 Task: Add a signature Hayden King containing With sincere appreciation and gratitude, Hayden King to email address softage.8@softage.net and add a folder Swimming
Action: Mouse moved to (70, 137)
Screenshot: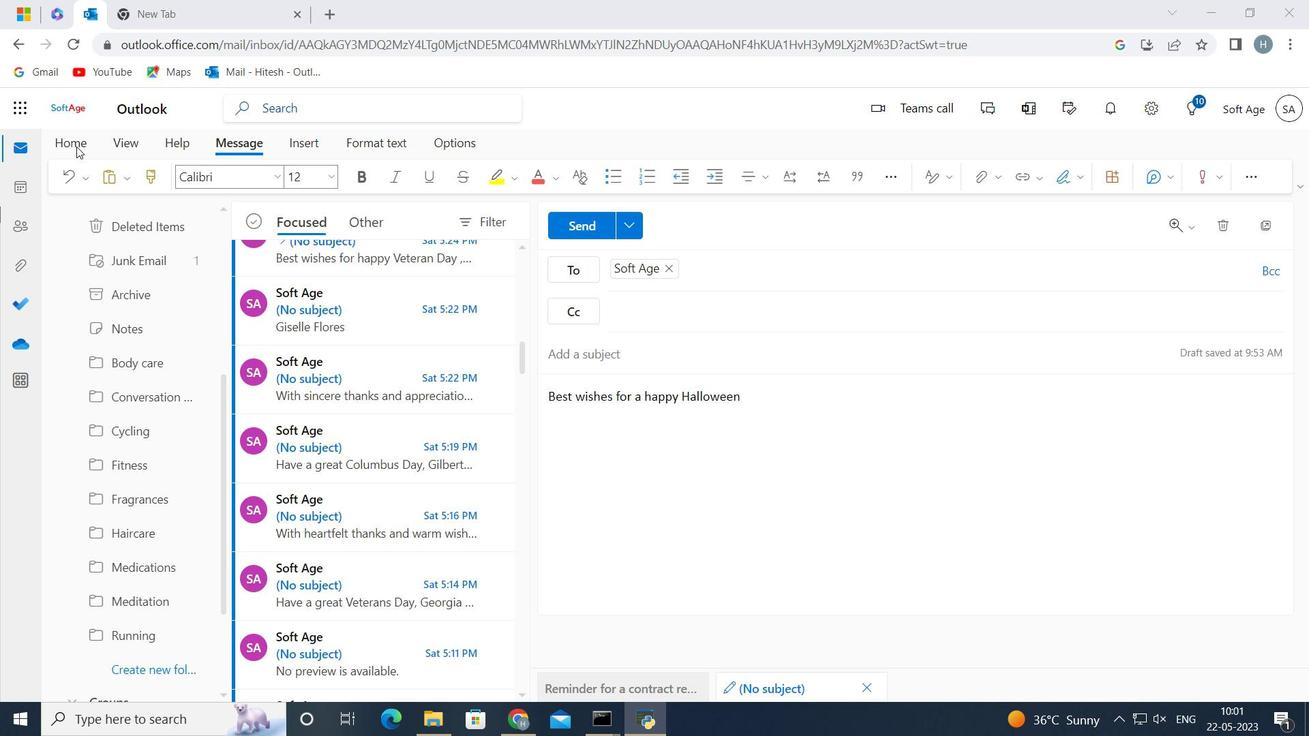 
Action: Mouse pressed left at (70, 137)
Screenshot: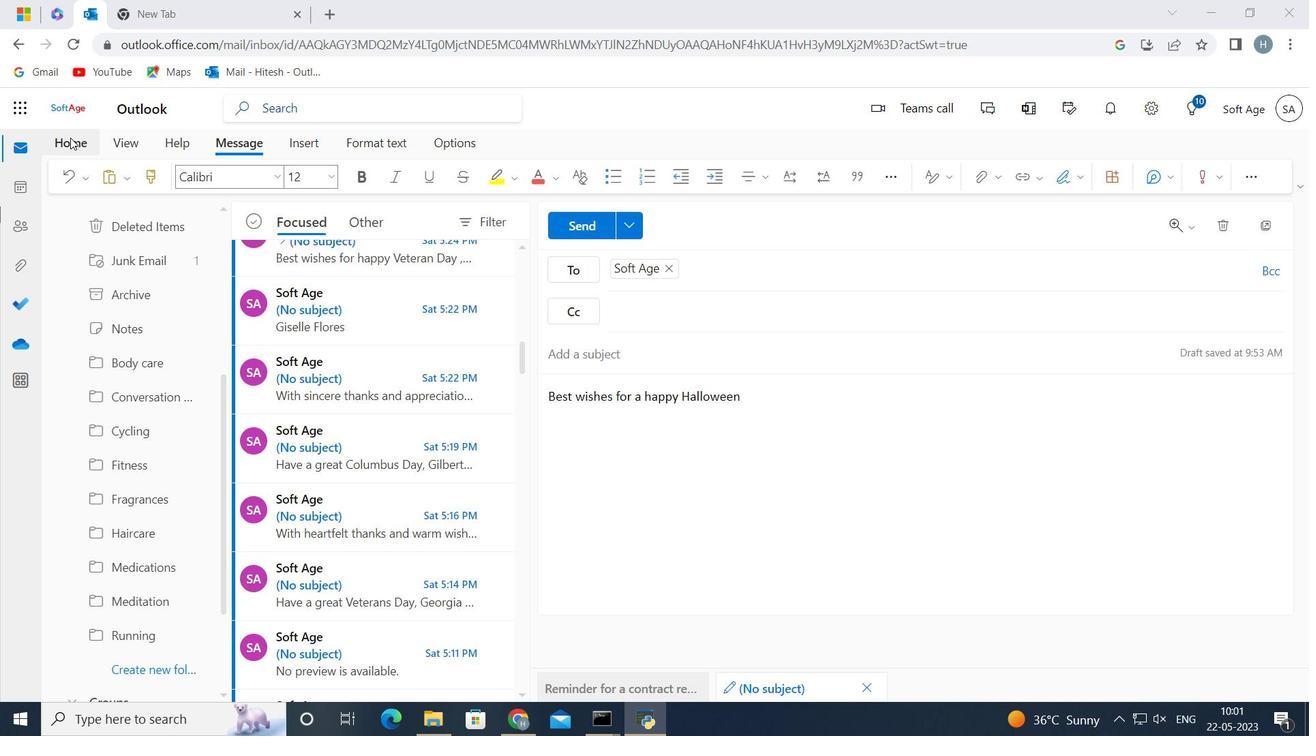 
Action: Mouse moved to (133, 174)
Screenshot: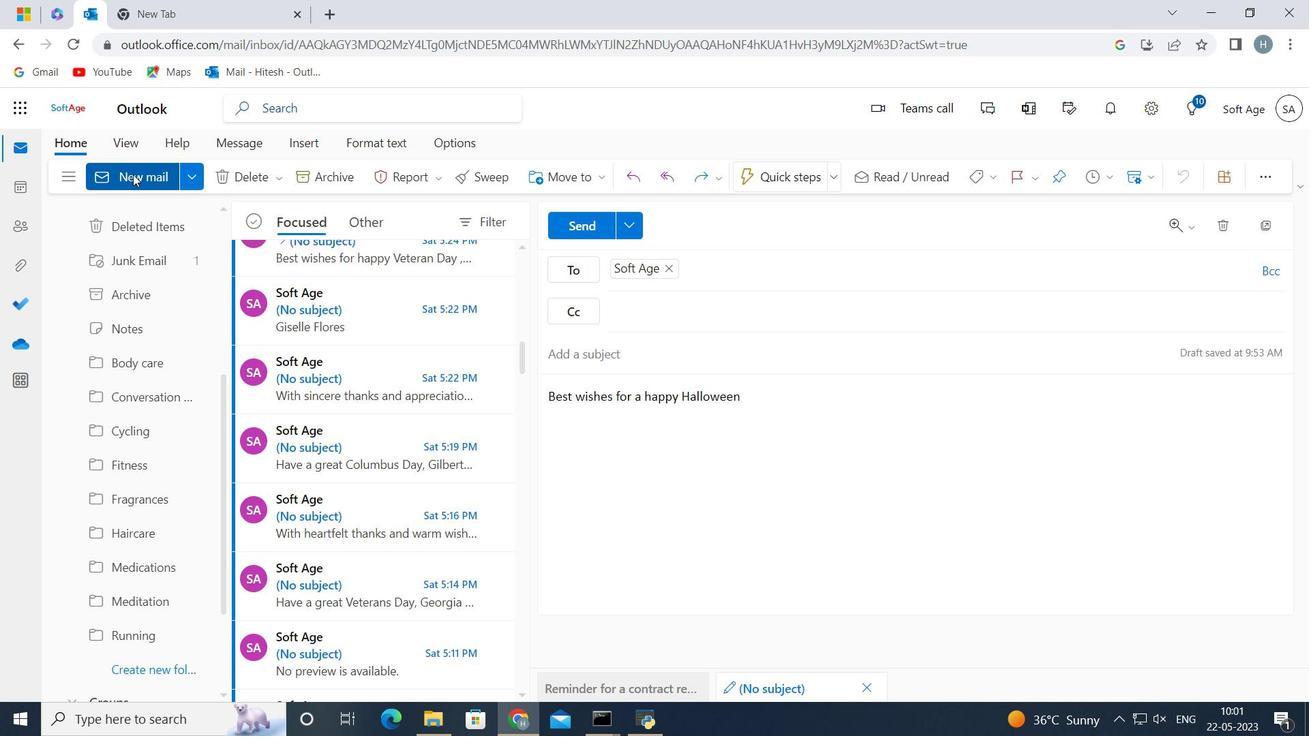 
Action: Mouse pressed left at (133, 174)
Screenshot: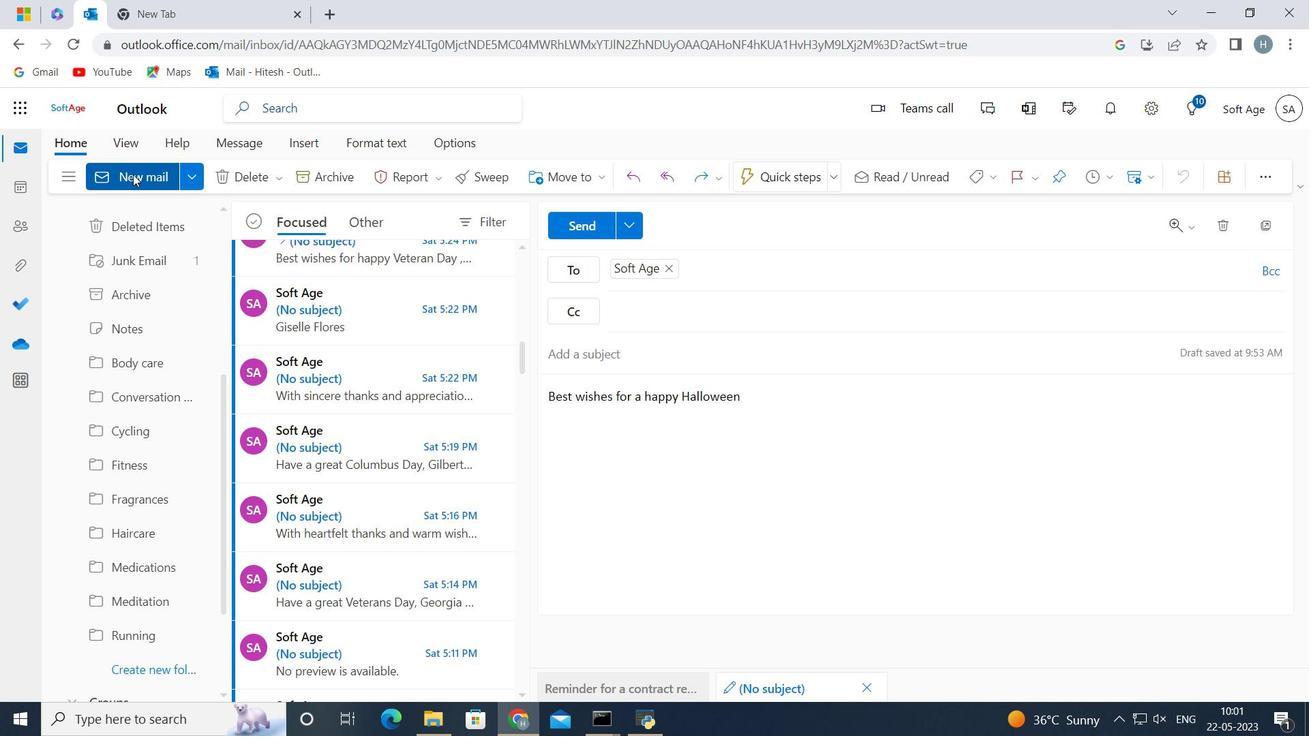 
Action: Mouse moved to (1064, 177)
Screenshot: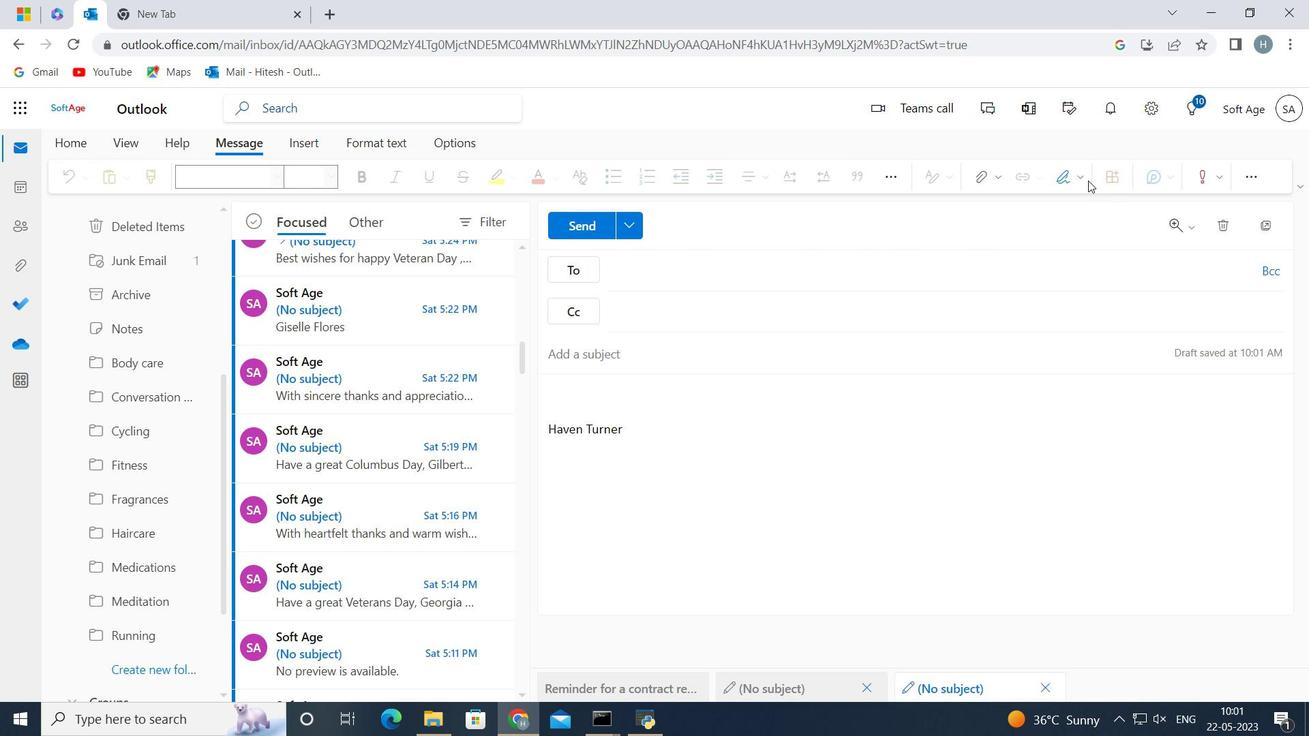 
Action: Mouse pressed left at (1064, 177)
Screenshot: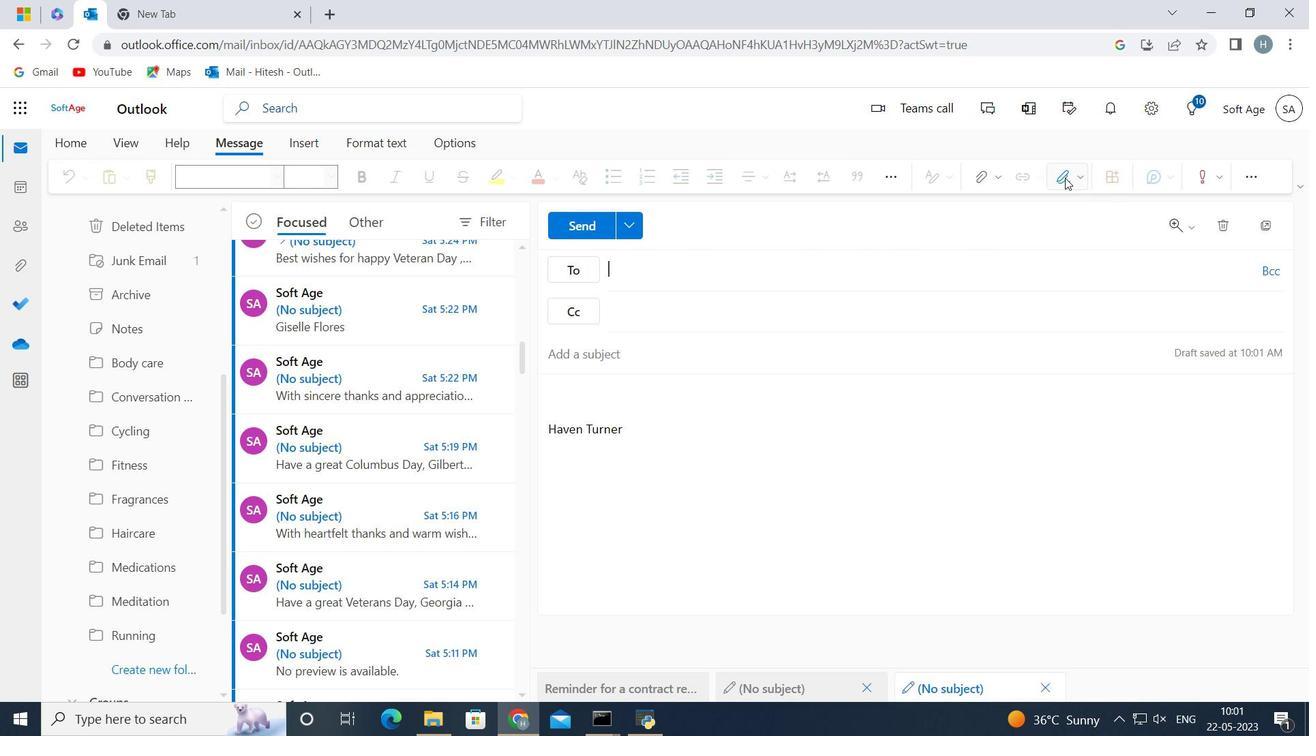 
Action: Mouse moved to (1037, 336)
Screenshot: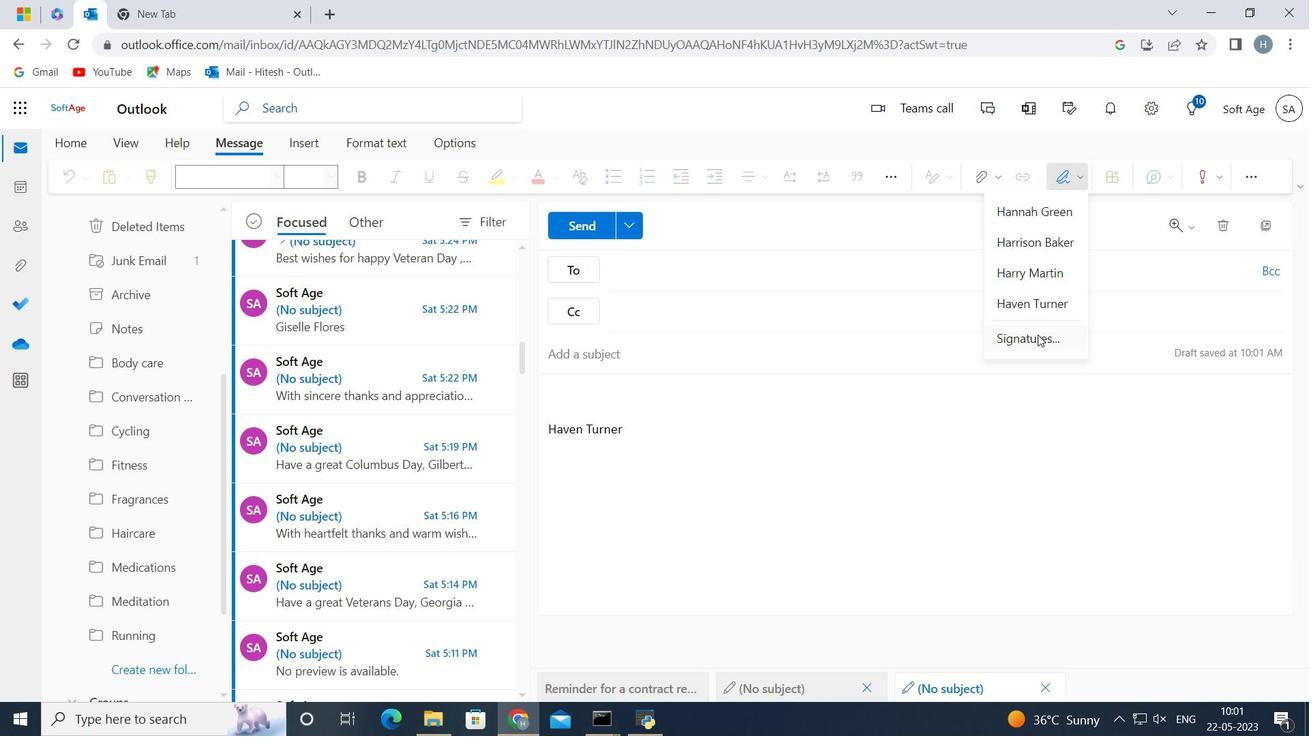 
Action: Mouse pressed left at (1037, 336)
Screenshot: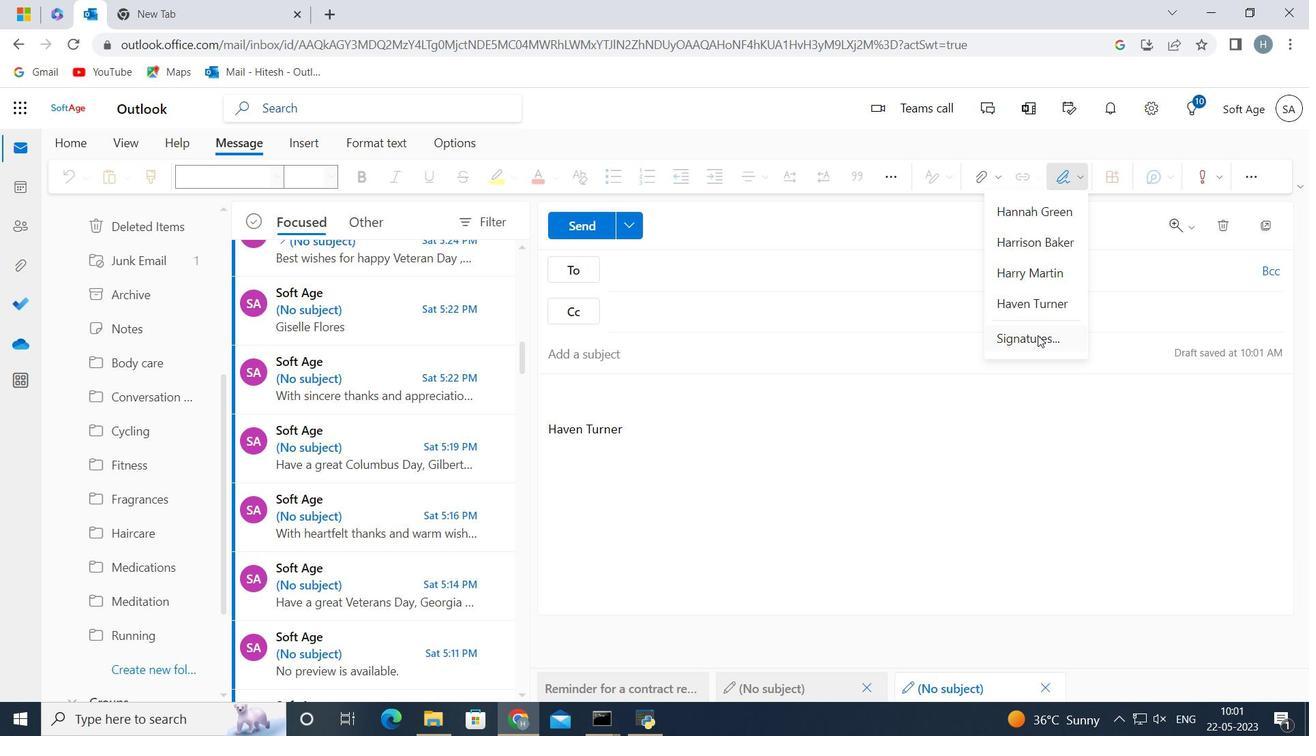 
Action: Key pressed <Key.shift>H
Screenshot: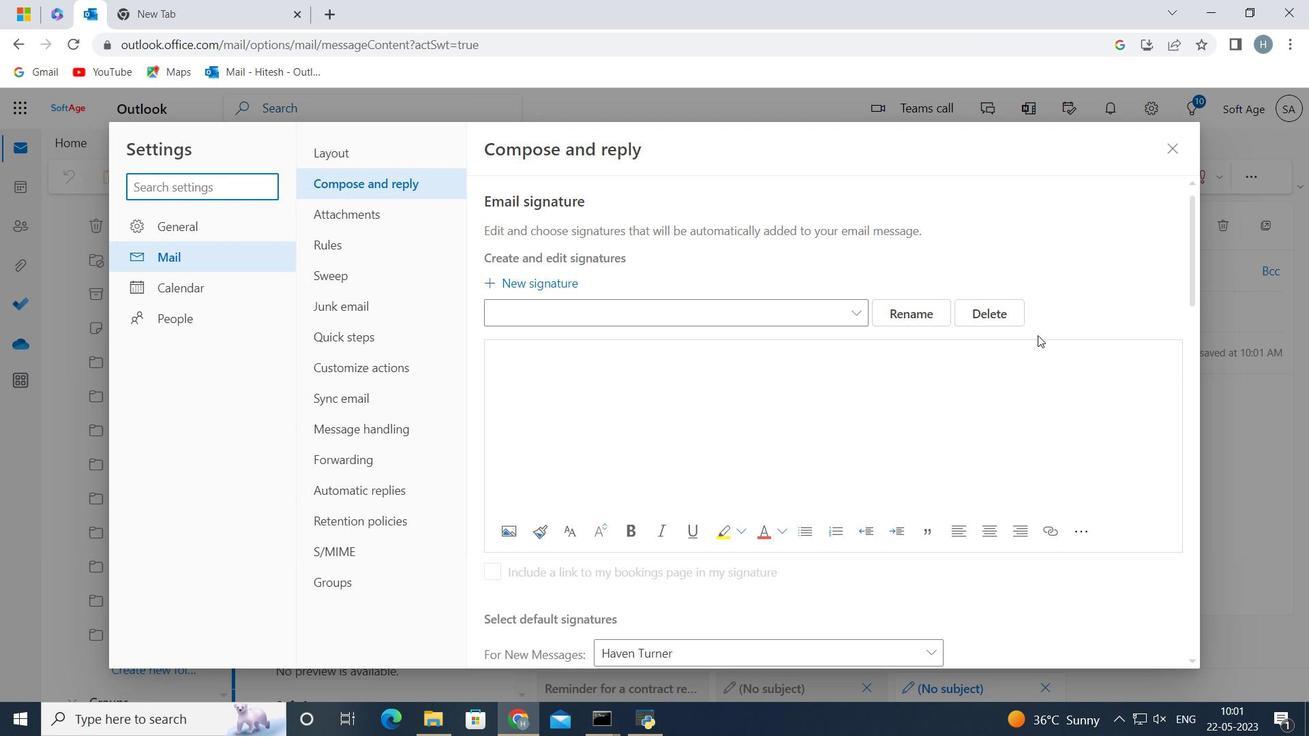 
Action: Mouse moved to (761, 325)
Screenshot: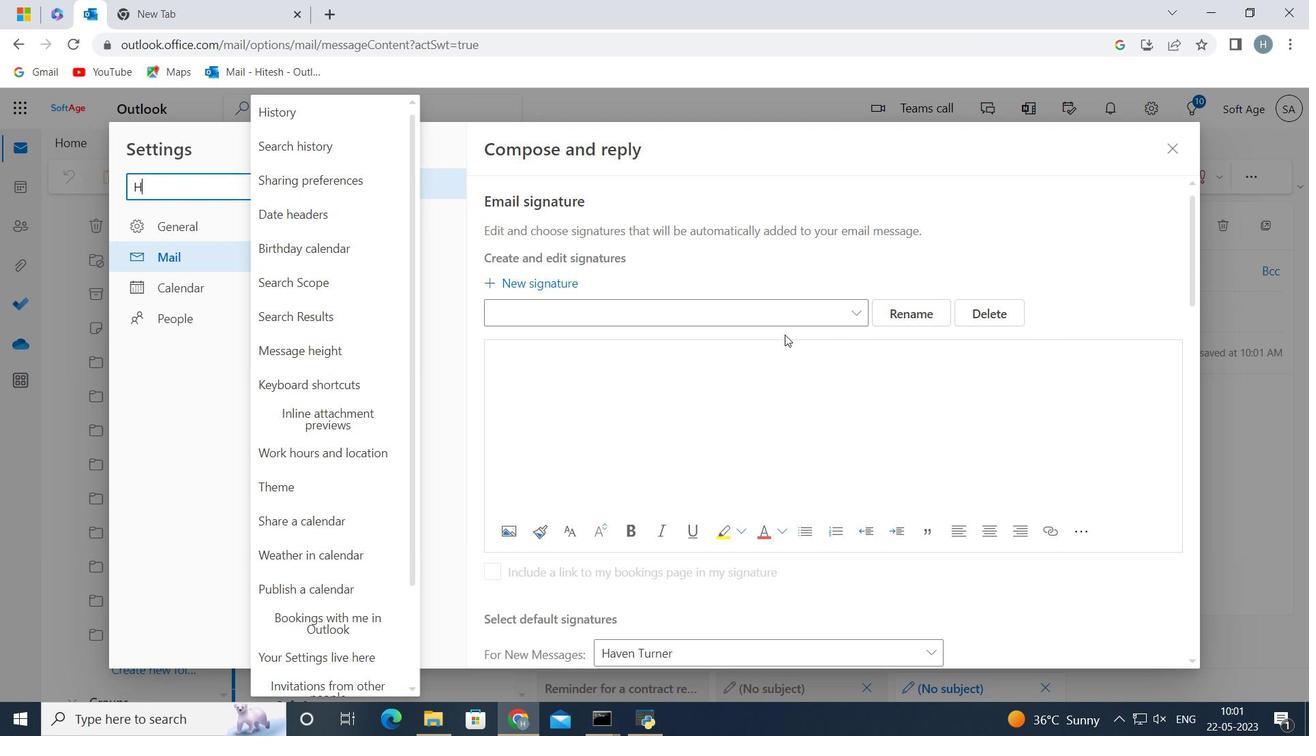 
Action: Key pressed <Key.backspace>
Screenshot: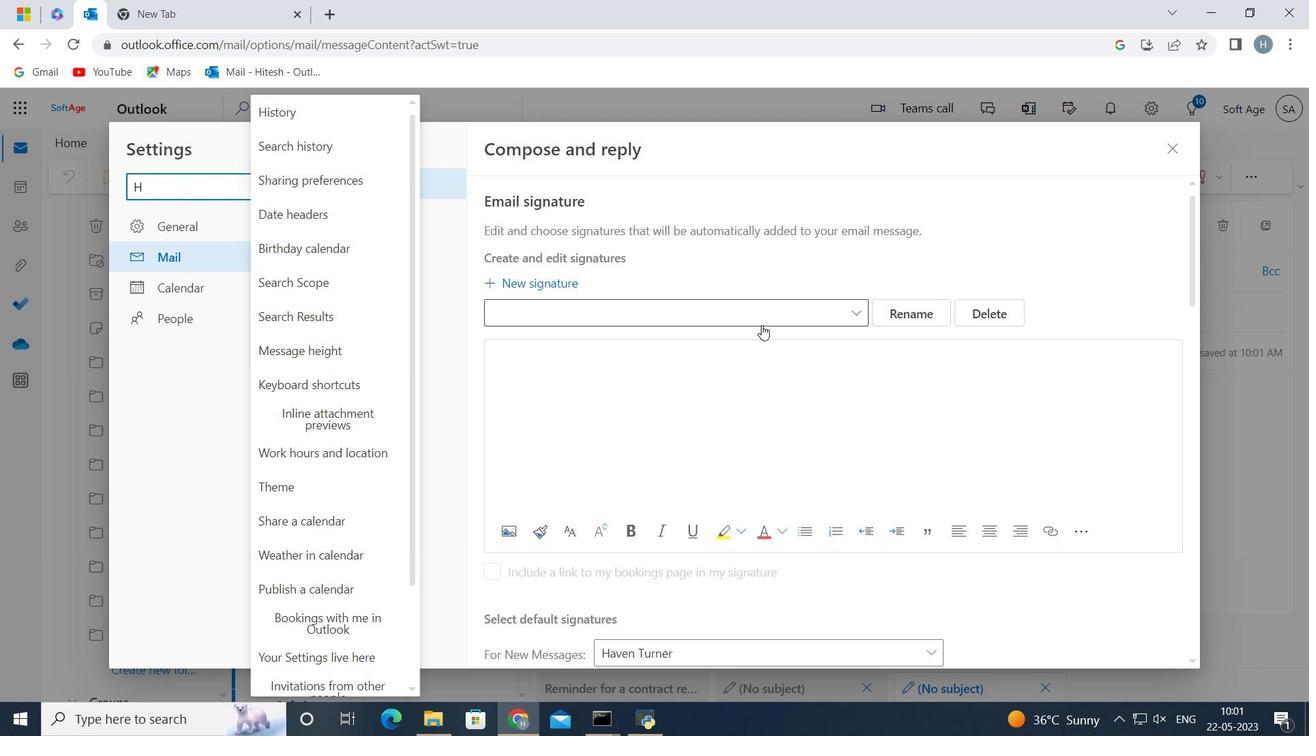 
Action: Mouse moved to (713, 308)
Screenshot: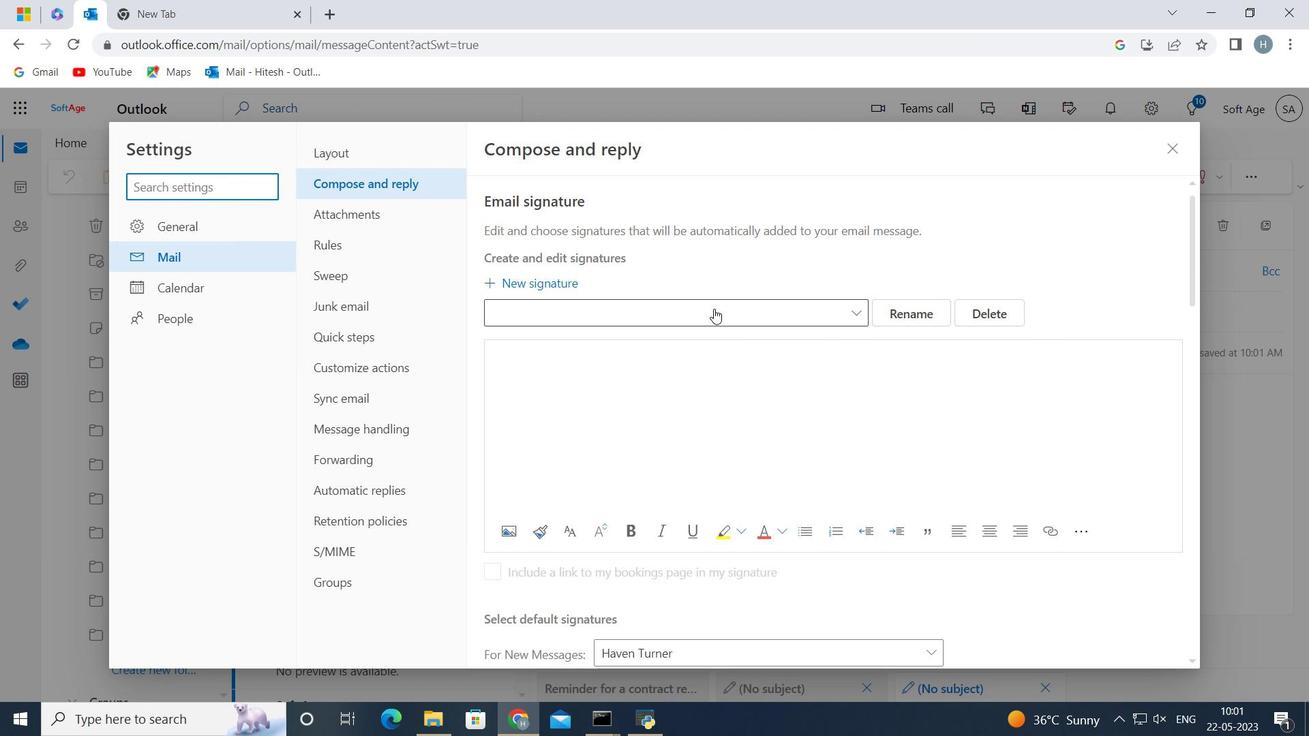 
Action: Mouse pressed left at (713, 308)
Screenshot: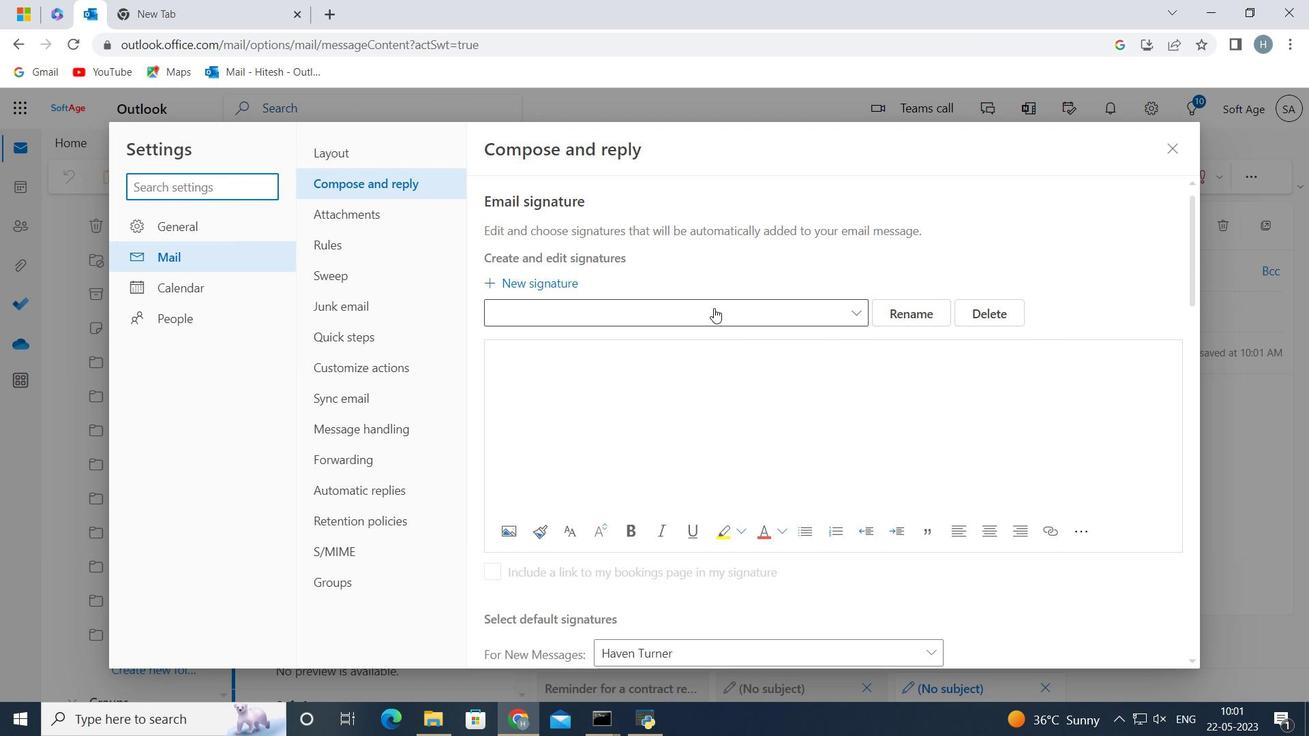 
Action: Mouse moved to (916, 306)
Screenshot: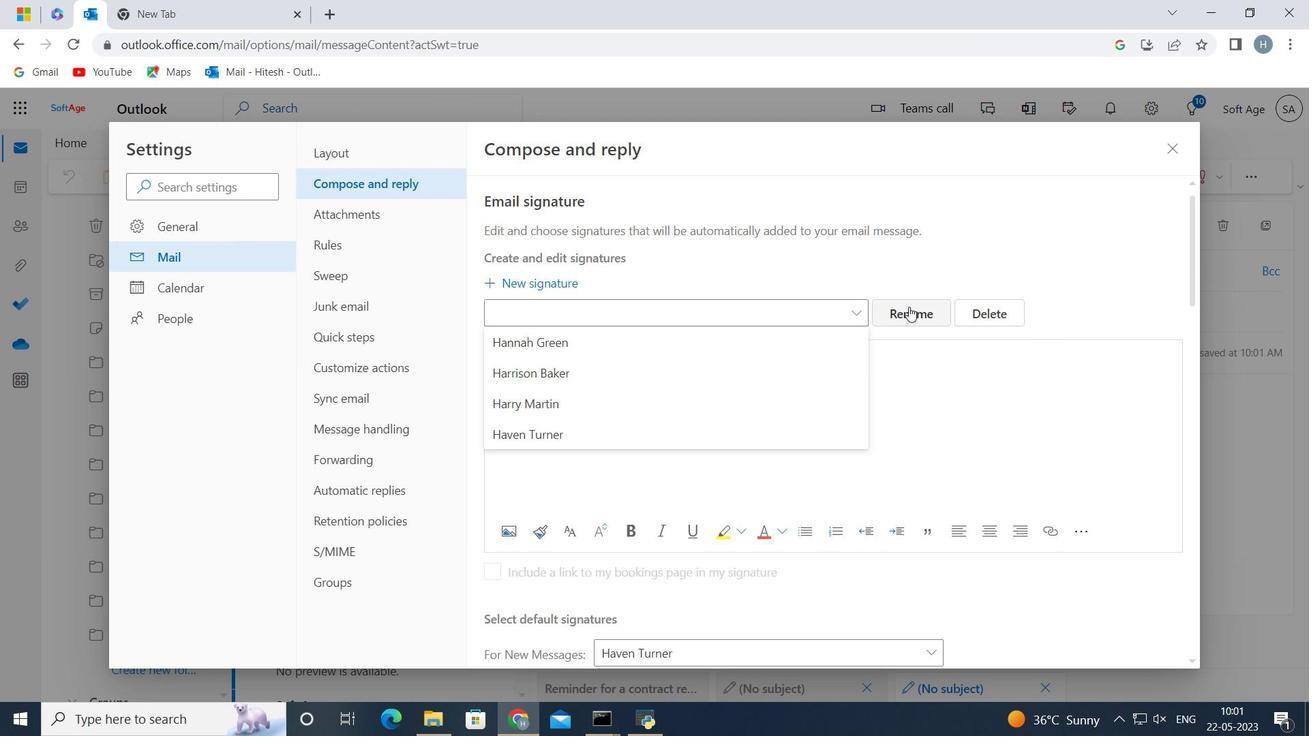 
Action: Mouse pressed left at (916, 306)
Screenshot: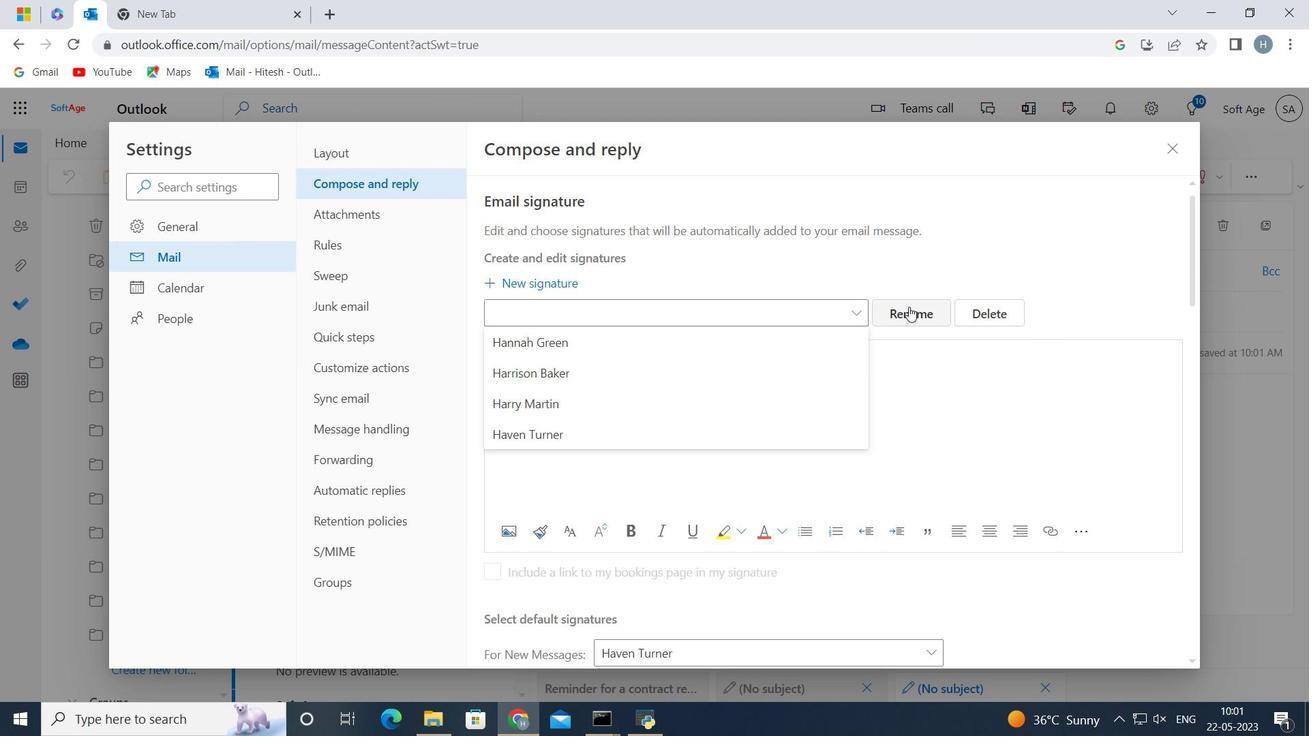 
Action: Mouse moved to (853, 310)
Screenshot: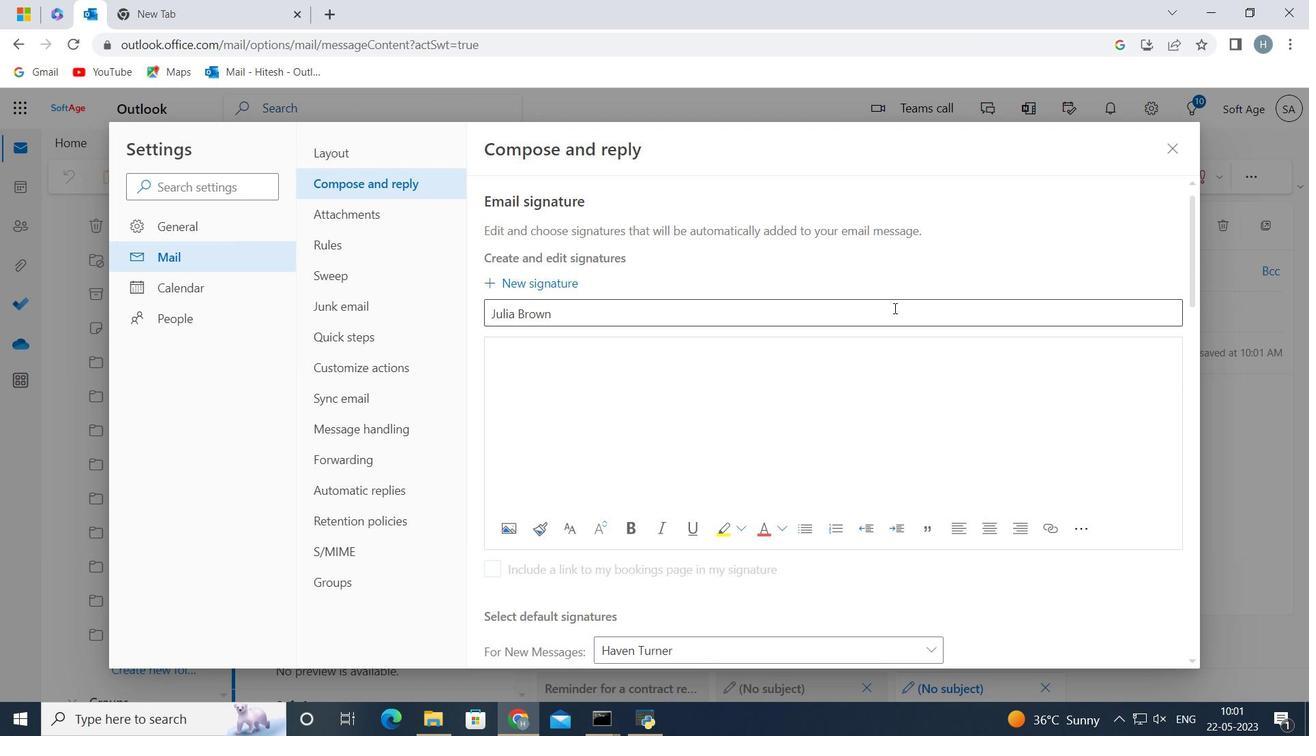 
Action: Mouse pressed left at (853, 310)
Screenshot: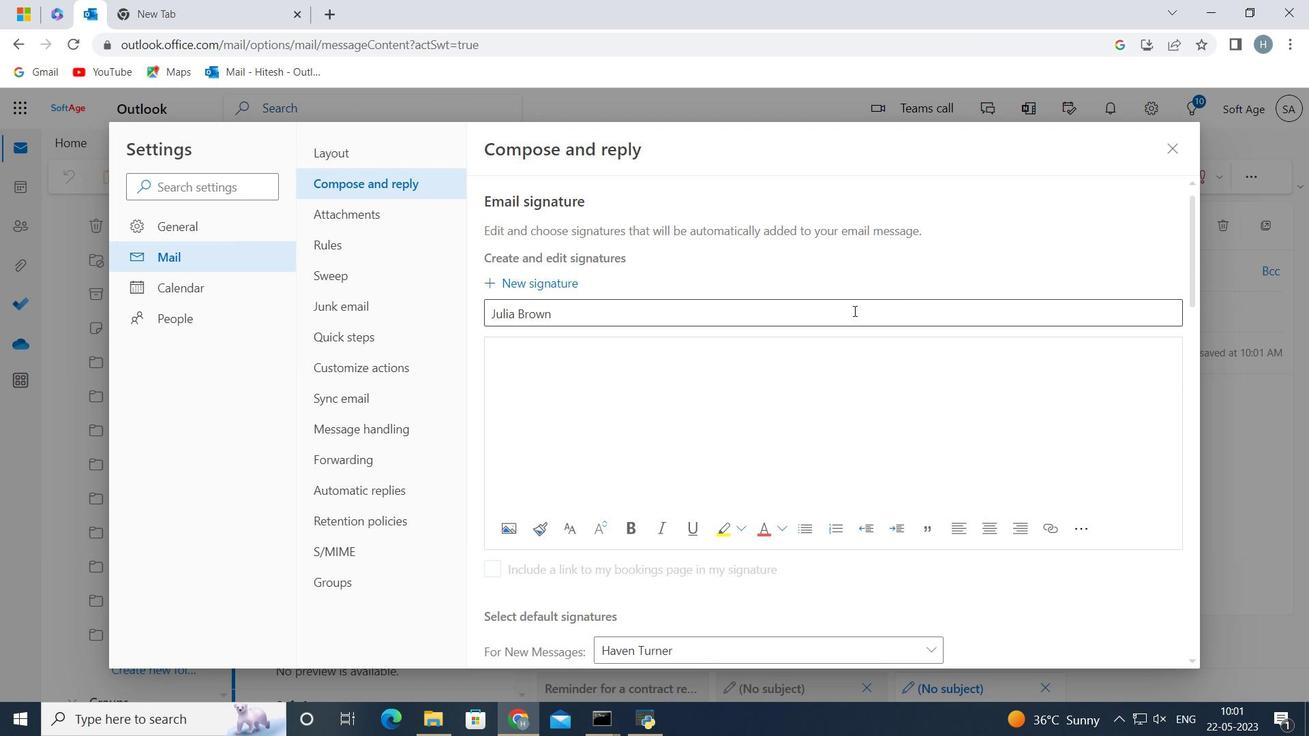 
Action: Key pressed <Key.backspace><Key.backspace><Key.backspace><Key.backspace><Key.backspace><Key.backspace><Key.backspace><Key.backspace><Key.backspace><Key.backspace><Key.backspace><Key.backspace>
Screenshot: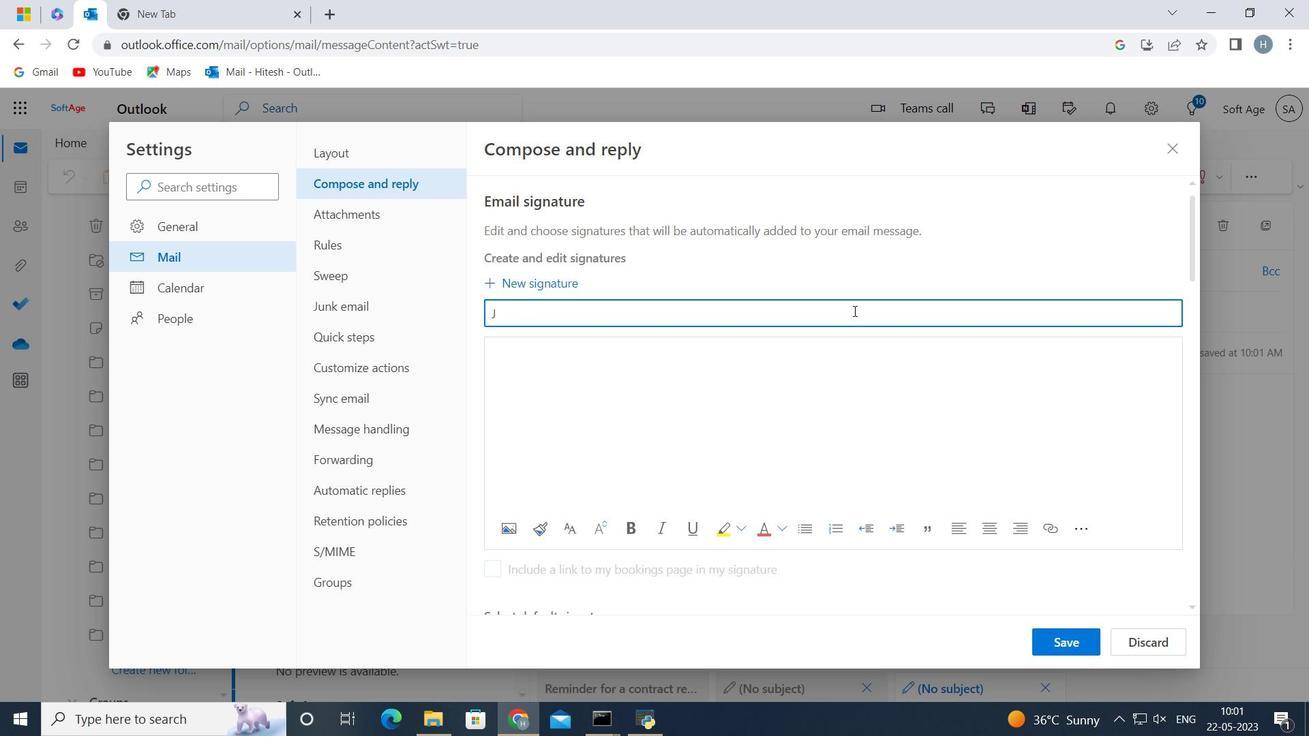 
Action: Mouse moved to (563, 321)
Screenshot: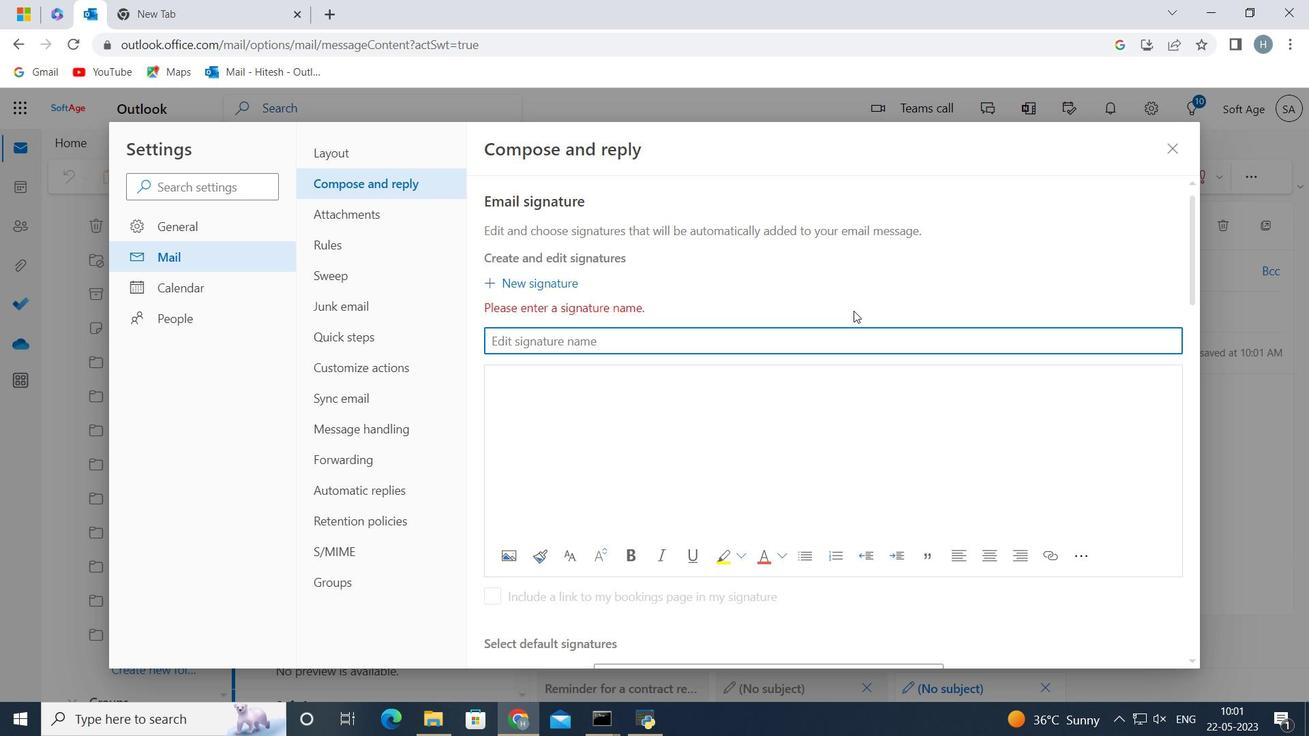 
Action: Key pressed <Key.shift><Key.shift>Hayden<Key.space><Key.shift>King
Screenshot: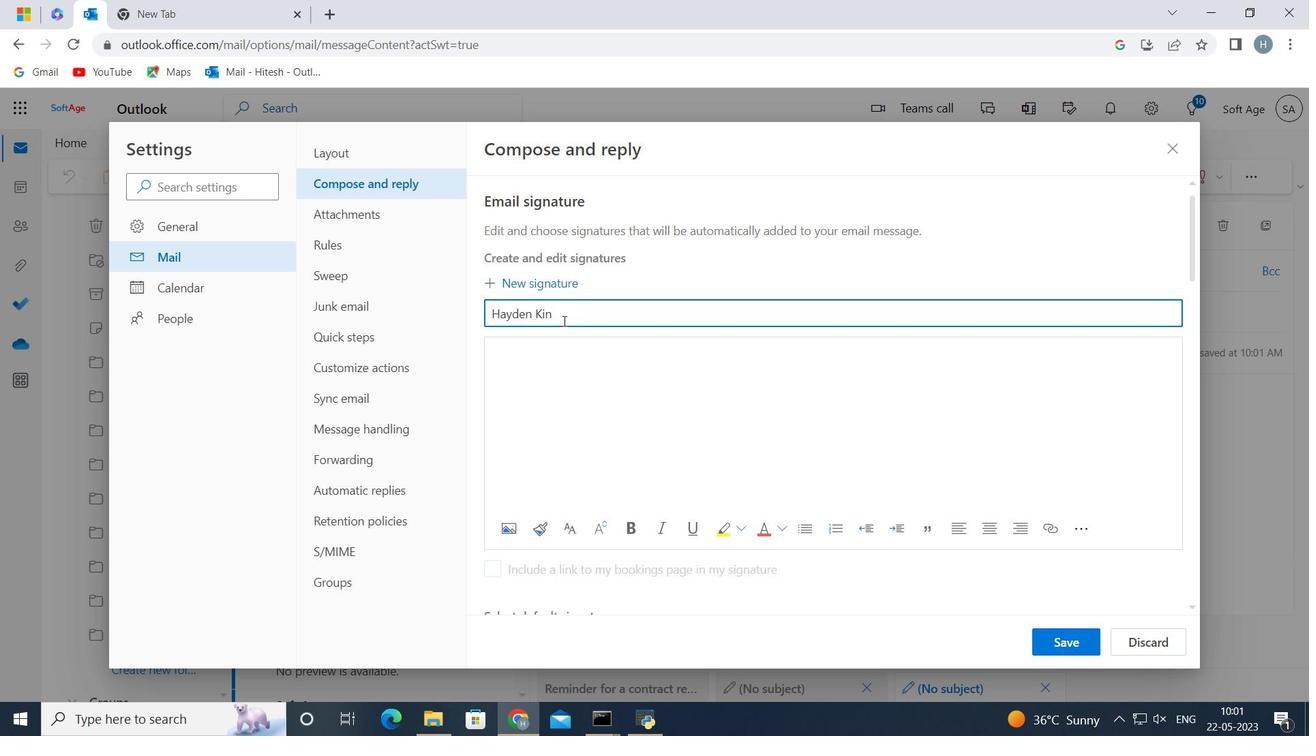 
Action: Mouse moved to (674, 412)
Screenshot: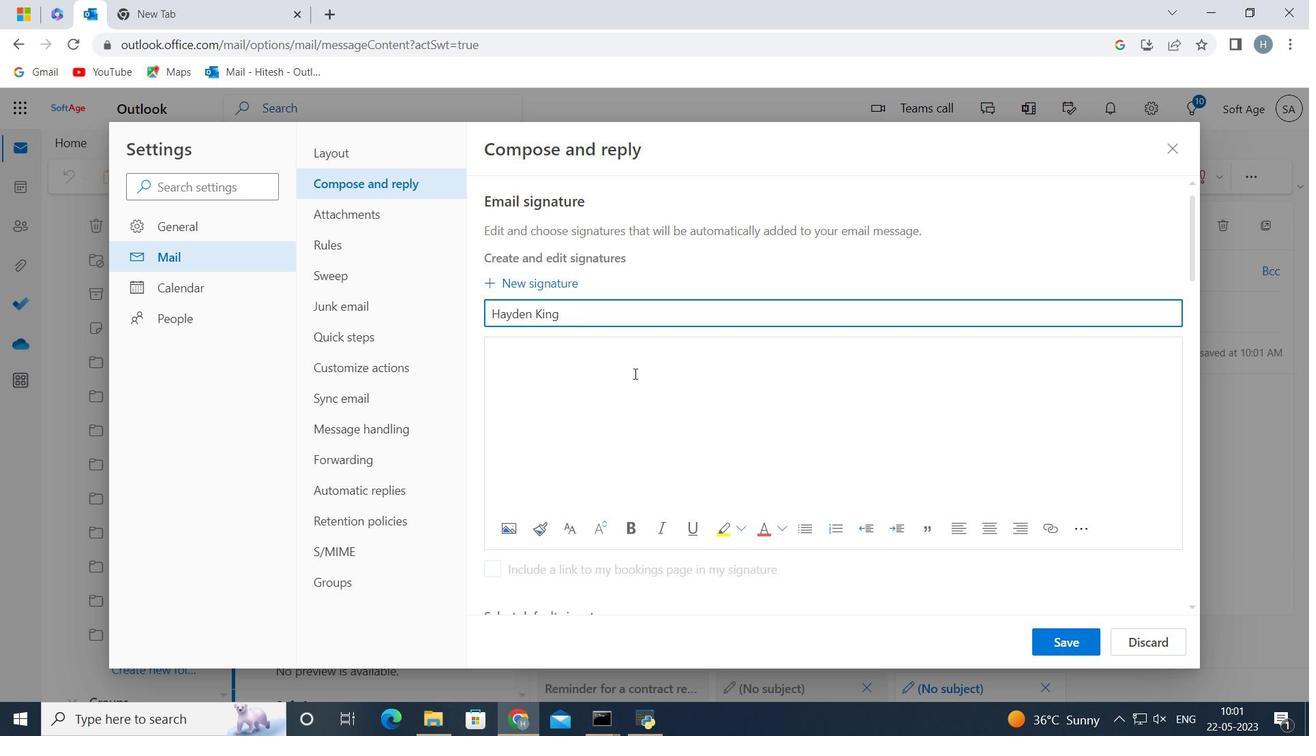 
Action: Mouse pressed left at (674, 412)
Screenshot: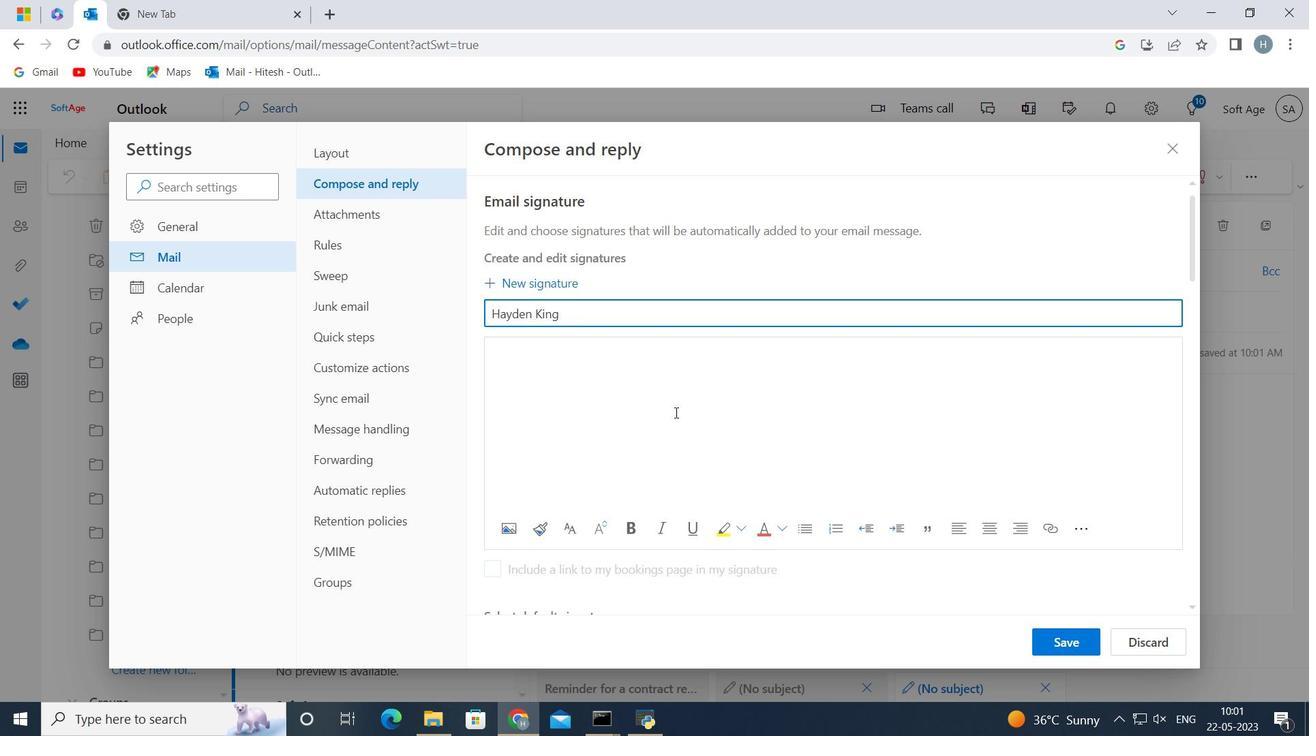 
Action: Key pressed <Key.shift>Hayden<Key.space><Key.shift>King
Screenshot: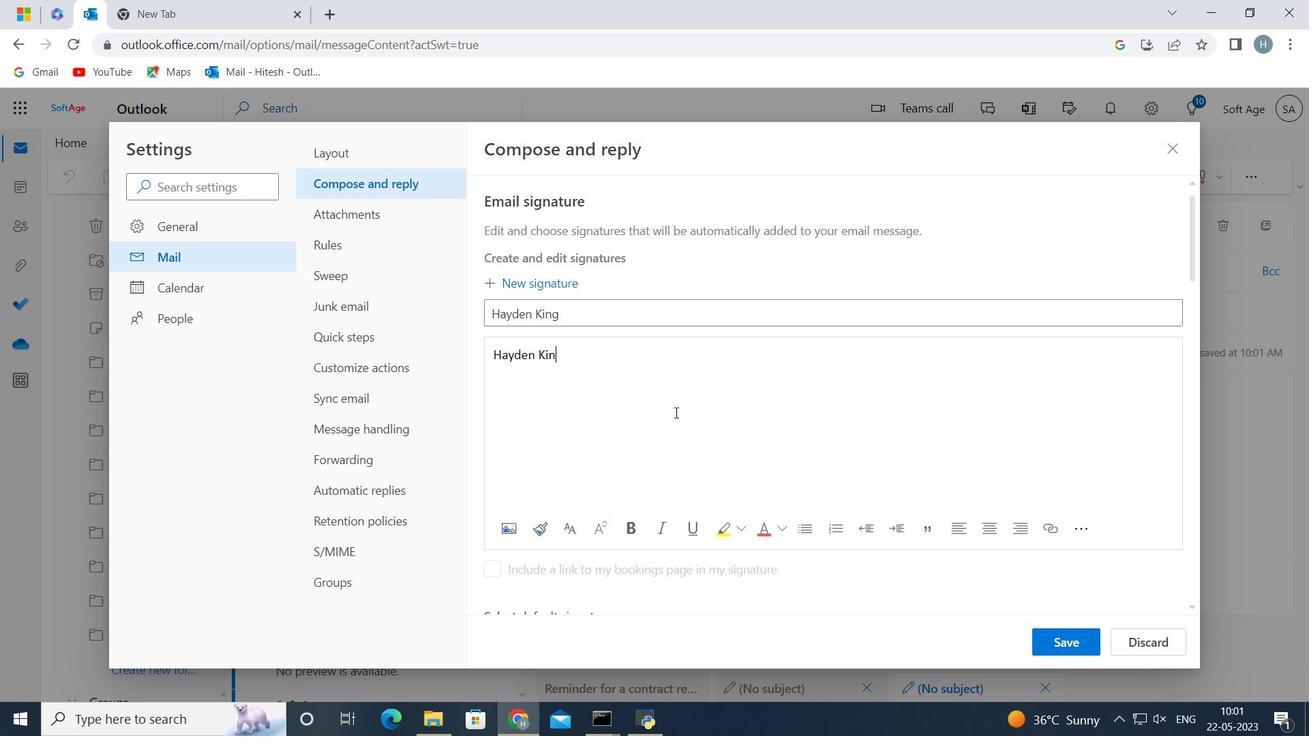 
Action: Mouse moved to (1062, 642)
Screenshot: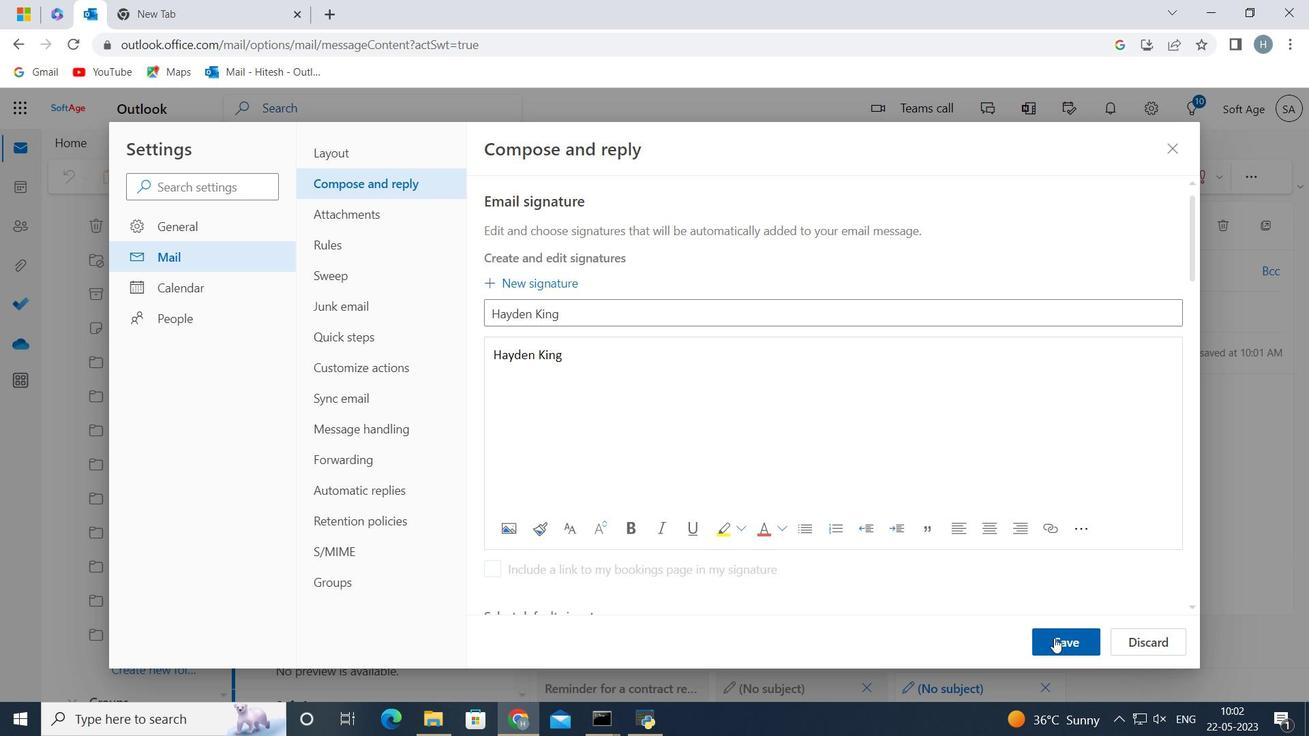 
Action: Mouse pressed left at (1062, 642)
Screenshot: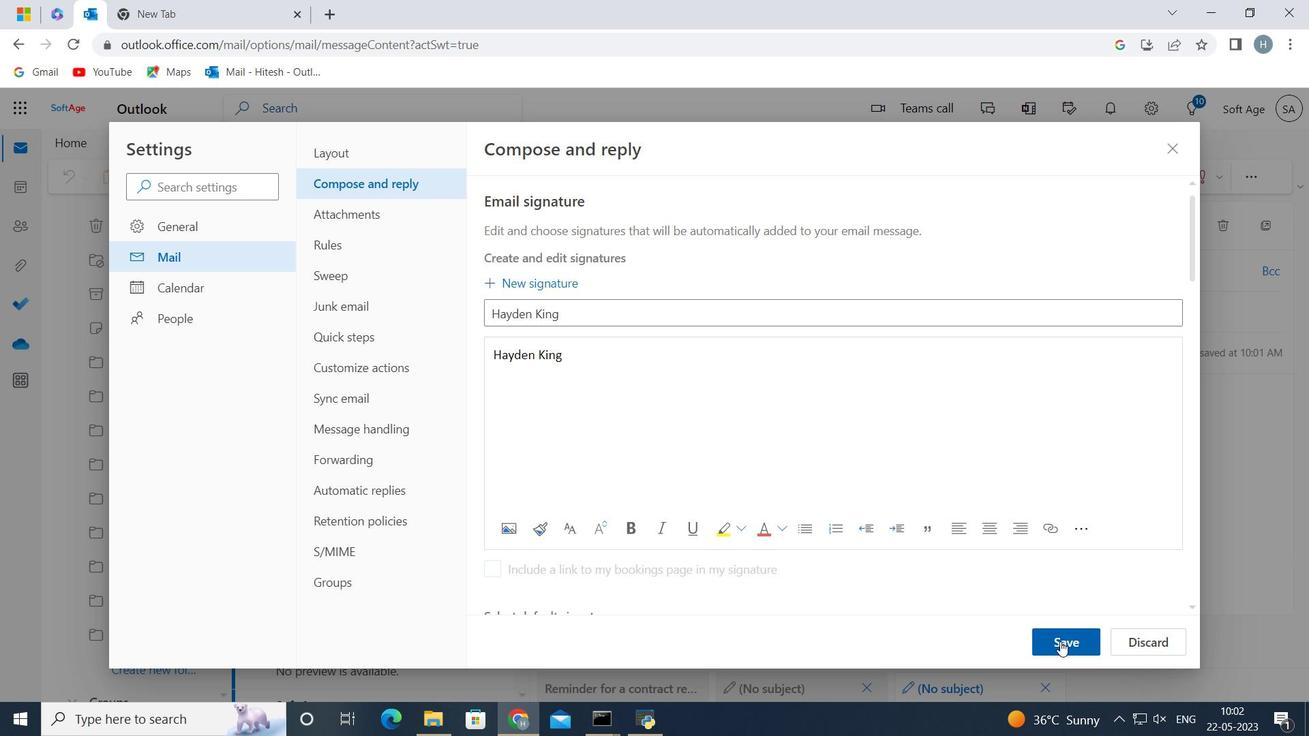 
Action: Mouse moved to (812, 408)
Screenshot: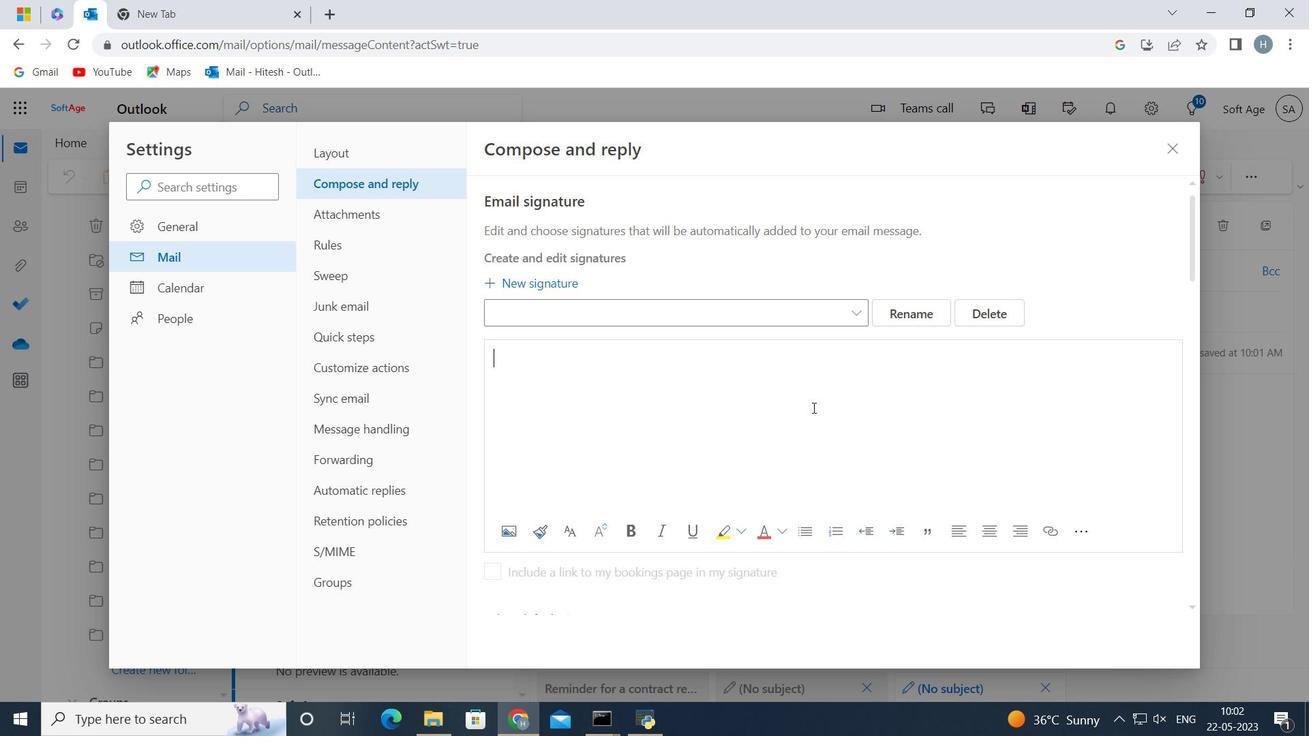 
Action: Mouse scrolled (812, 407) with delta (0, 0)
Screenshot: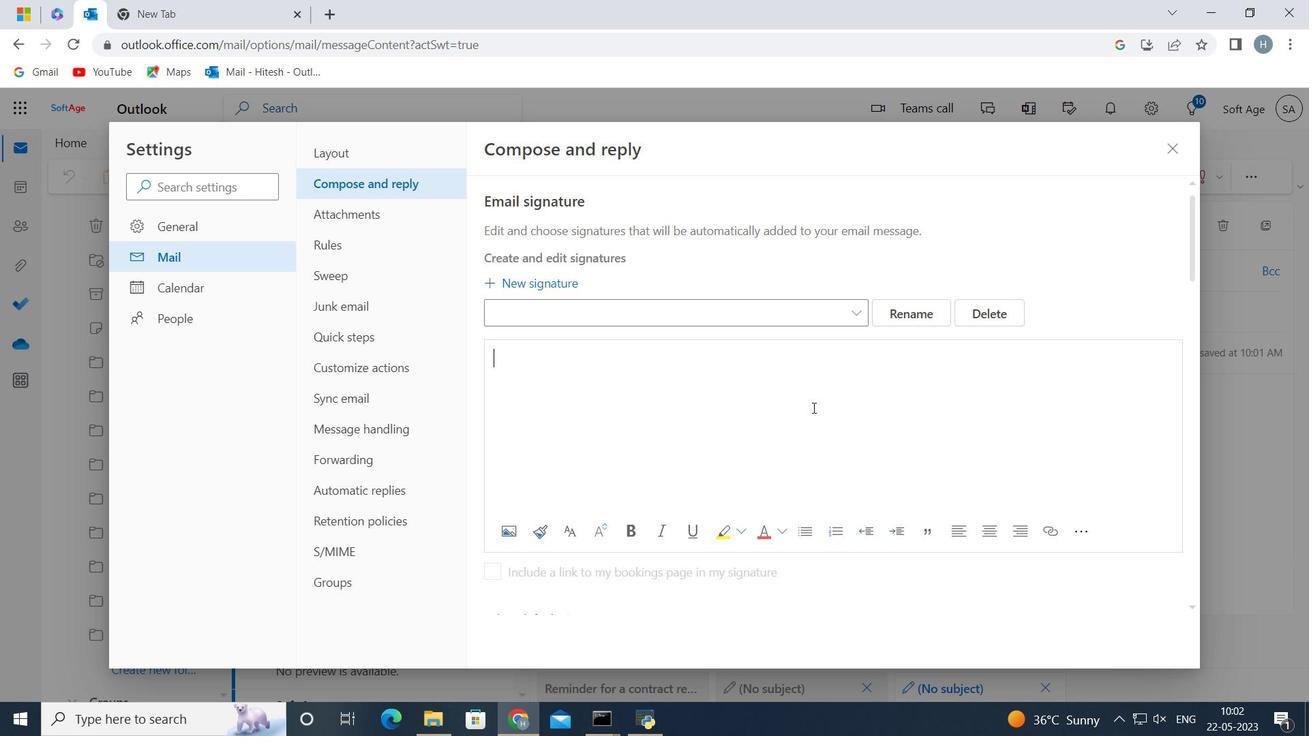 
Action: Mouse scrolled (812, 407) with delta (0, 0)
Screenshot: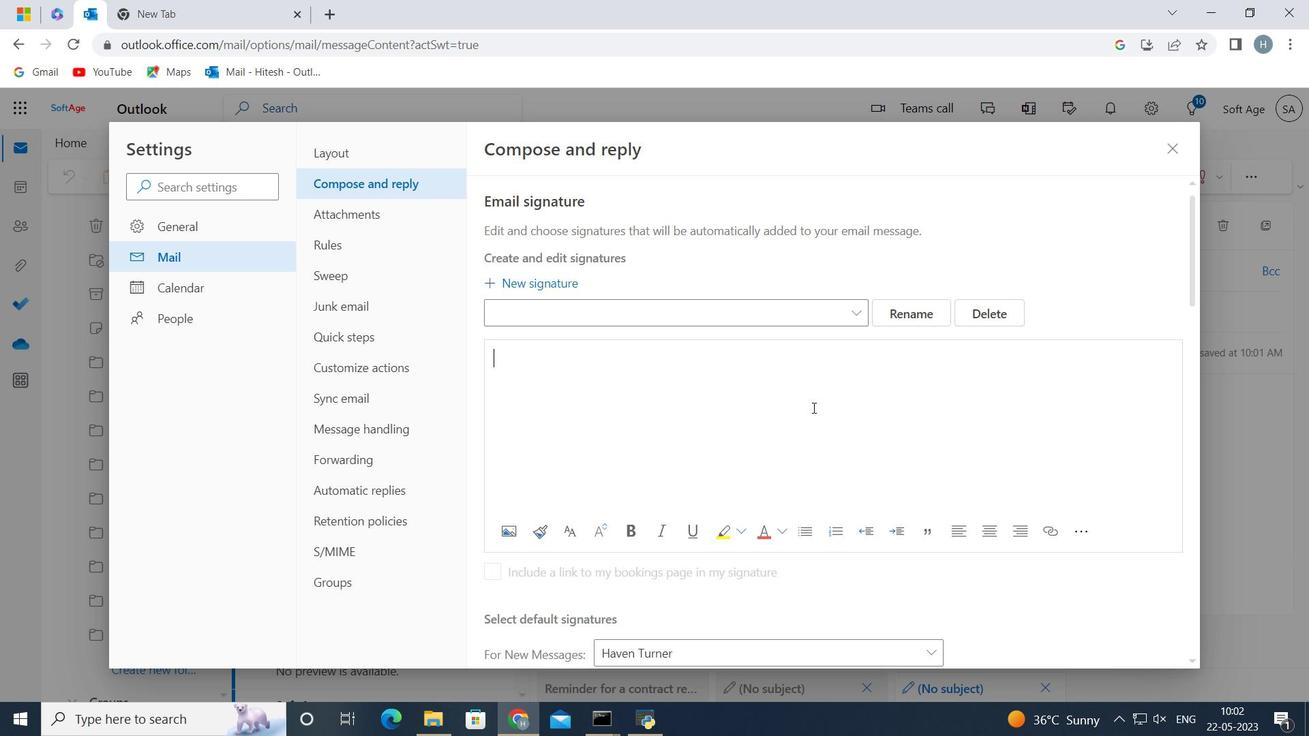 
Action: Mouse moved to (786, 409)
Screenshot: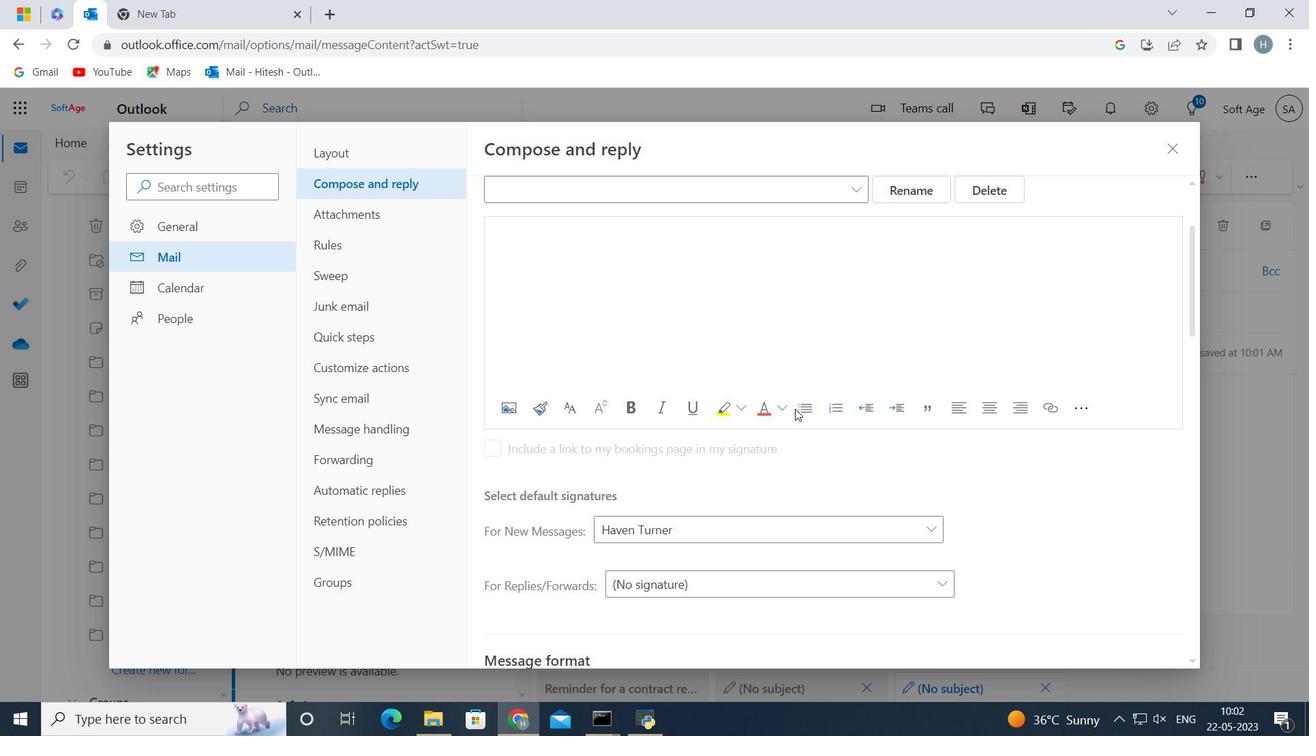 
Action: Mouse scrolled (786, 409) with delta (0, 0)
Screenshot: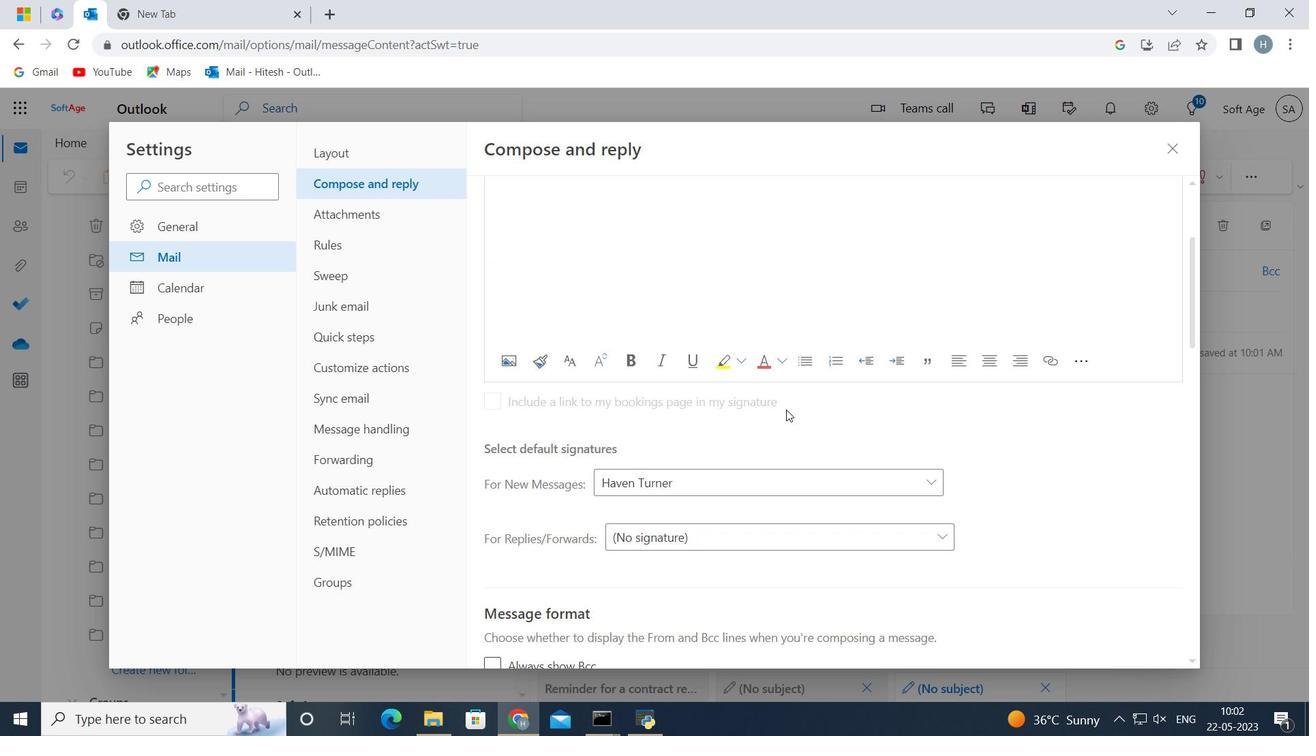 
Action: Mouse scrolled (786, 409) with delta (0, 0)
Screenshot: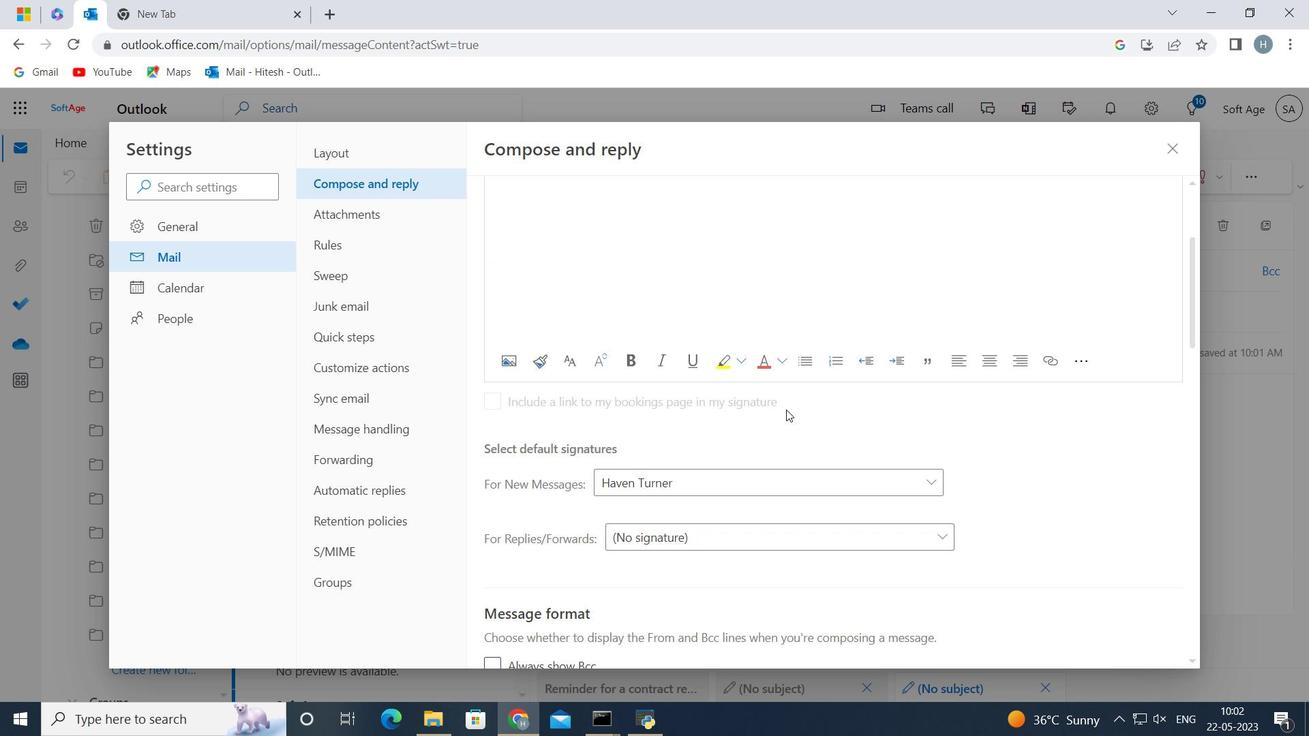 
Action: Mouse moved to (857, 311)
Screenshot: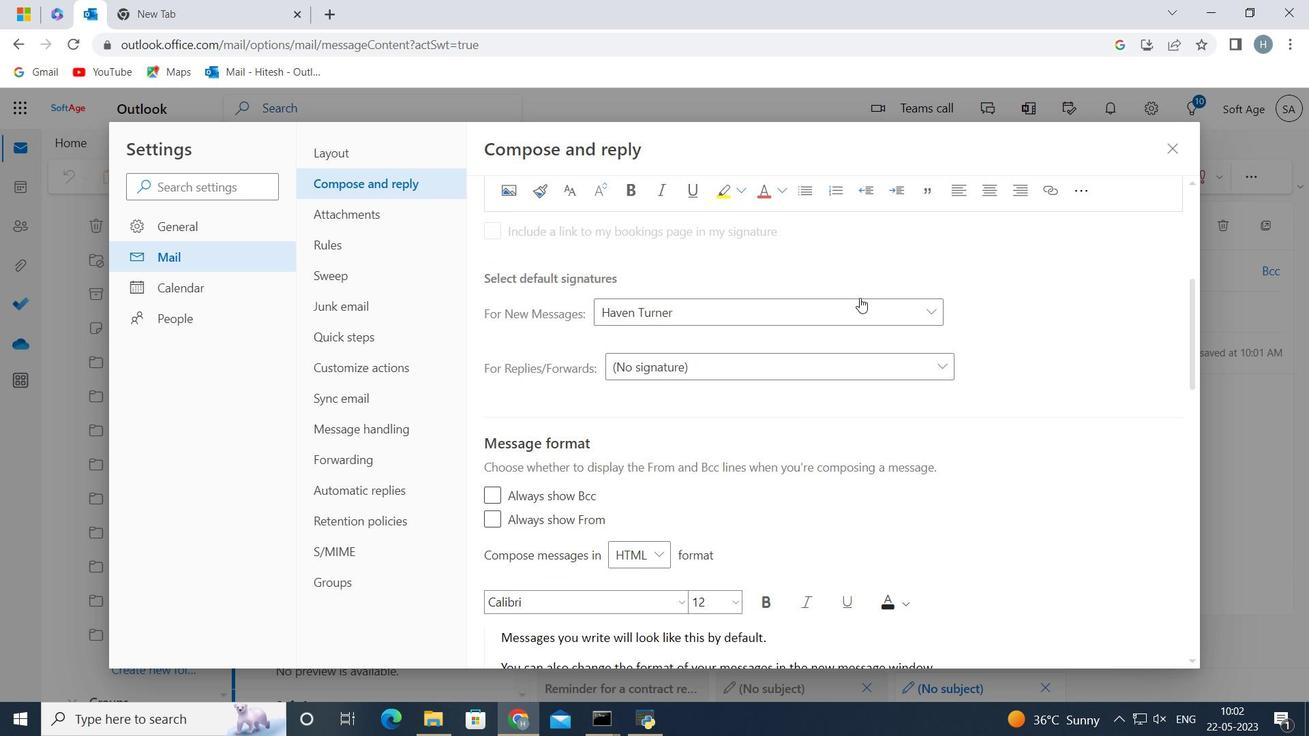 
Action: Mouse pressed left at (857, 311)
Screenshot: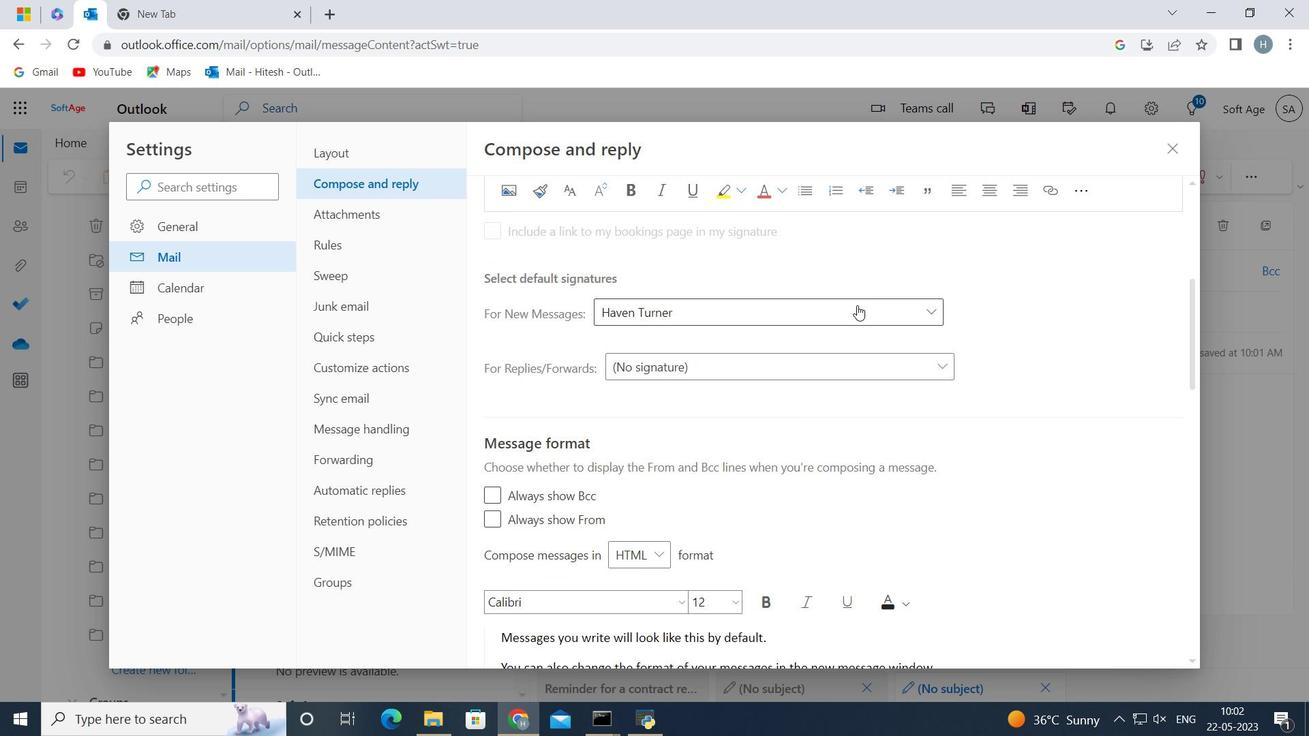 
Action: Mouse moved to (760, 494)
Screenshot: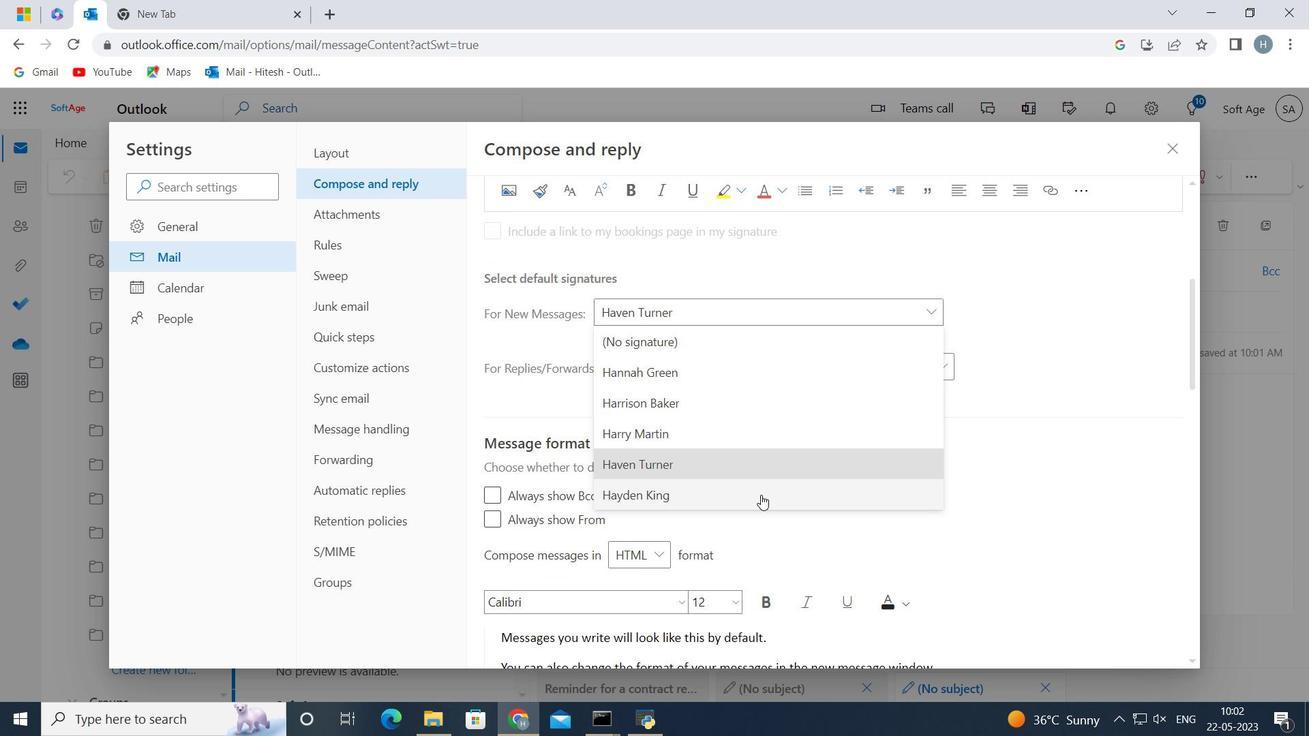 
Action: Mouse pressed left at (760, 494)
Screenshot: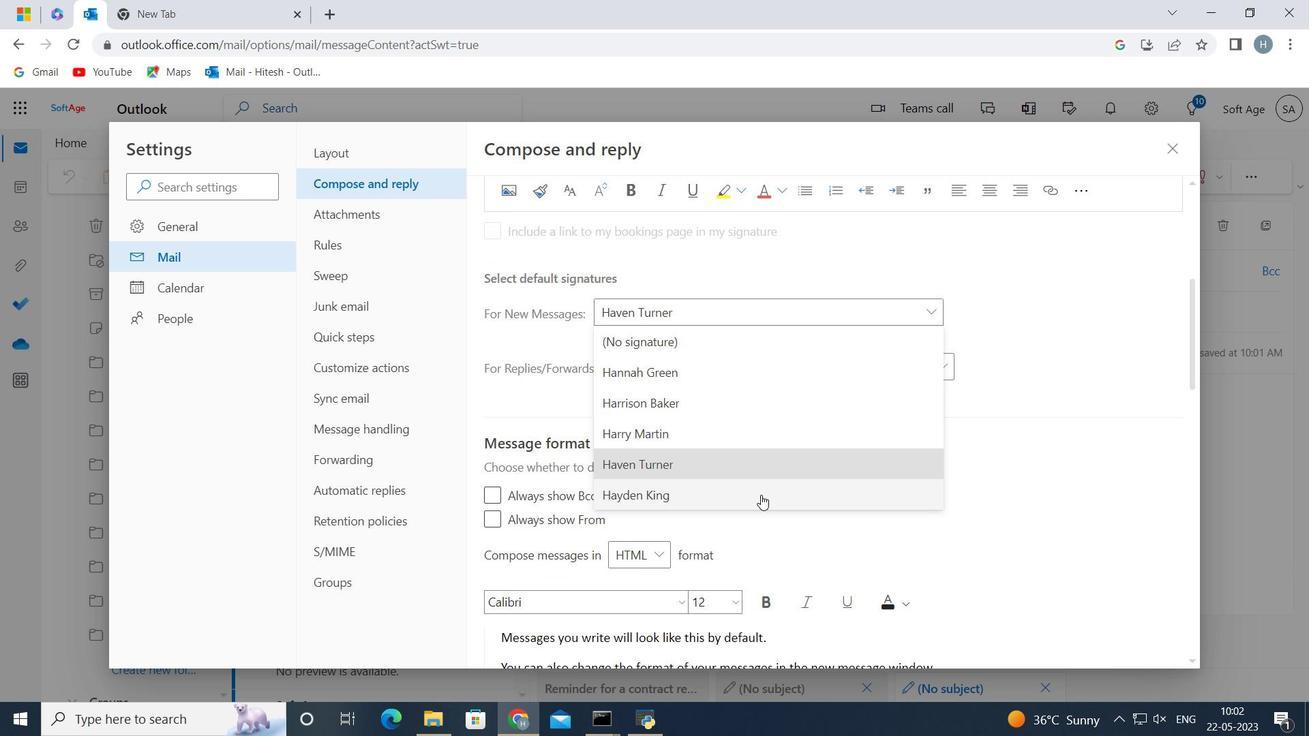 
Action: Mouse moved to (898, 409)
Screenshot: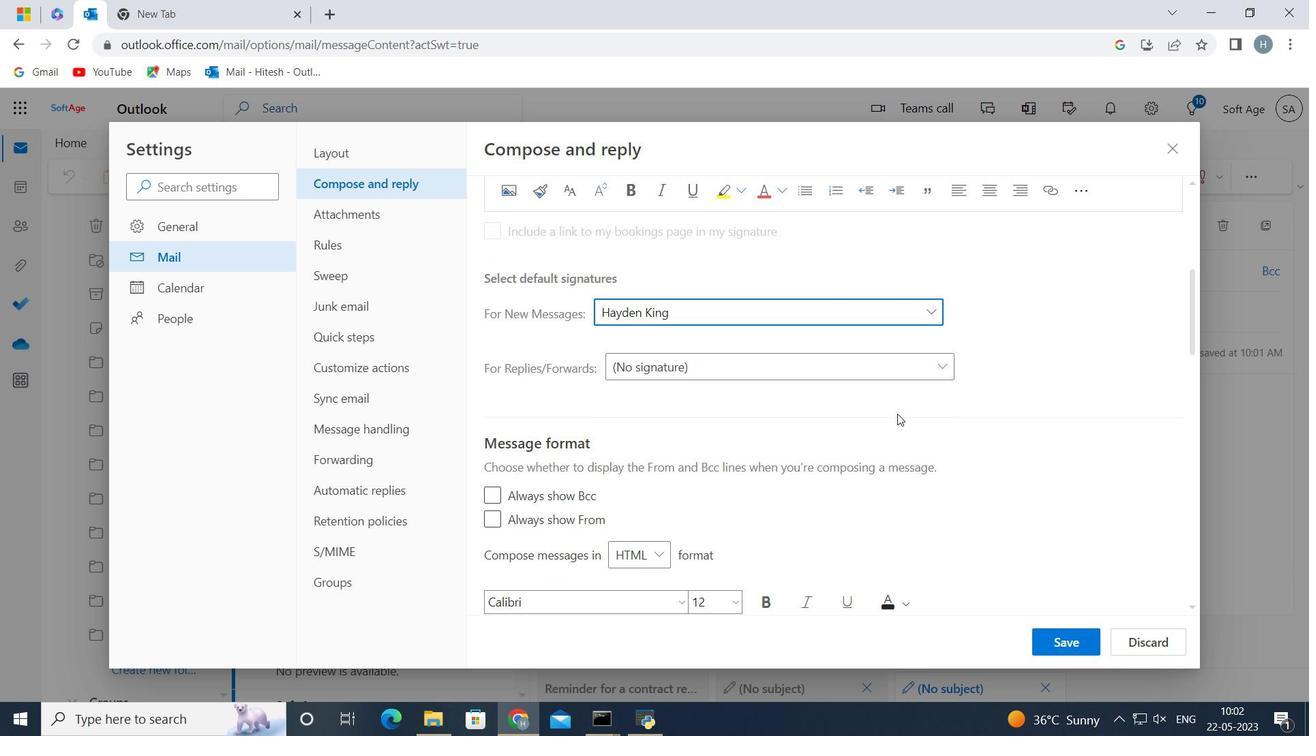 
Action: Mouse scrolled (898, 409) with delta (0, 0)
Screenshot: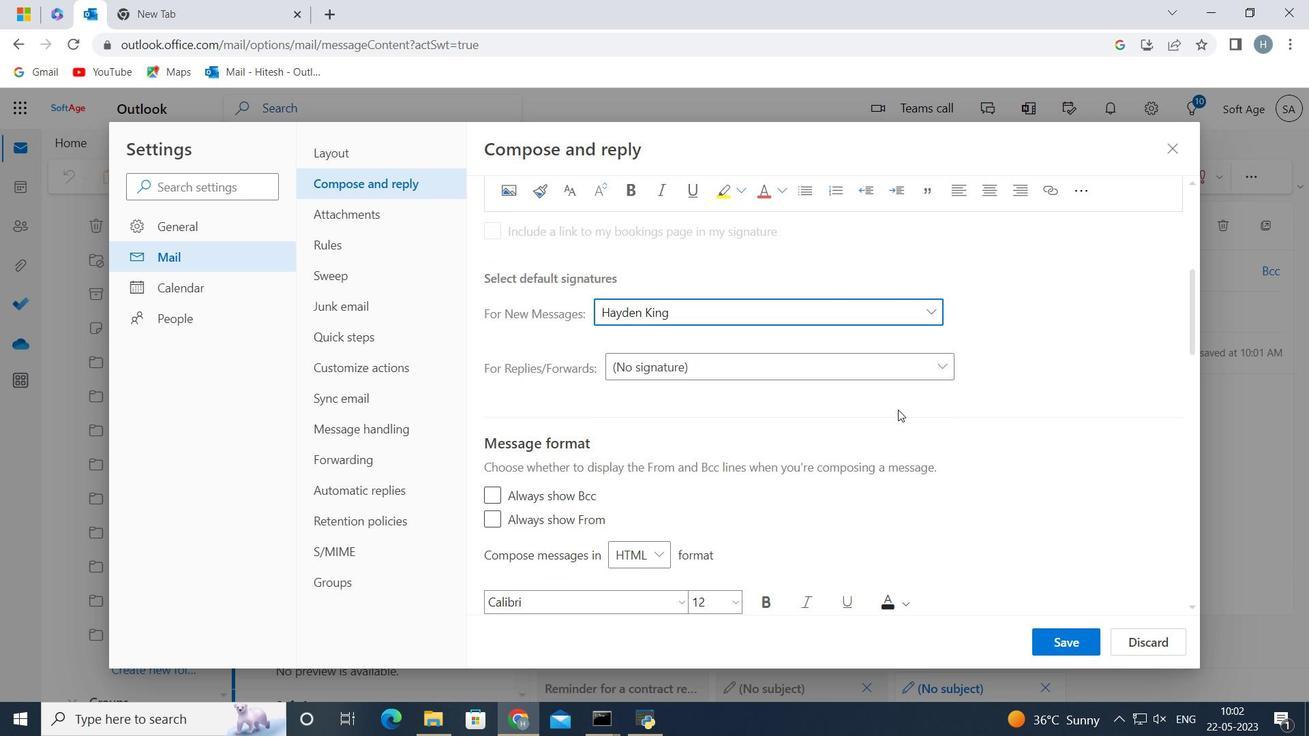 
Action: Mouse scrolled (898, 409) with delta (0, 0)
Screenshot: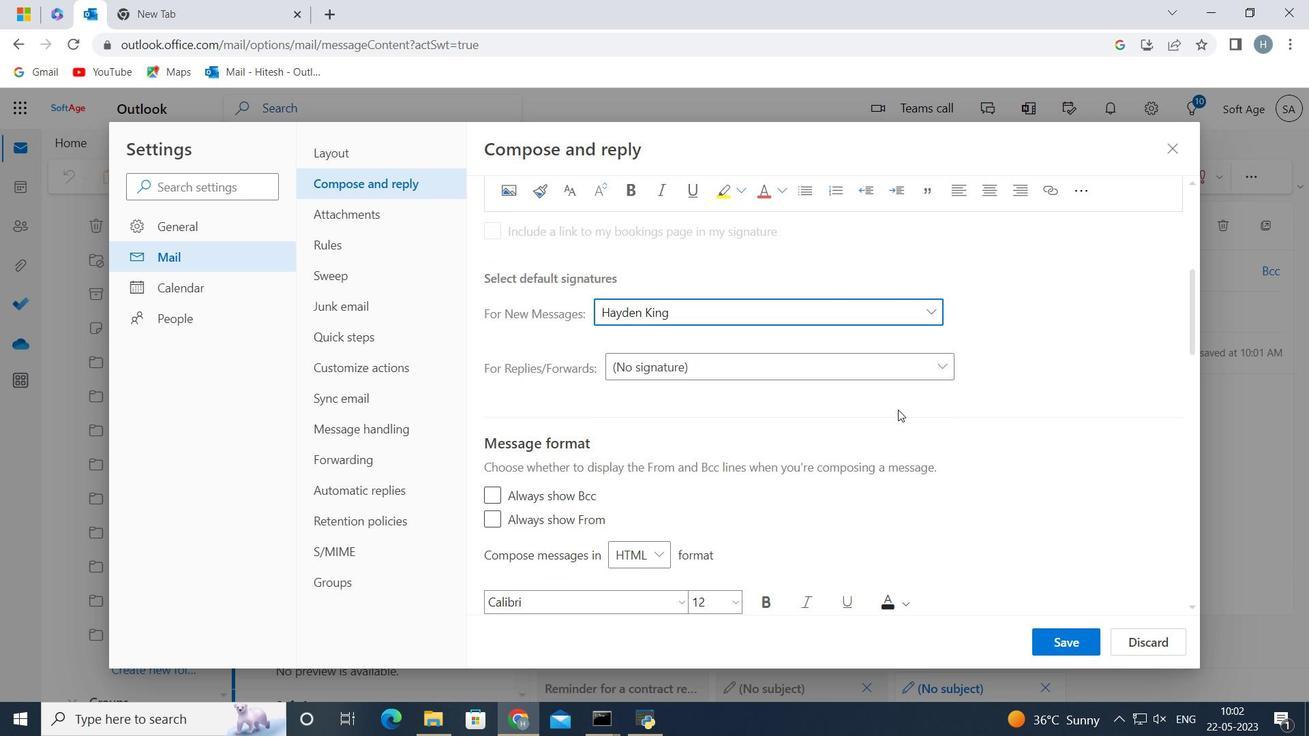 
Action: Mouse scrolled (898, 409) with delta (0, 0)
Screenshot: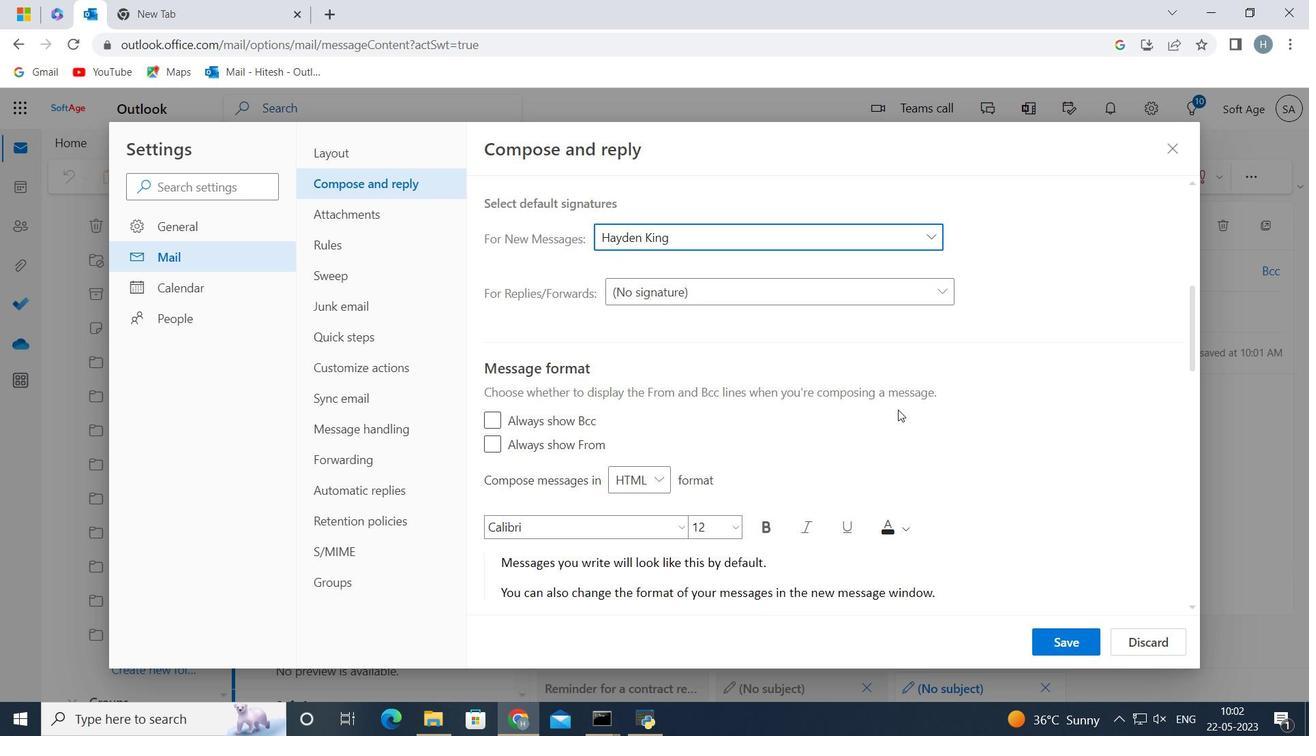 
Action: Mouse scrolled (898, 409) with delta (0, 0)
Screenshot: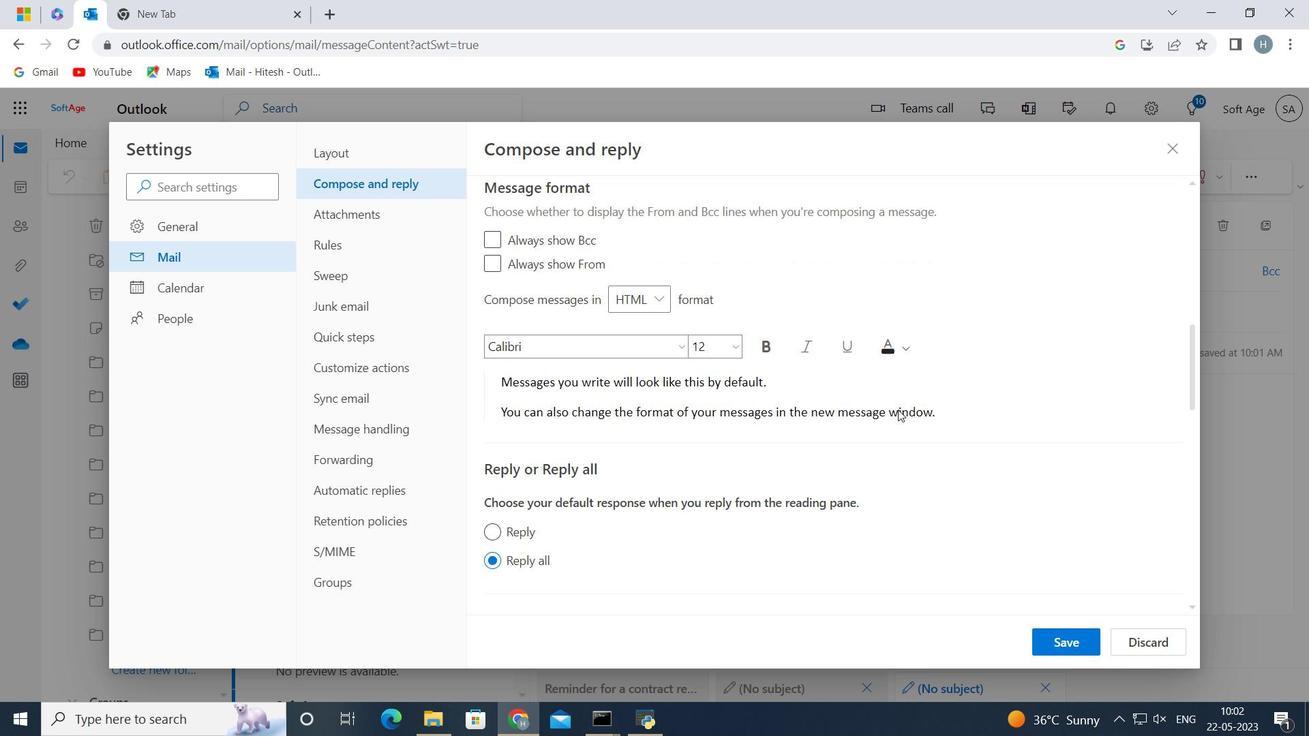 
Action: Mouse scrolled (898, 409) with delta (0, 0)
Screenshot: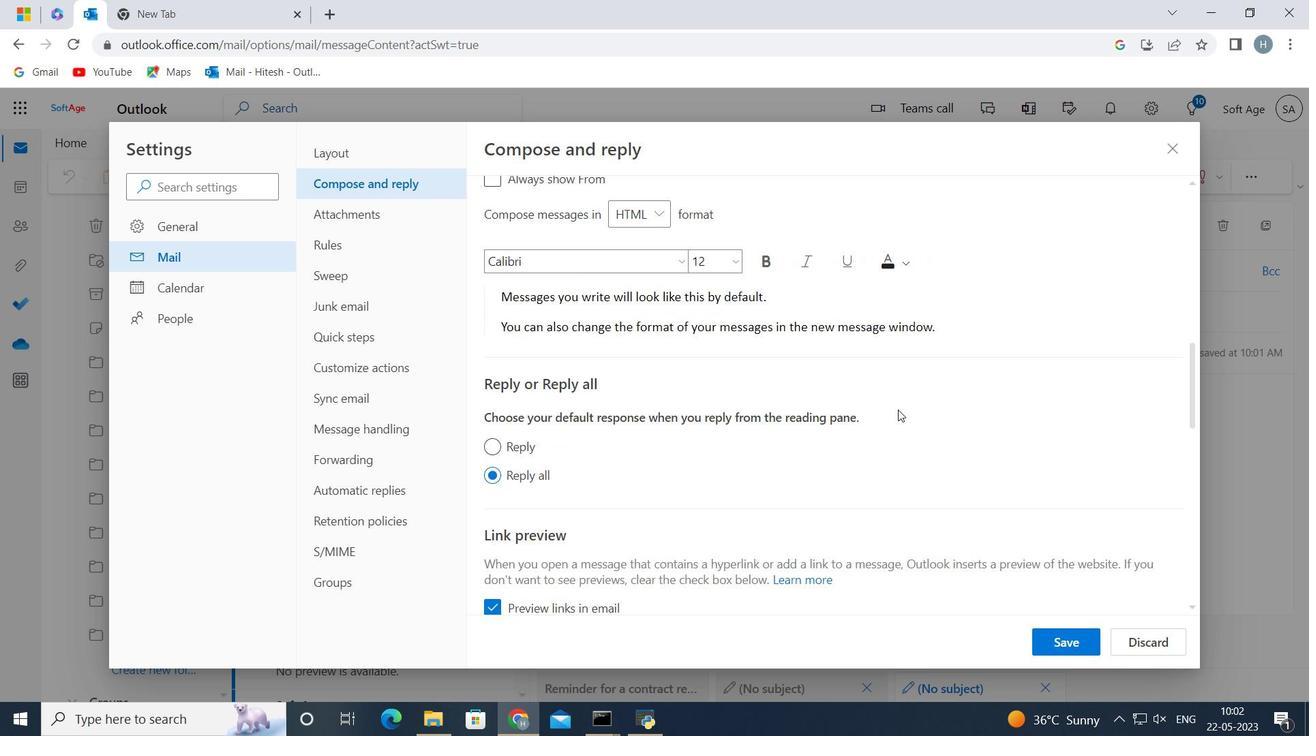 
Action: Mouse scrolled (898, 409) with delta (0, 0)
Screenshot: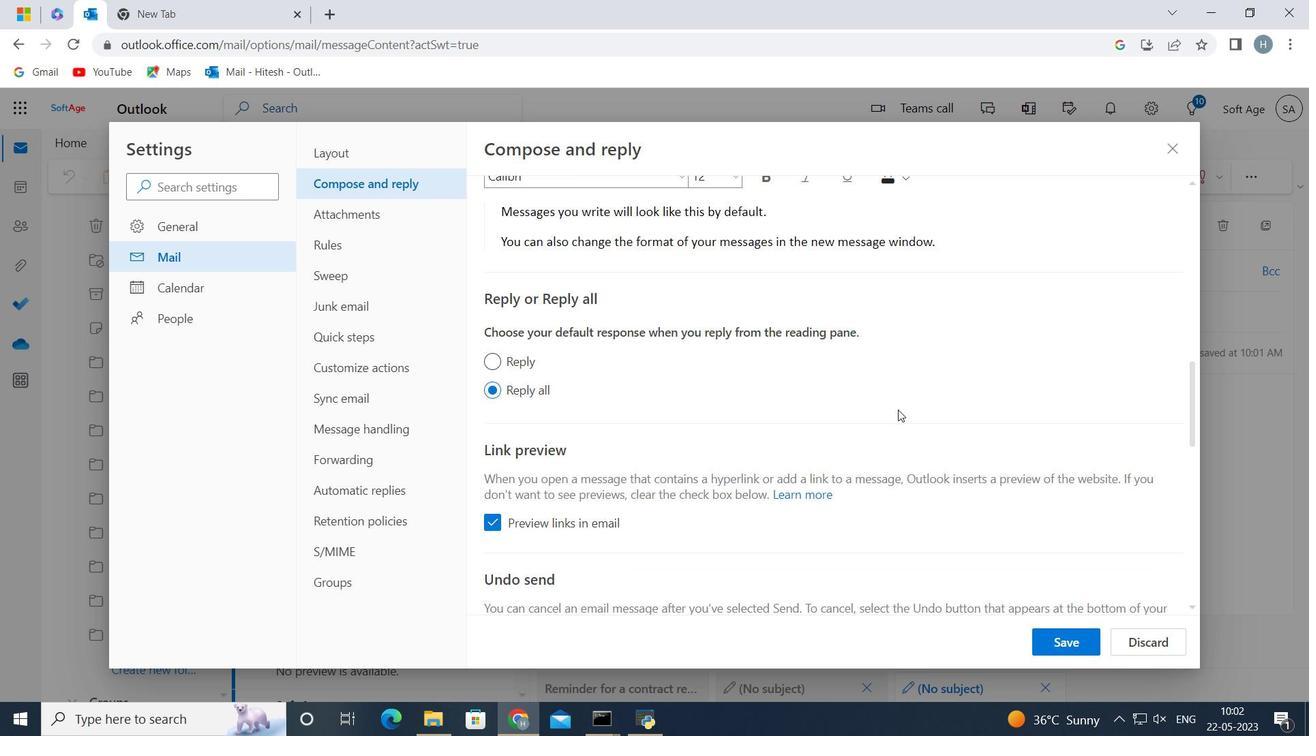 
Action: Mouse scrolled (898, 409) with delta (0, 0)
Screenshot: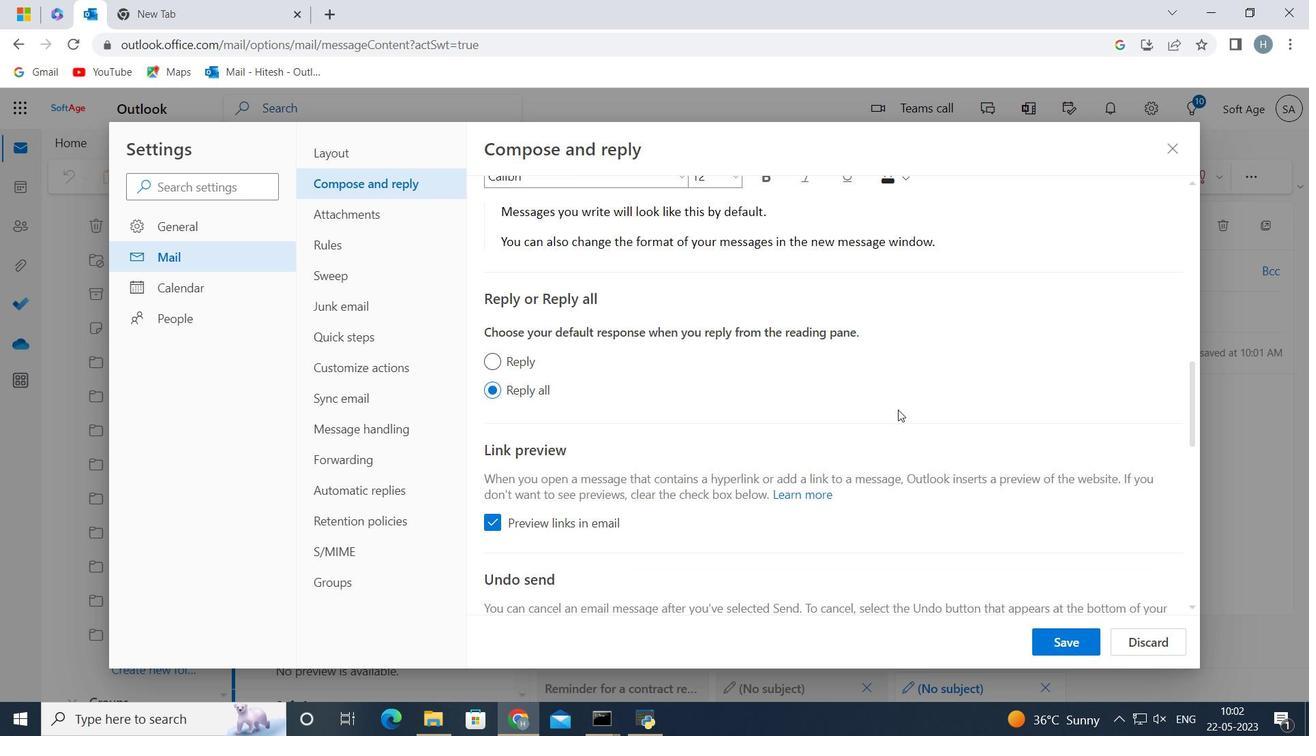 
Action: Mouse scrolled (898, 409) with delta (0, 0)
Screenshot: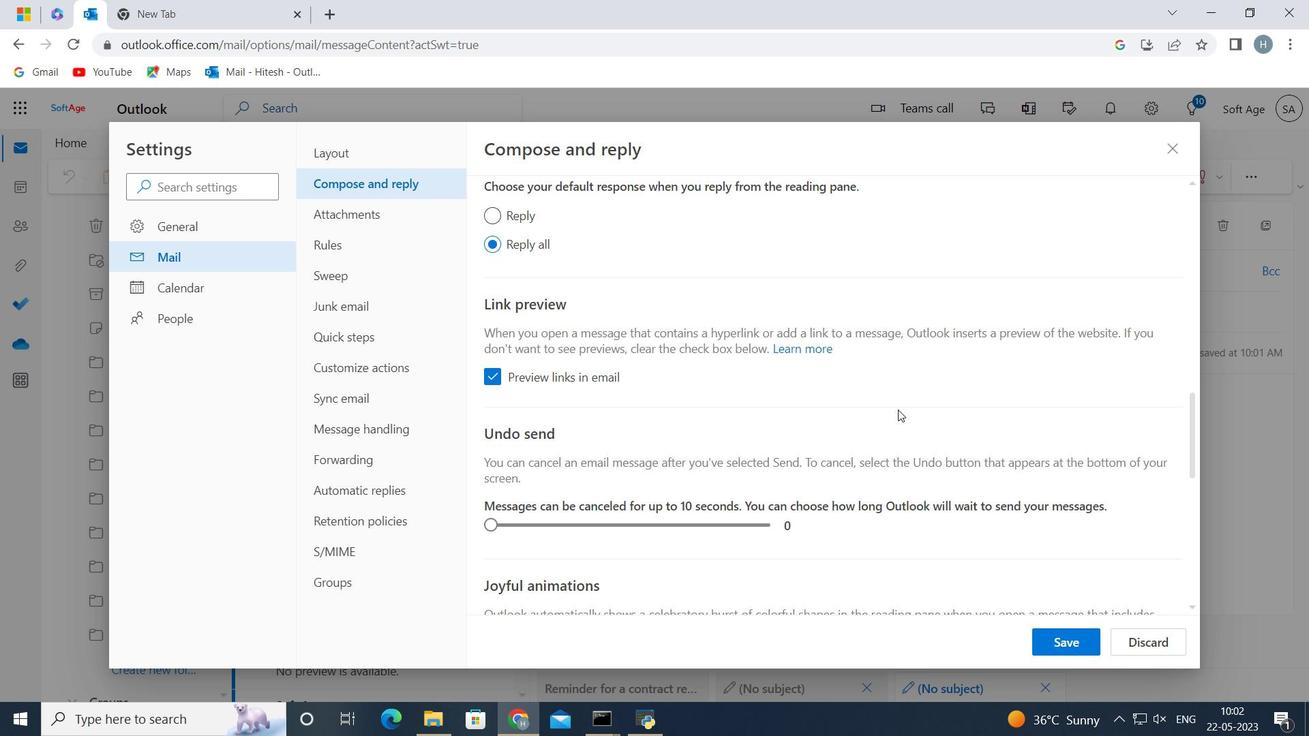 
Action: Mouse scrolled (898, 409) with delta (0, 0)
Screenshot: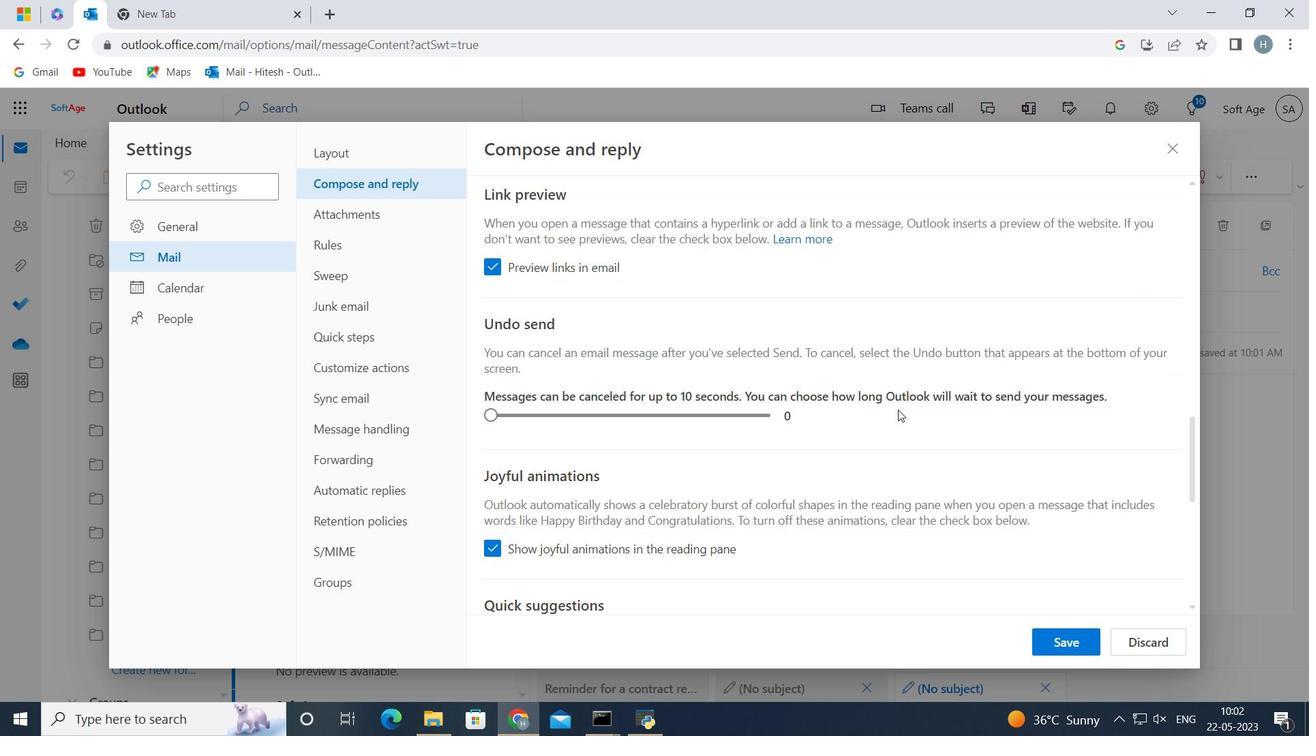 
Action: Mouse scrolled (898, 409) with delta (0, 0)
Screenshot: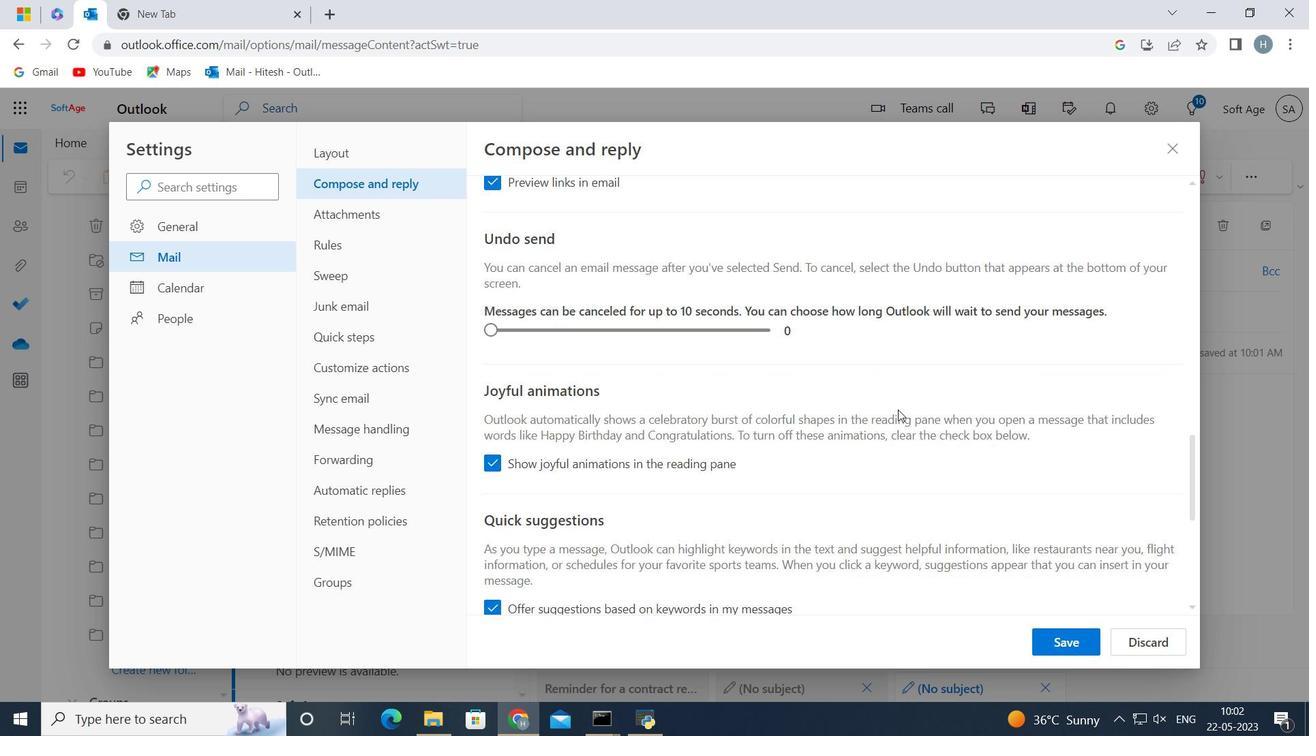 
Action: Mouse scrolled (898, 409) with delta (0, 0)
Screenshot: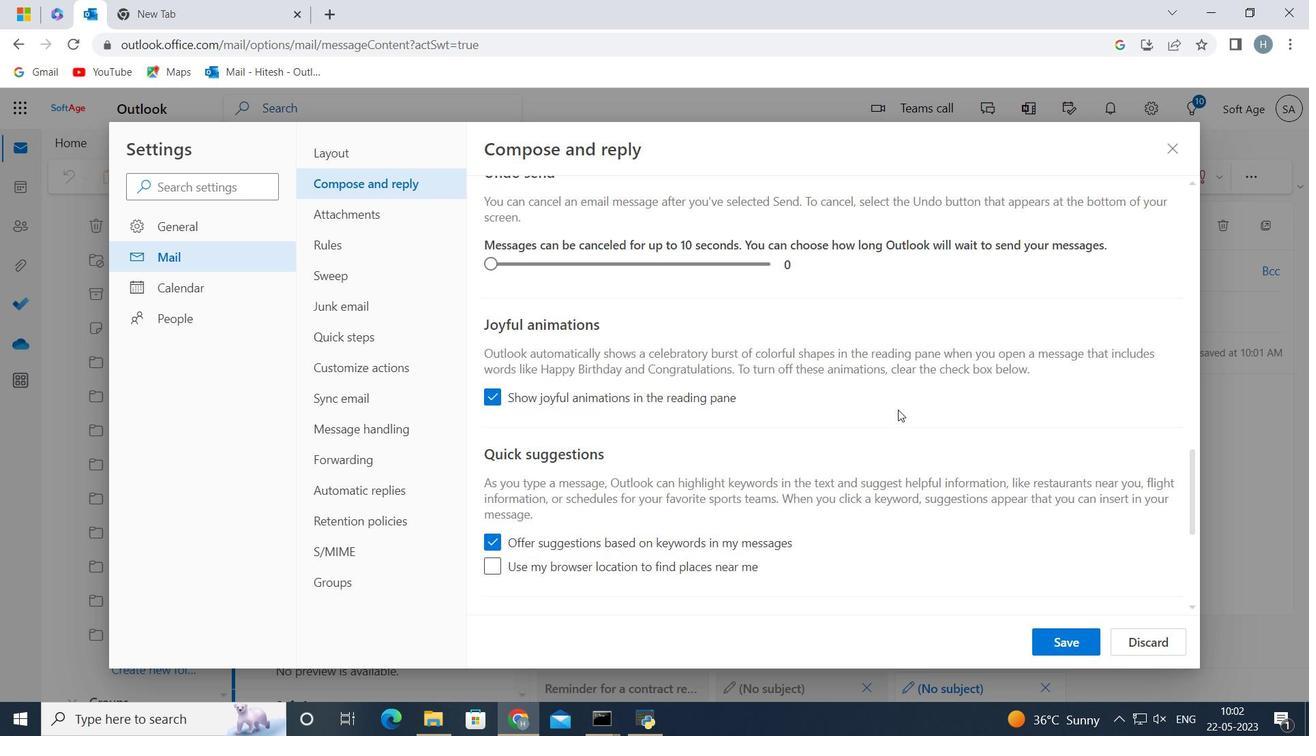 
Action: Mouse scrolled (898, 409) with delta (0, 0)
Screenshot: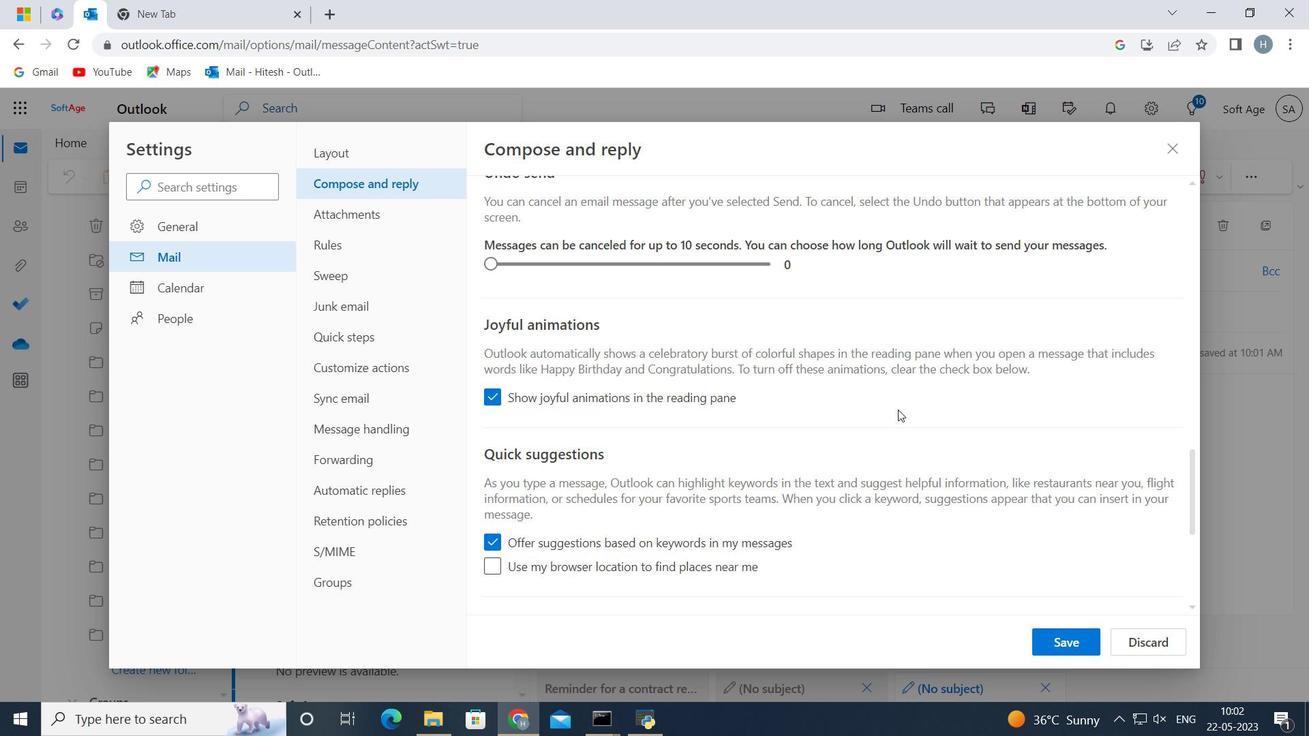 
Action: Mouse moved to (901, 409)
Screenshot: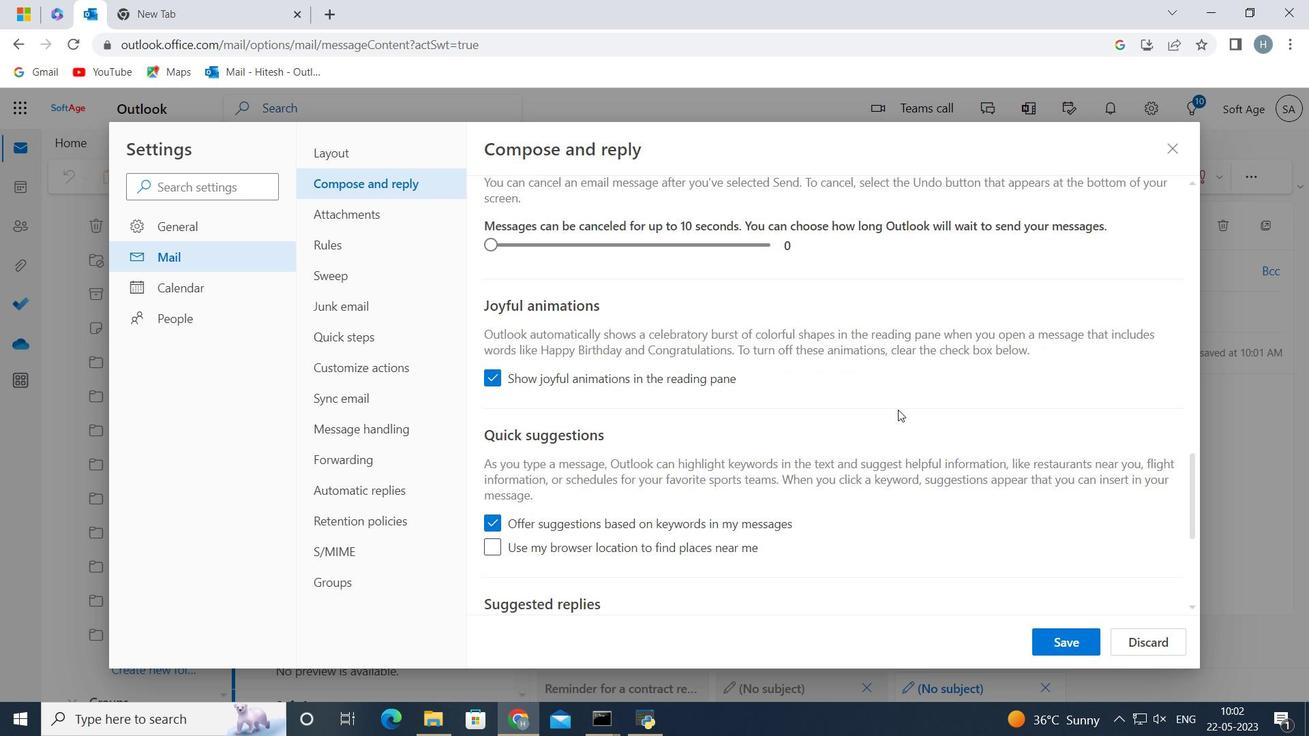 
Action: Mouse scrolled (900, 408) with delta (0, 0)
Screenshot: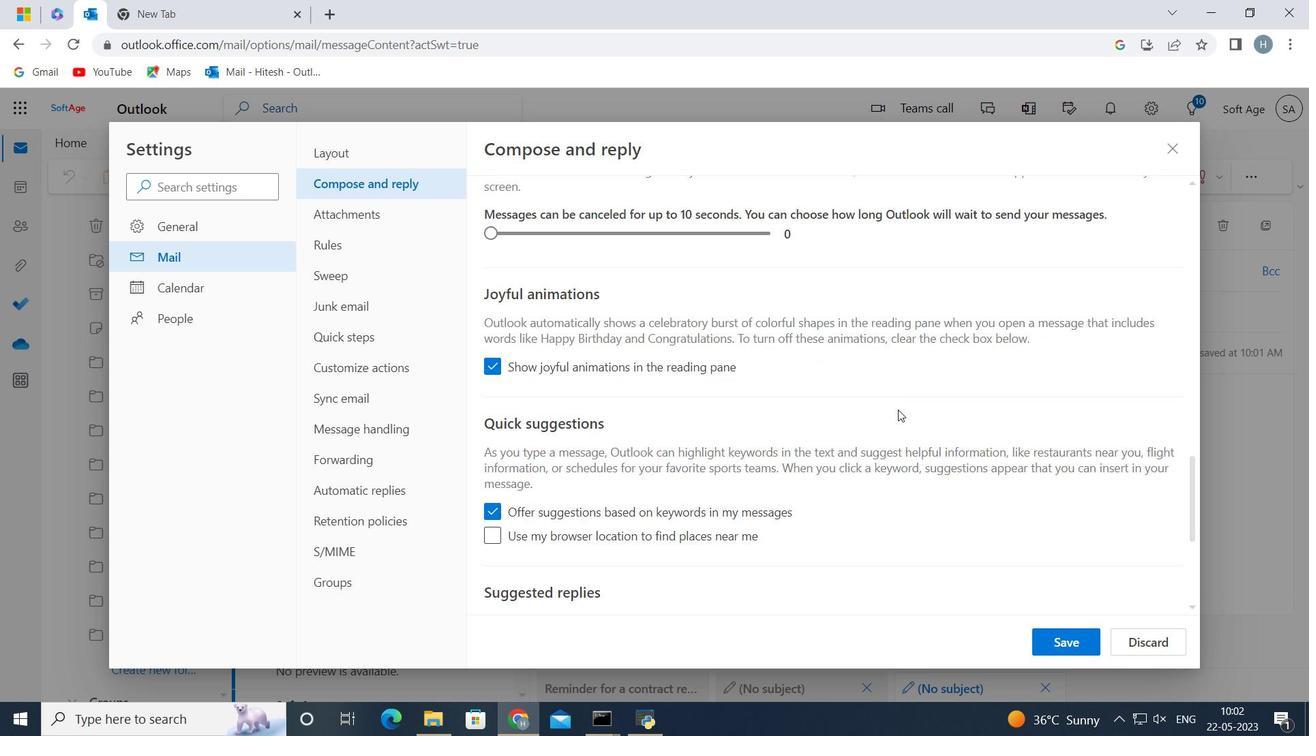 
Action: Mouse moved to (907, 414)
Screenshot: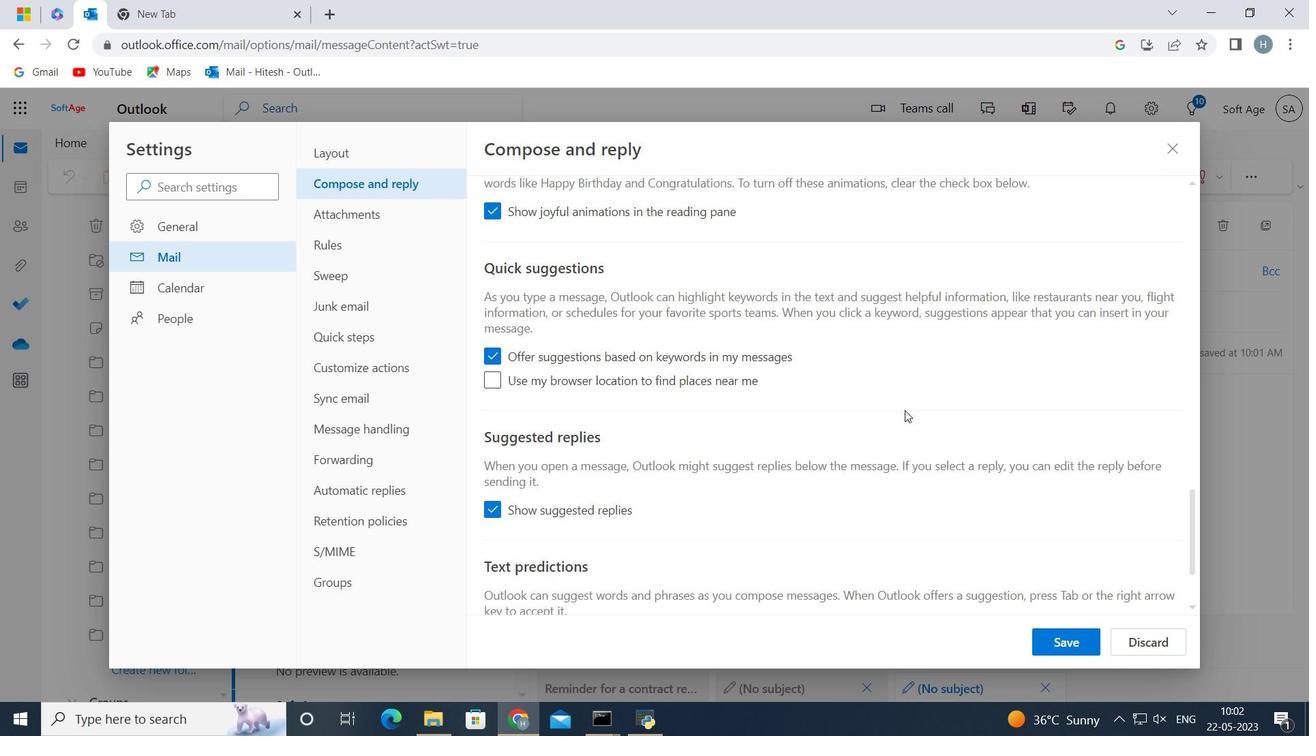 
Action: Mouse scrolled (907, 413) with delta (0, 0)
Screenshot: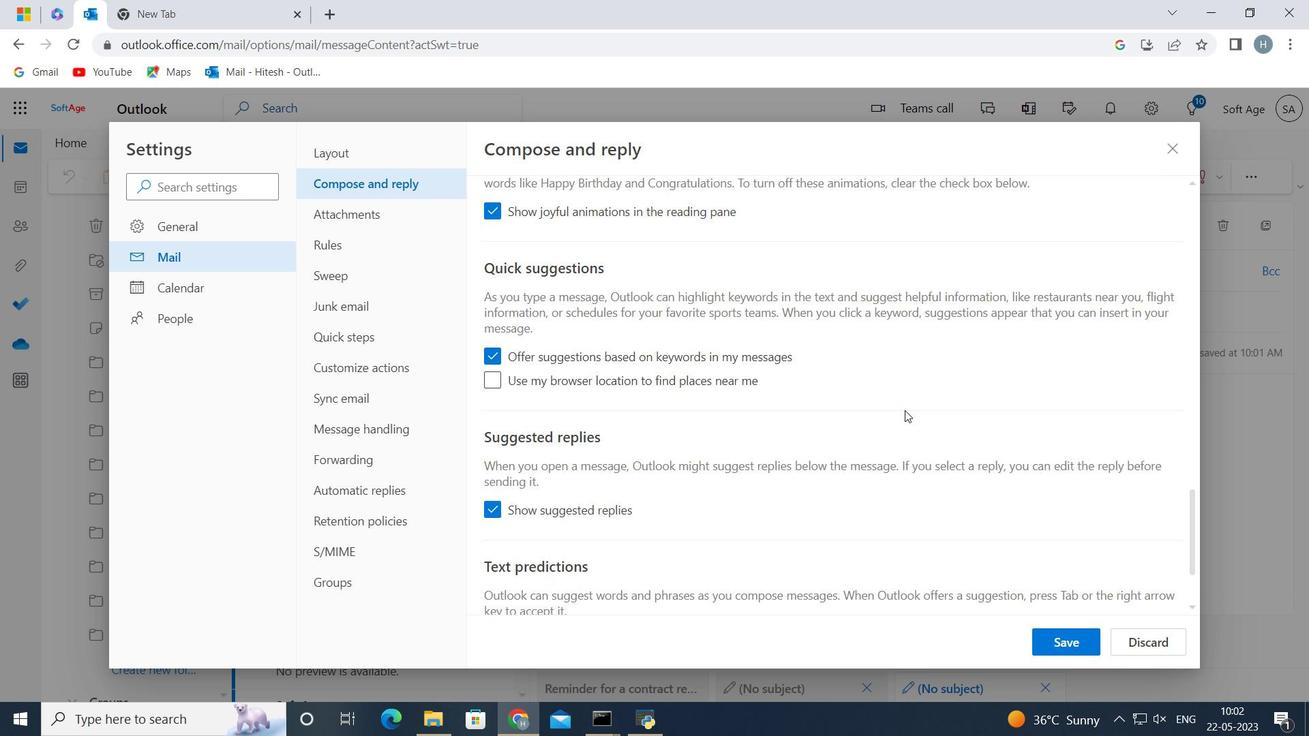 
Action: Mouse moved to (909, 416)
Screenshot: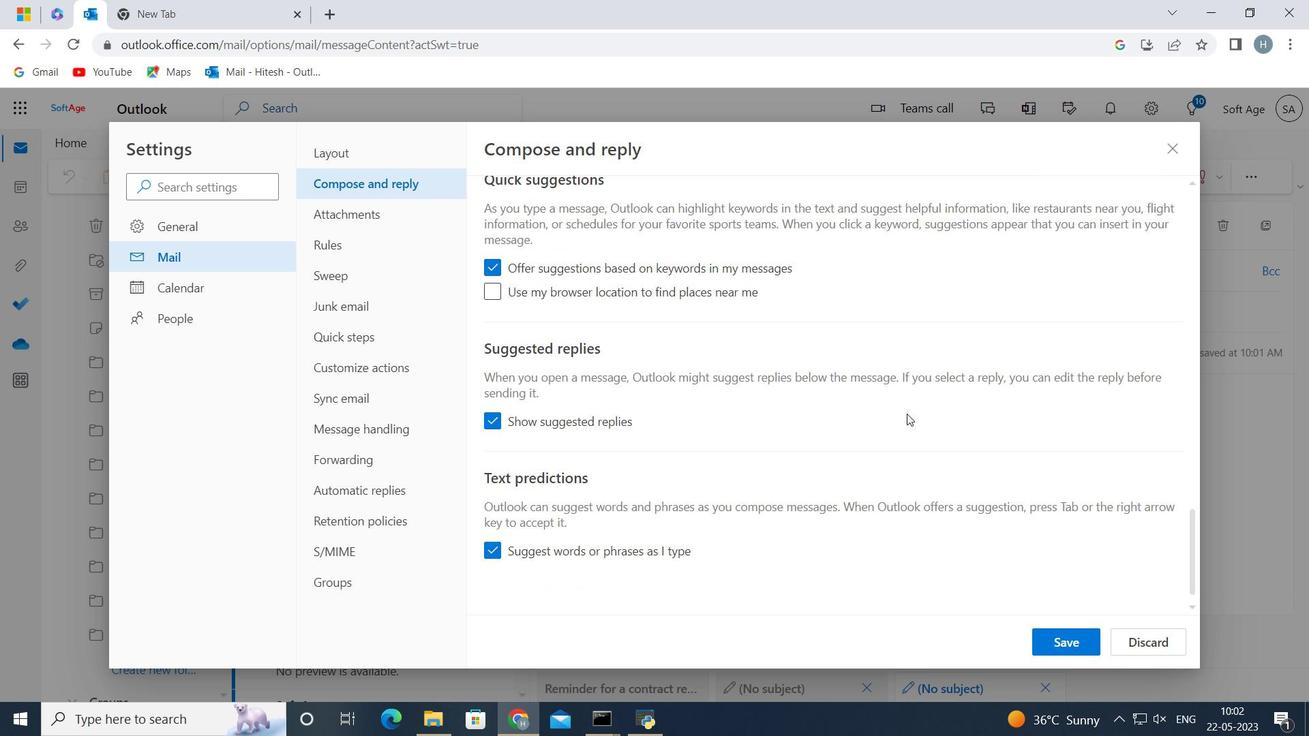 
Action: Mouse scrolled (909, 415) with delta (0, 0)
Screenshot: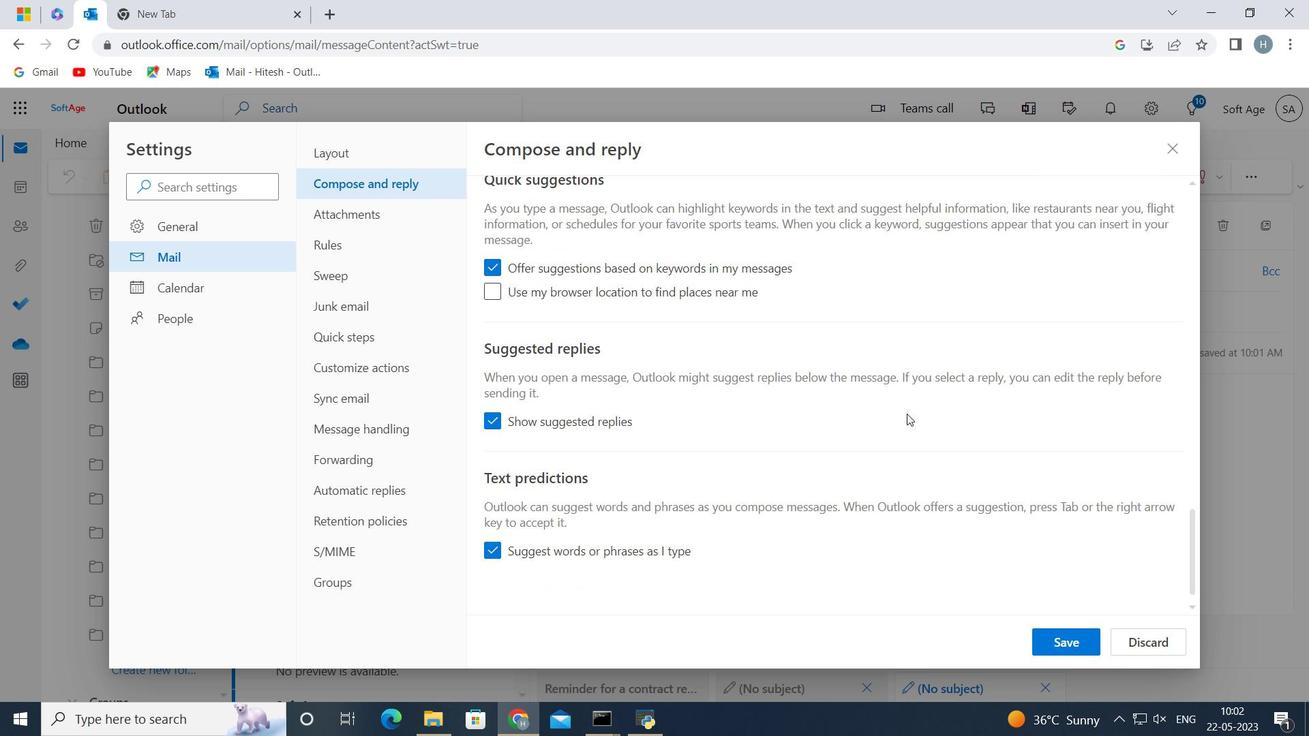 
Action: Mouse moved to (929, 431)
Screenshot: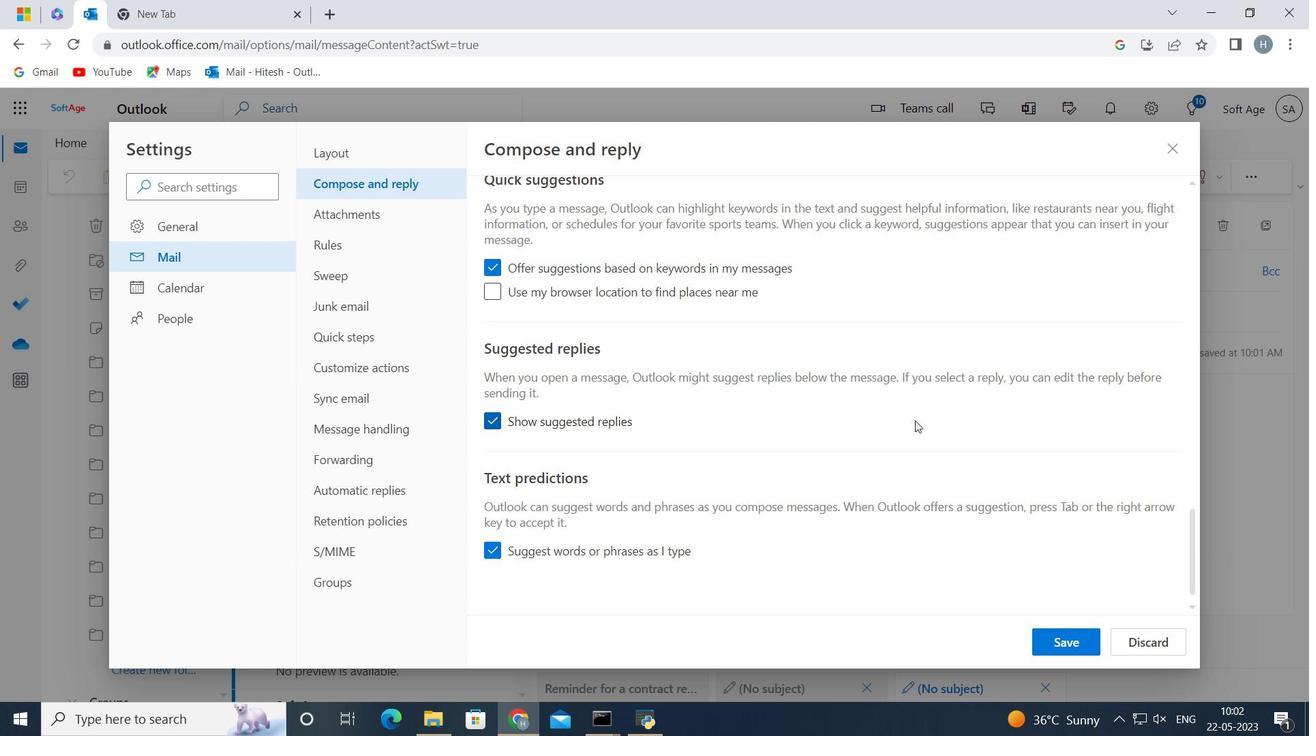 
Action: Mouse scrolled (929, 430) with delta (0, 0)
Screenshot: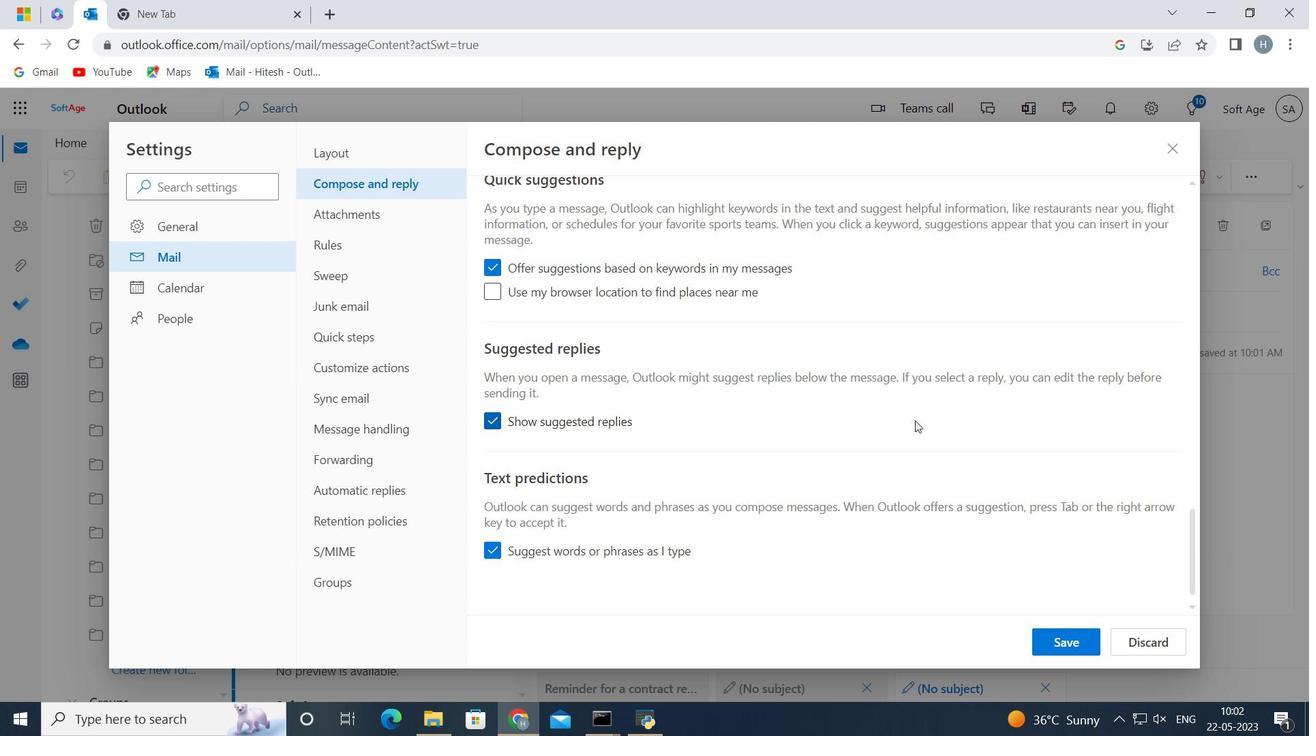 
Action: Mouse moved to (957, 460)
Screenshot: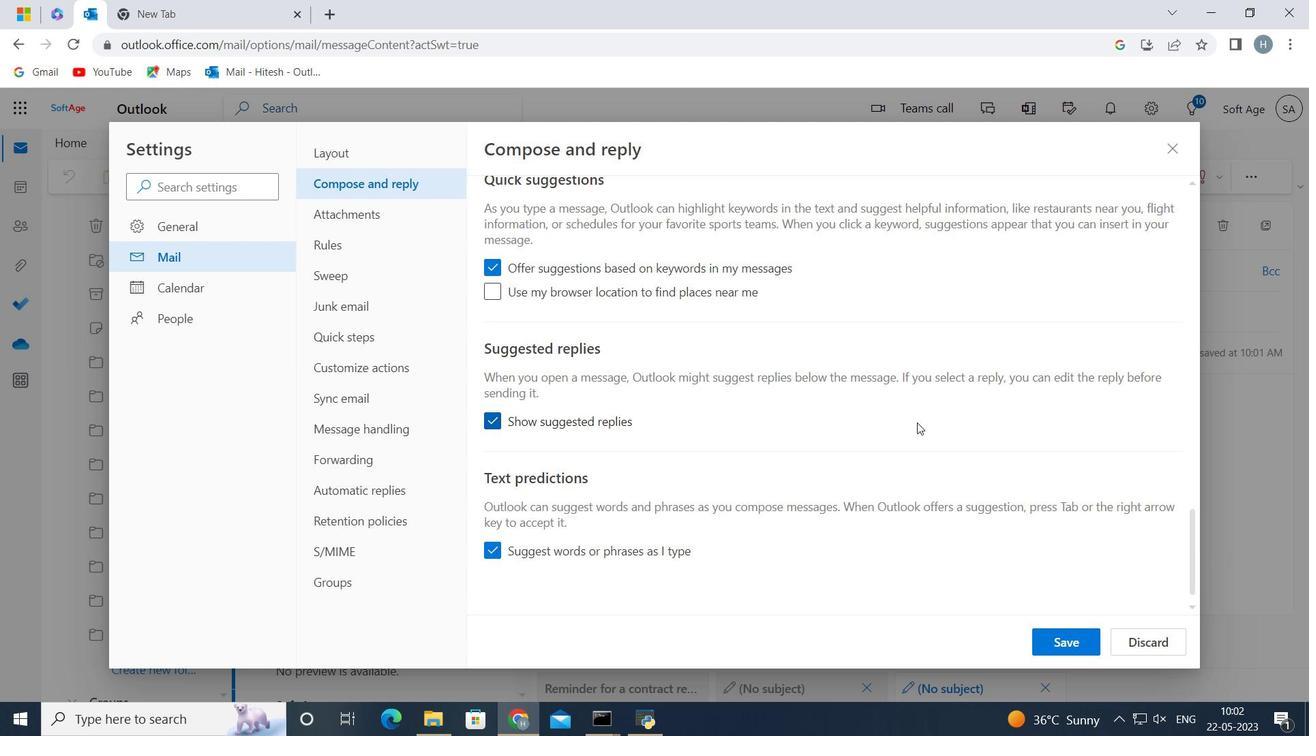 
Action: Mouse scrolled (949, 449) with delta (0, 0)
Screenshot: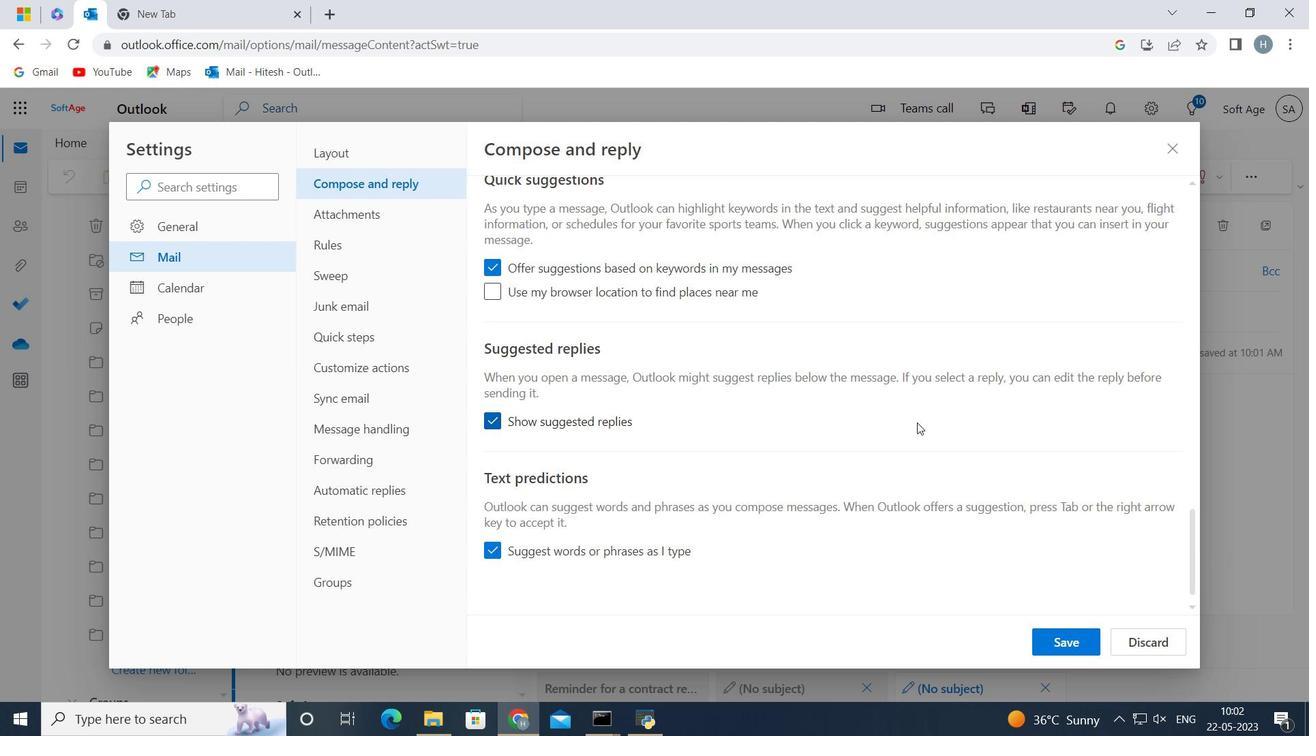 
Action: Mouse moved to (1065, 642)
Screenshot: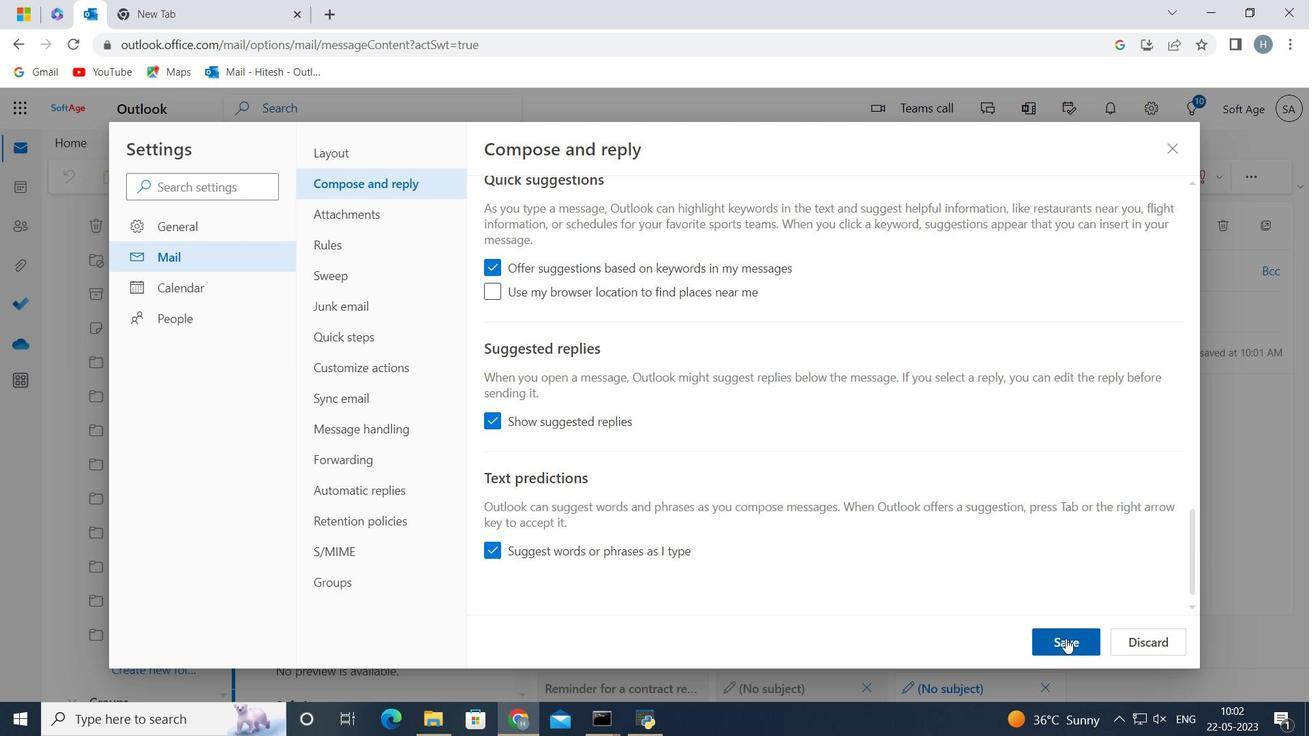 
Action: Mouse pressed left at (1065, 642)
Screenshot: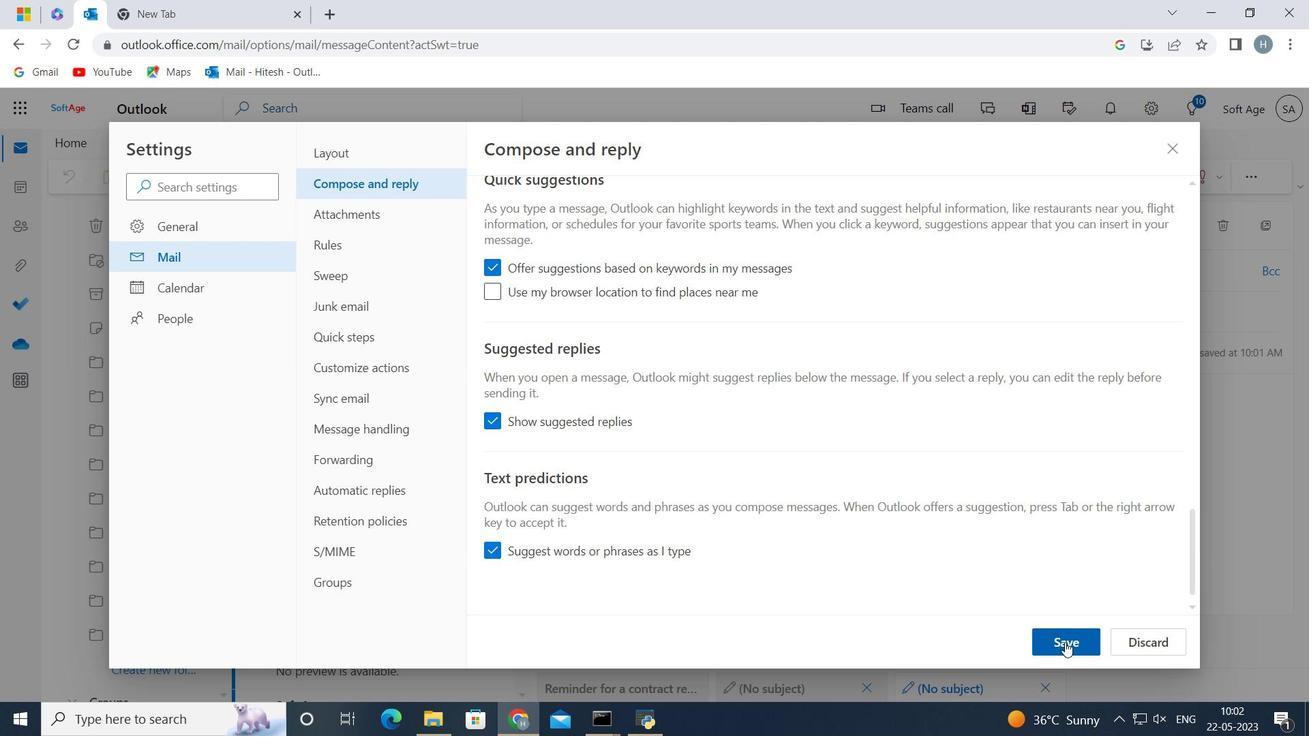 
Action: Mouse moved to (1174, 146)
Screenshot: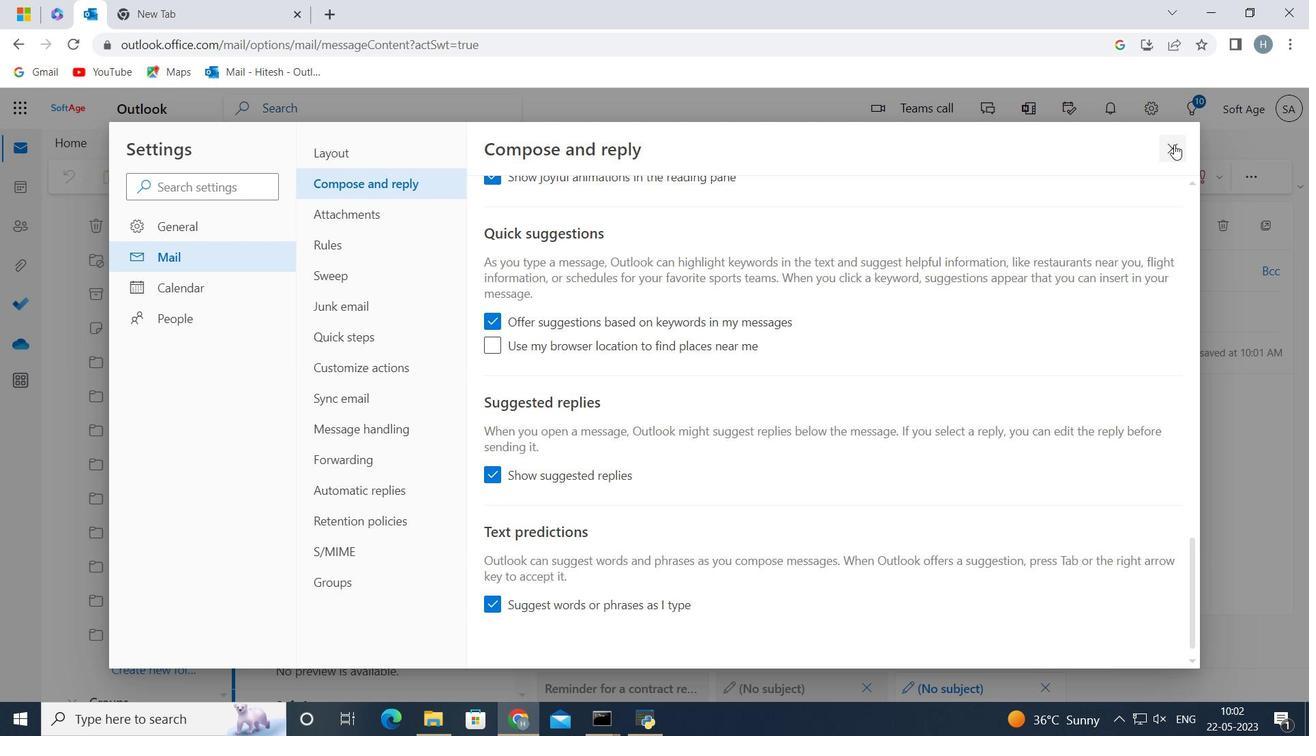 
Action: Mouse pressed left at (1174, 146)
Screenshot: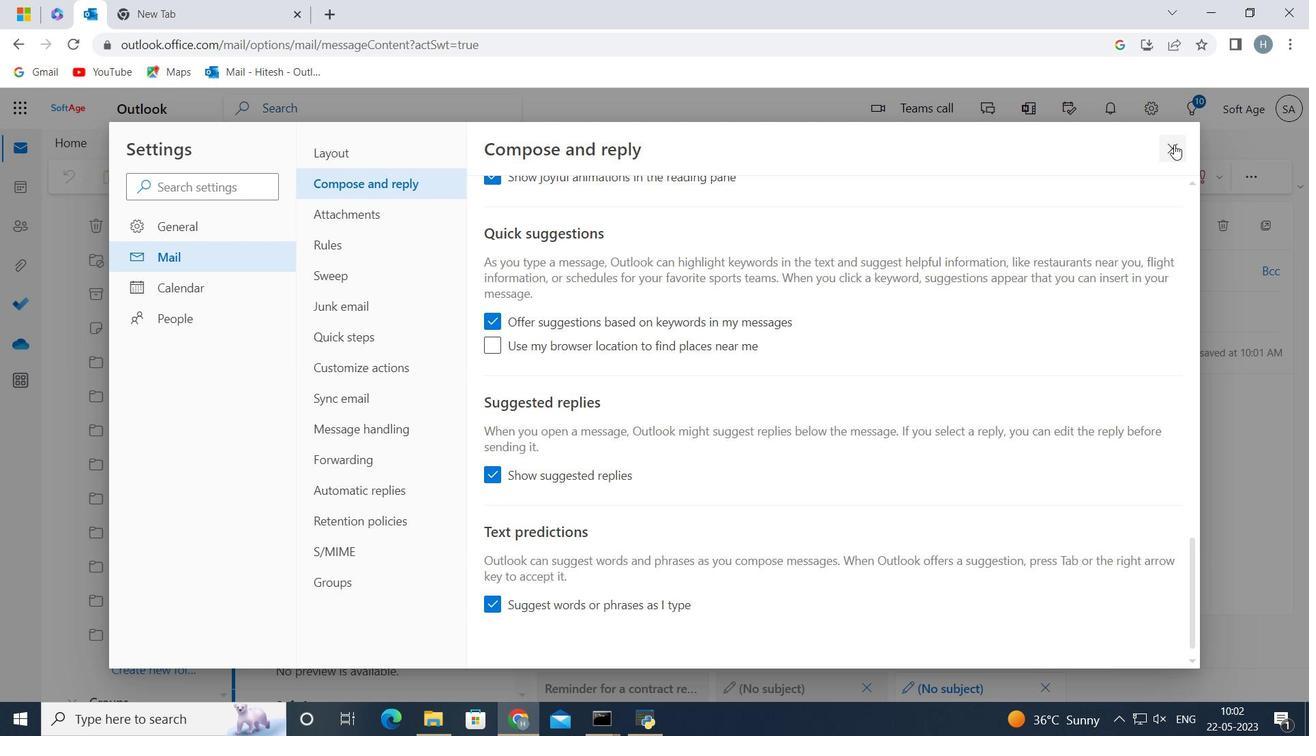 
Action: Mouse moved to (638, 435)
Screenshot: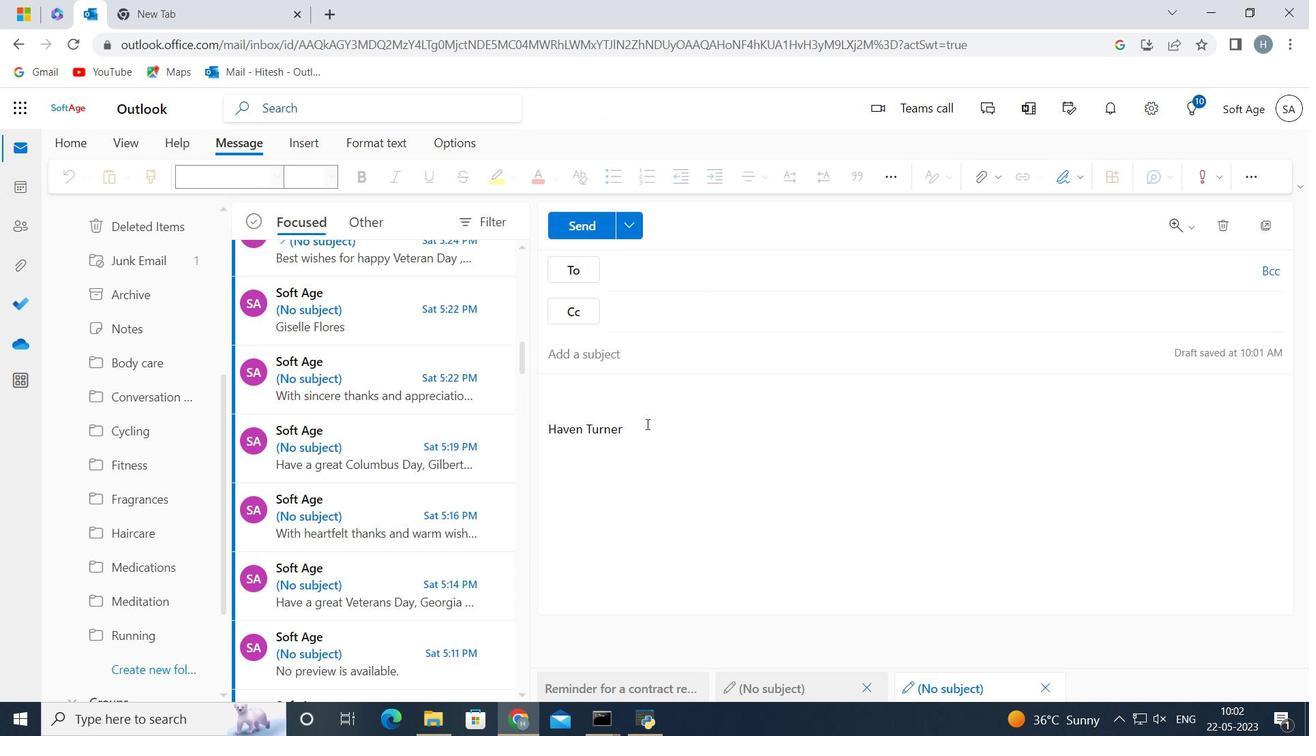 
Action: Mouse pressed left at (638, 435)
Screenshot: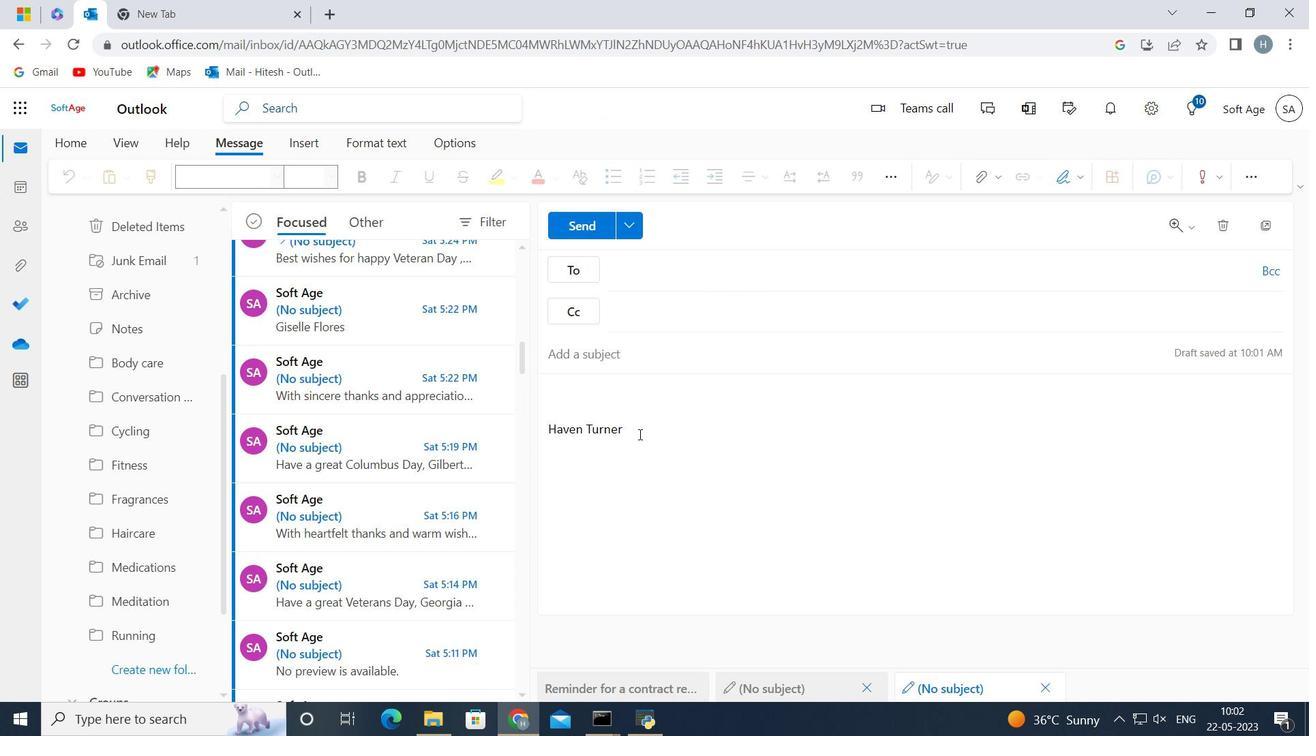 
Action: Key pressed <Key.backspace><Key.backspace><Key.backspace><Key.backspace><Key.backspace><Key.backspace><Key.backspace><Key.backspace><Key.backspace><Key.backspace><Key.backspace><Key.backspace><Key.backspace><Key.backspace><Key.shift>With<Key.space>sincere<Key.space>appreciation<Key.space>and<Key.space>gratitude<Key.space>
Screenshot: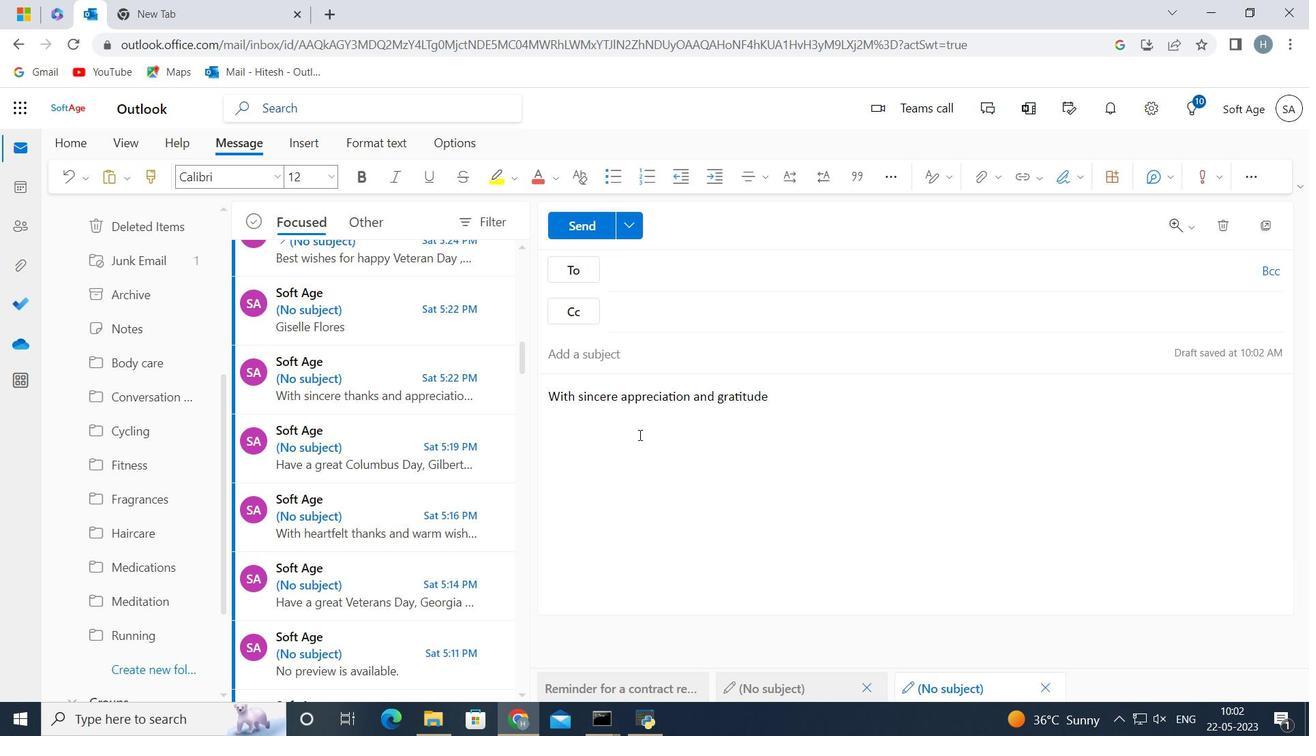 
Action: Mouse moved to (641, 269)
Screenshot: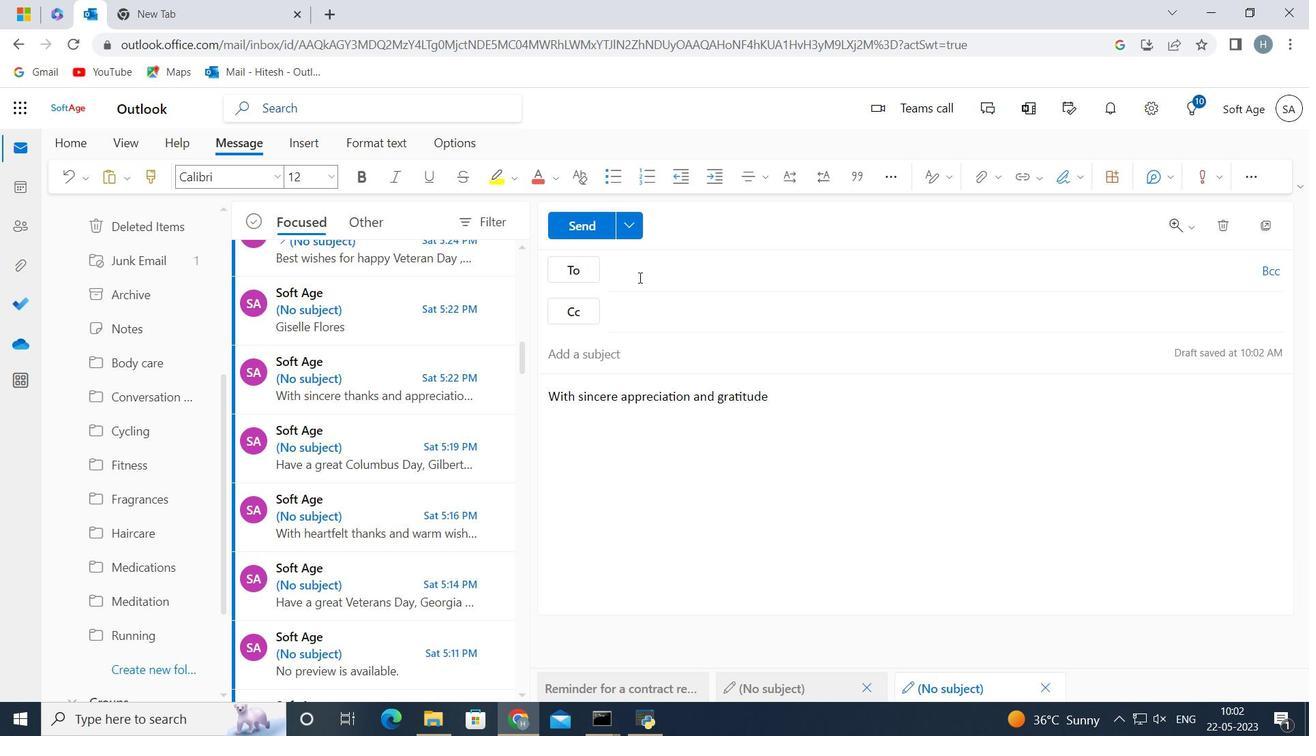 
Action: Mouse pressed left at (641, 269)
Screenshot: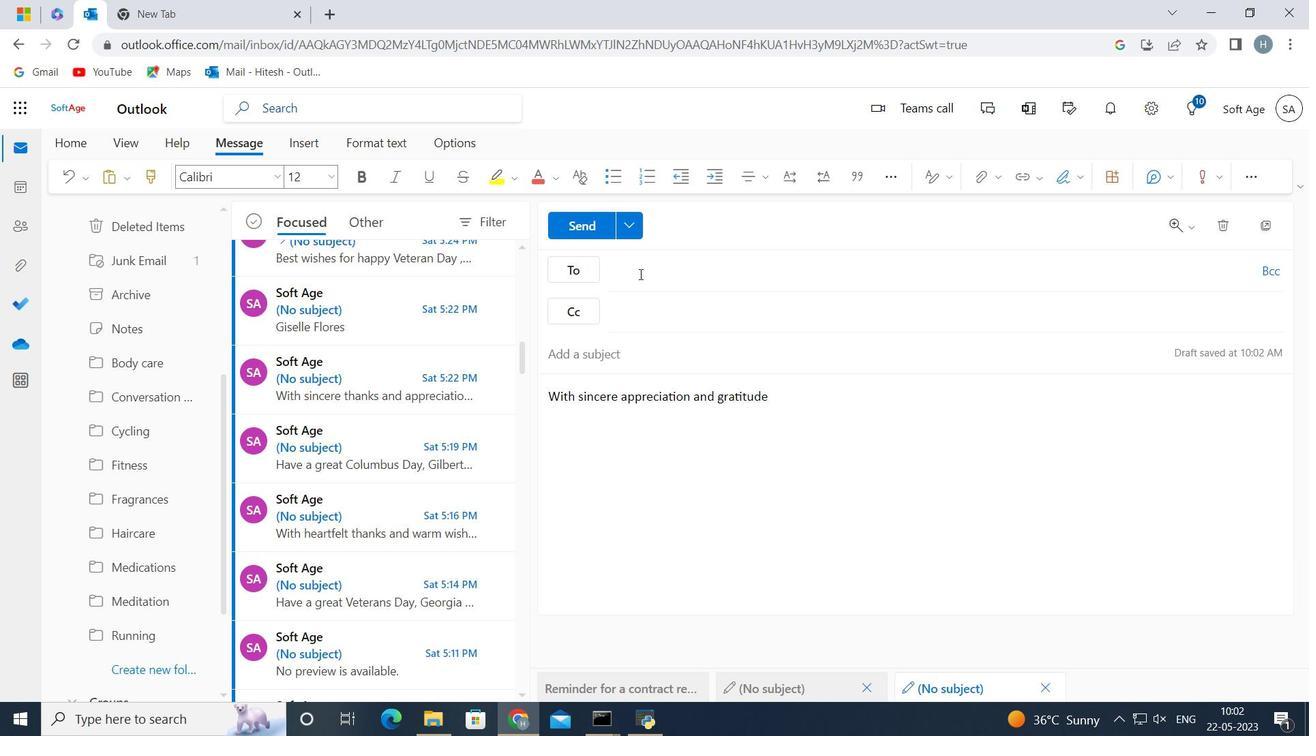 
Action: Key pressed softage.8<Key.shift>@softage.net
Screenshot: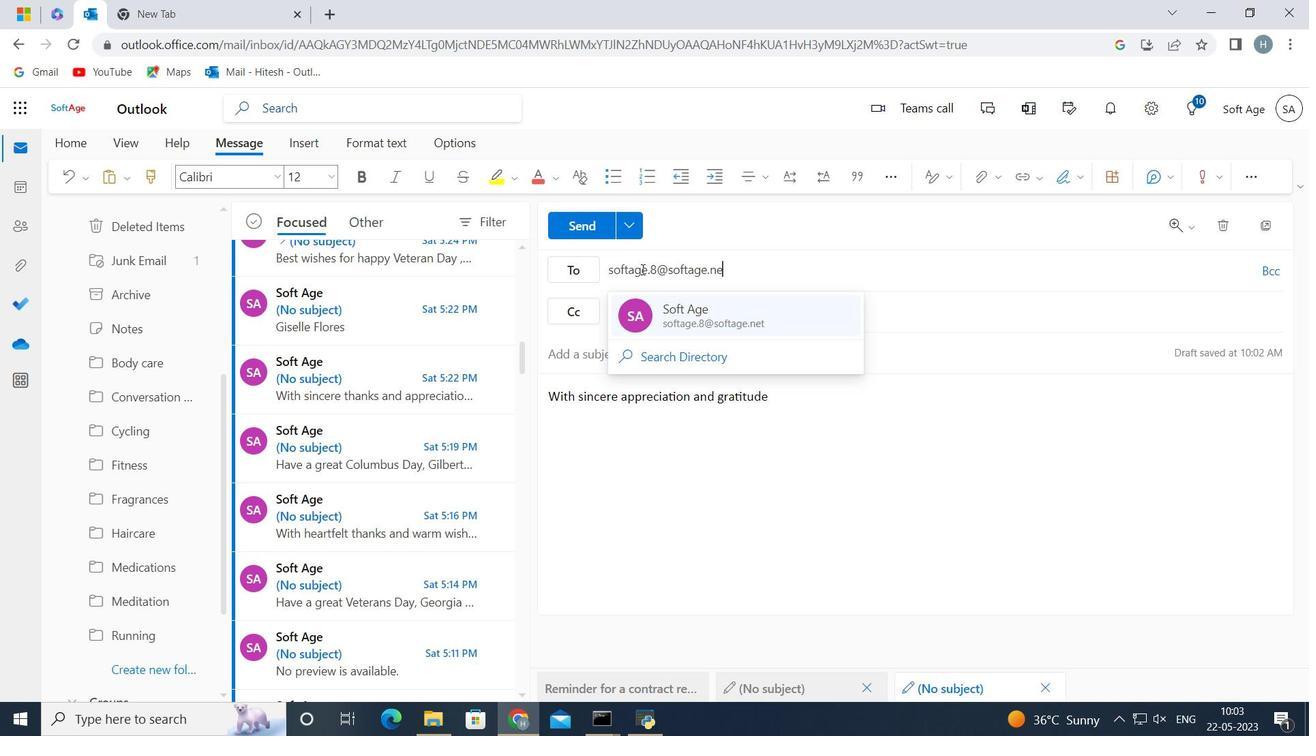 
Action: Mouse moved to (717, 323)
Screenshot: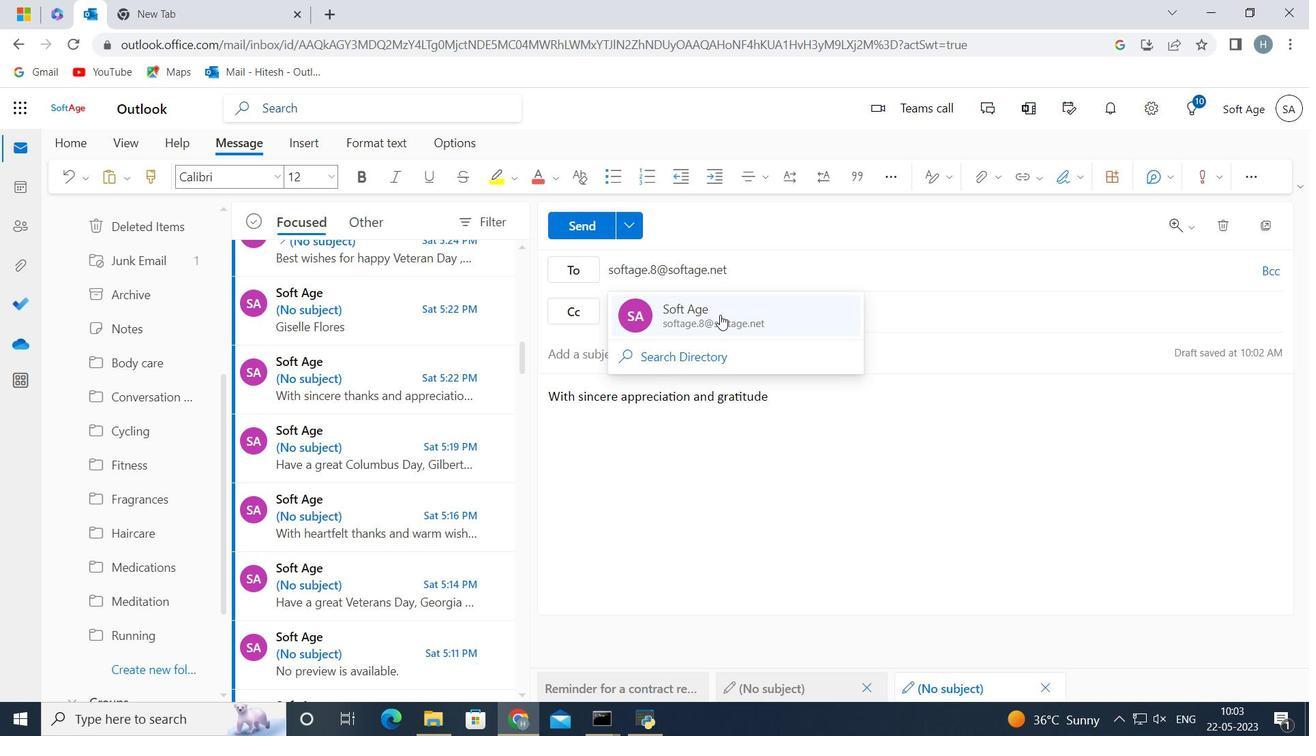 
Action: Mouse pressed left at (717, 323)
Screenshot: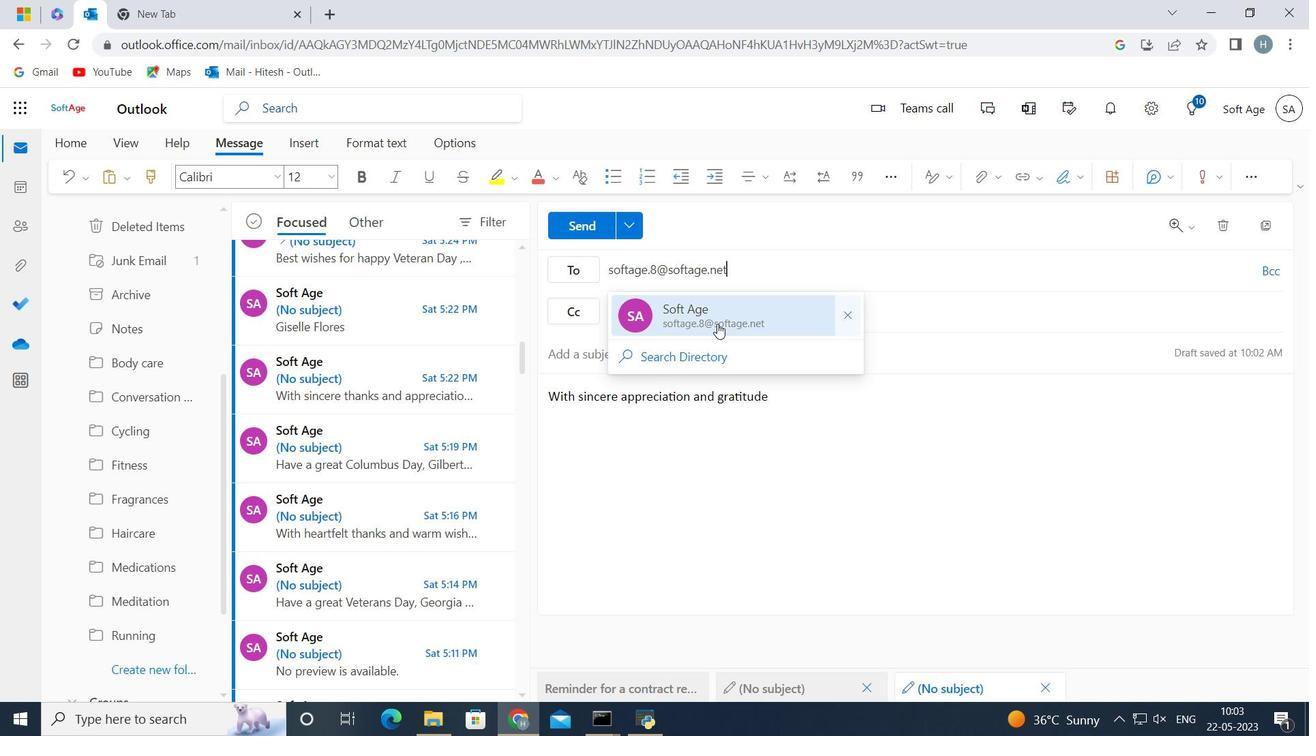 
Action: Mouse moved to (179, 522)
Screenshot: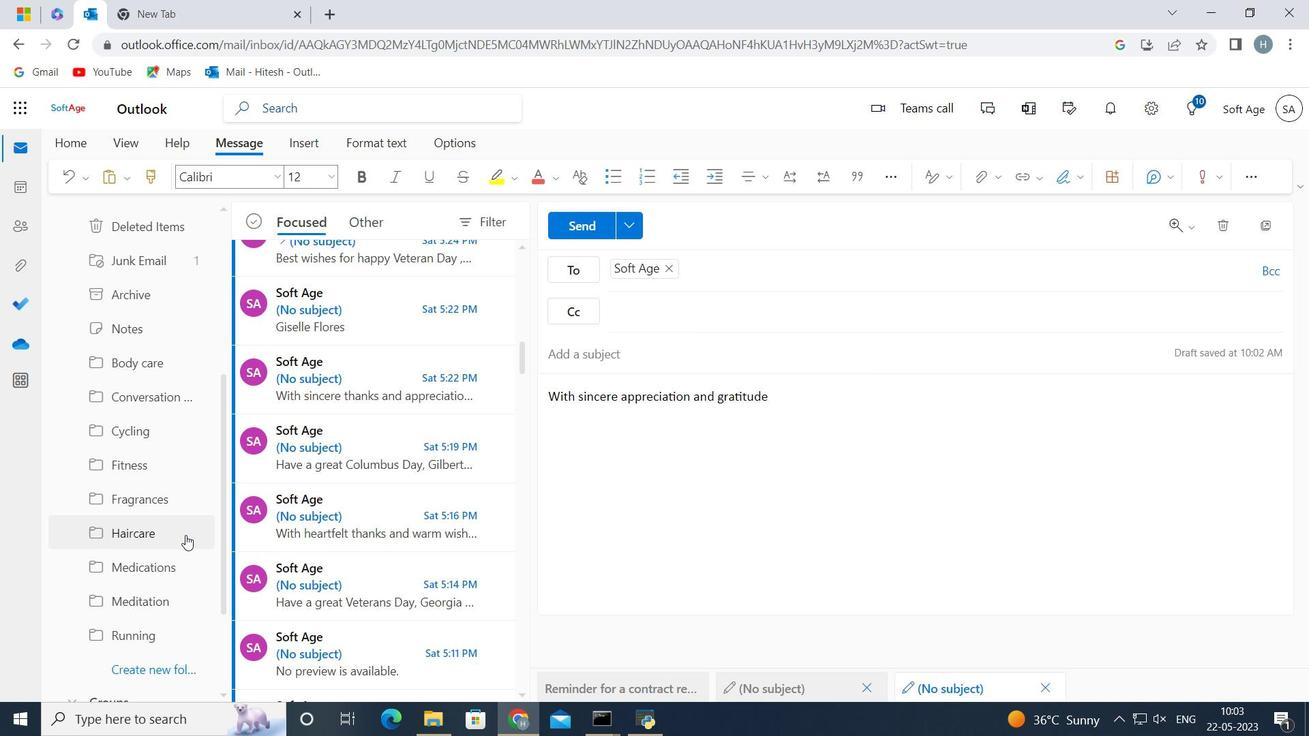 
Action: Mouse scrolled (182, 524) with delta (0, 0)
Screenshot: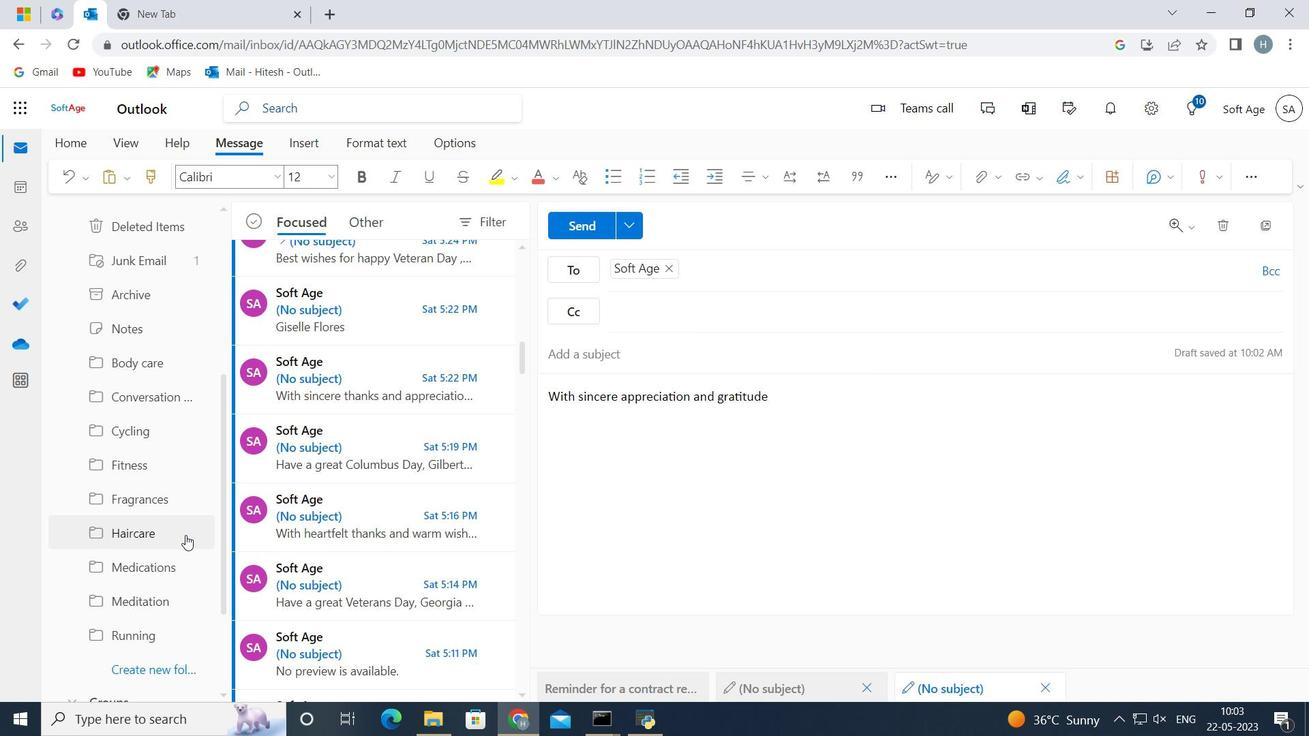 
Action: Mouse moved to (177, 520)
Screenshot: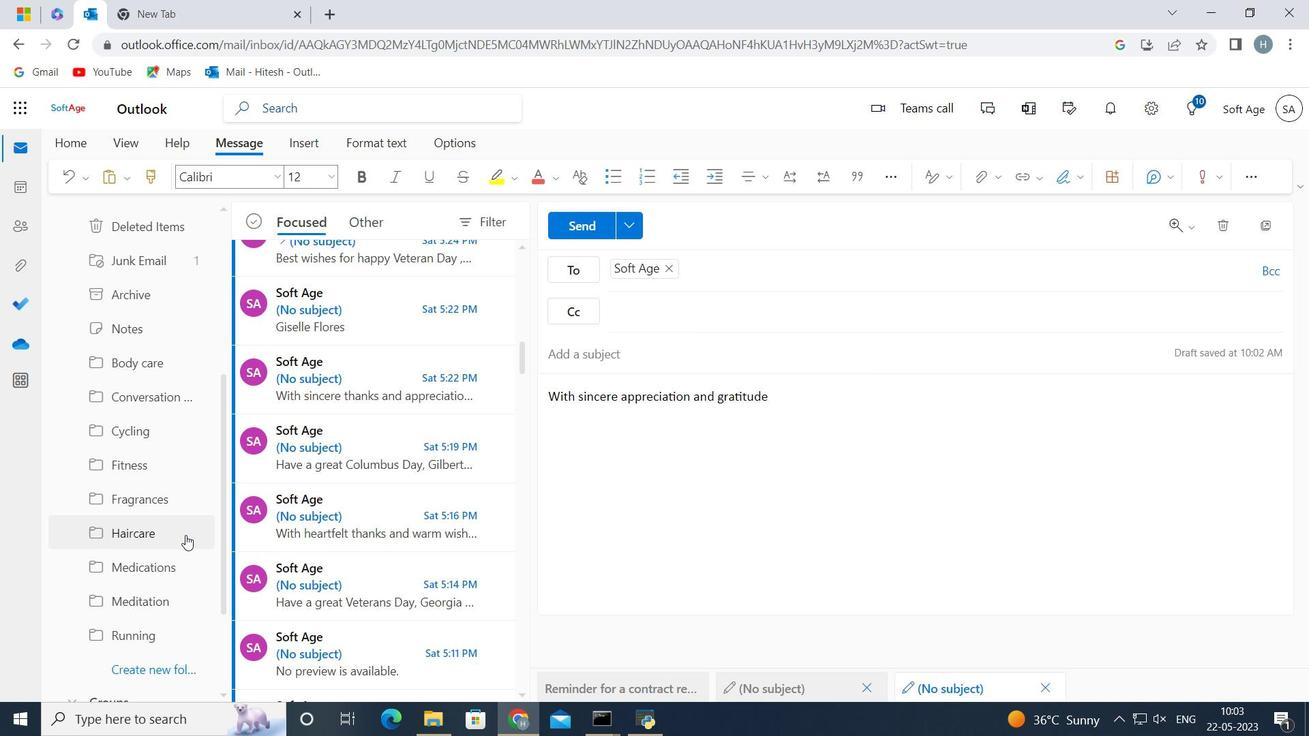 
Action: Mouse scrolled (181, 522) with delta (0, 0)
Screenshot: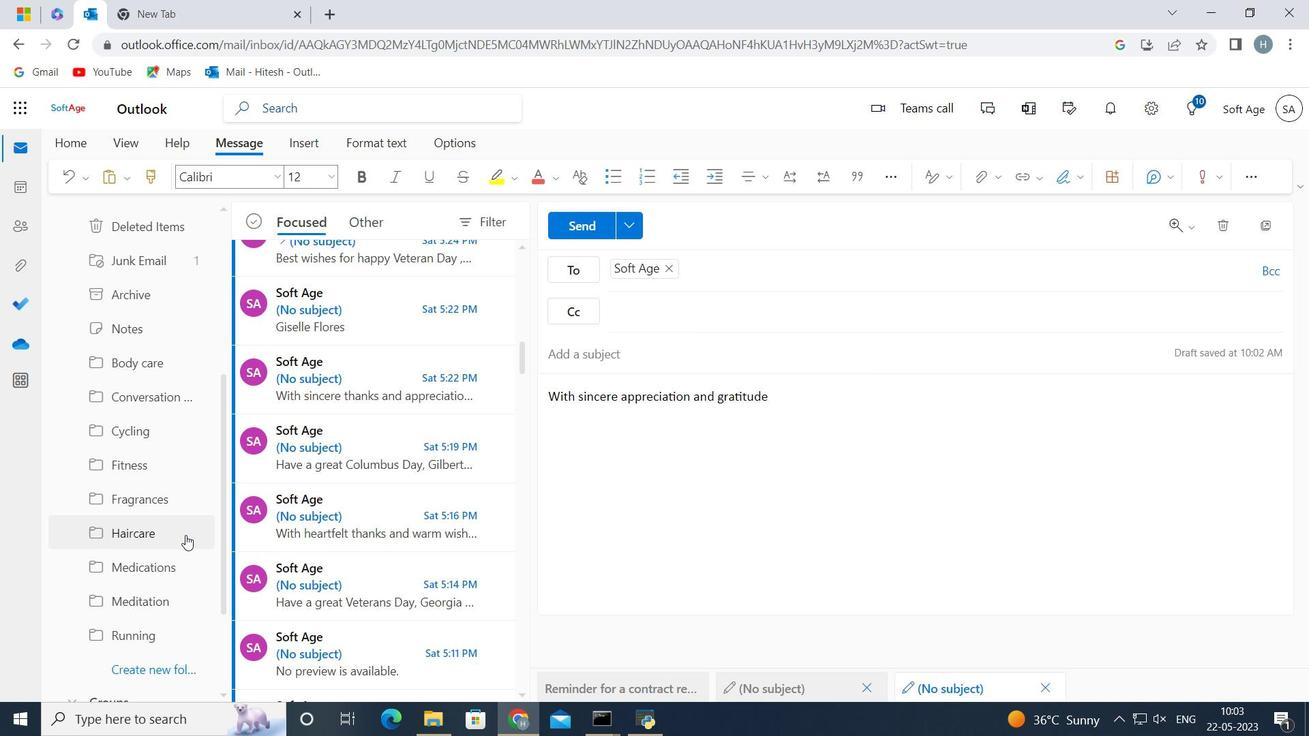 
Action: Mouse moved to (175, 519)
Screenshot: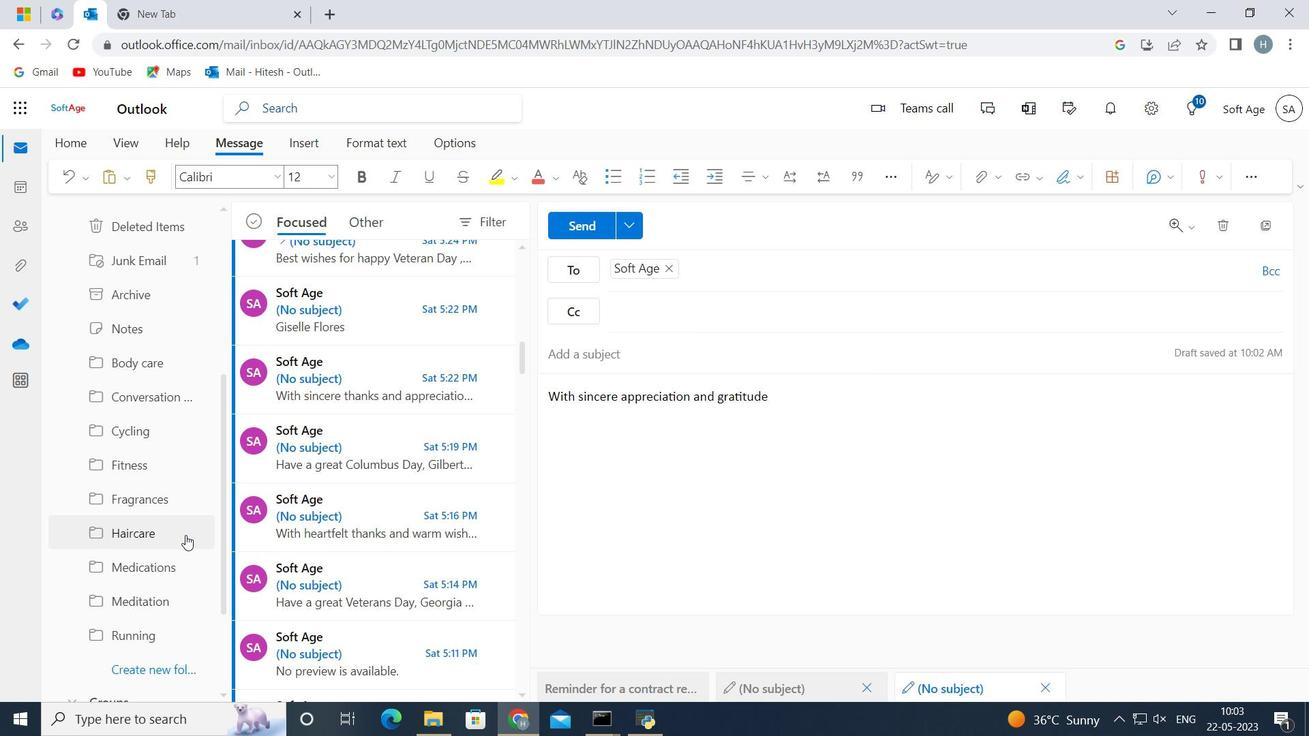 
Action: Mouse scrolled (177, 520) with delta (0, 0)
Screenshot: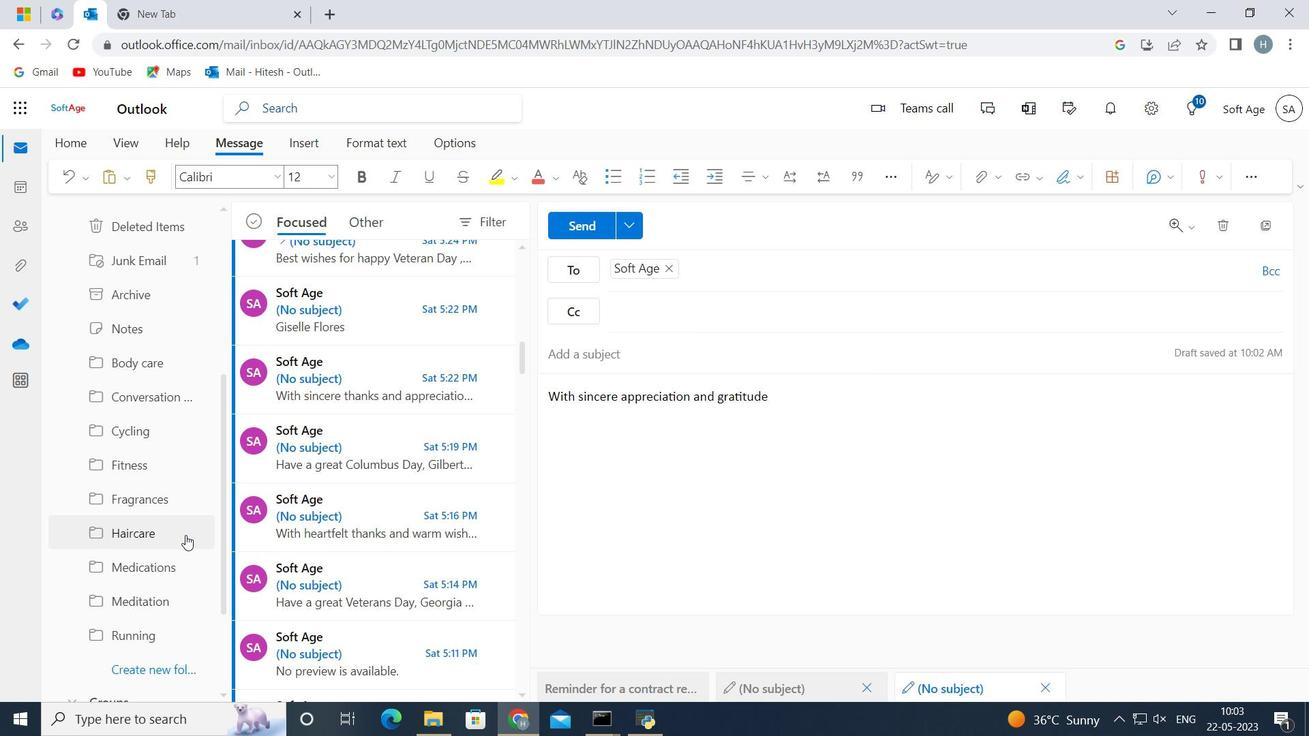 
Action: Mouse moved to (171, 516)
Screenshot: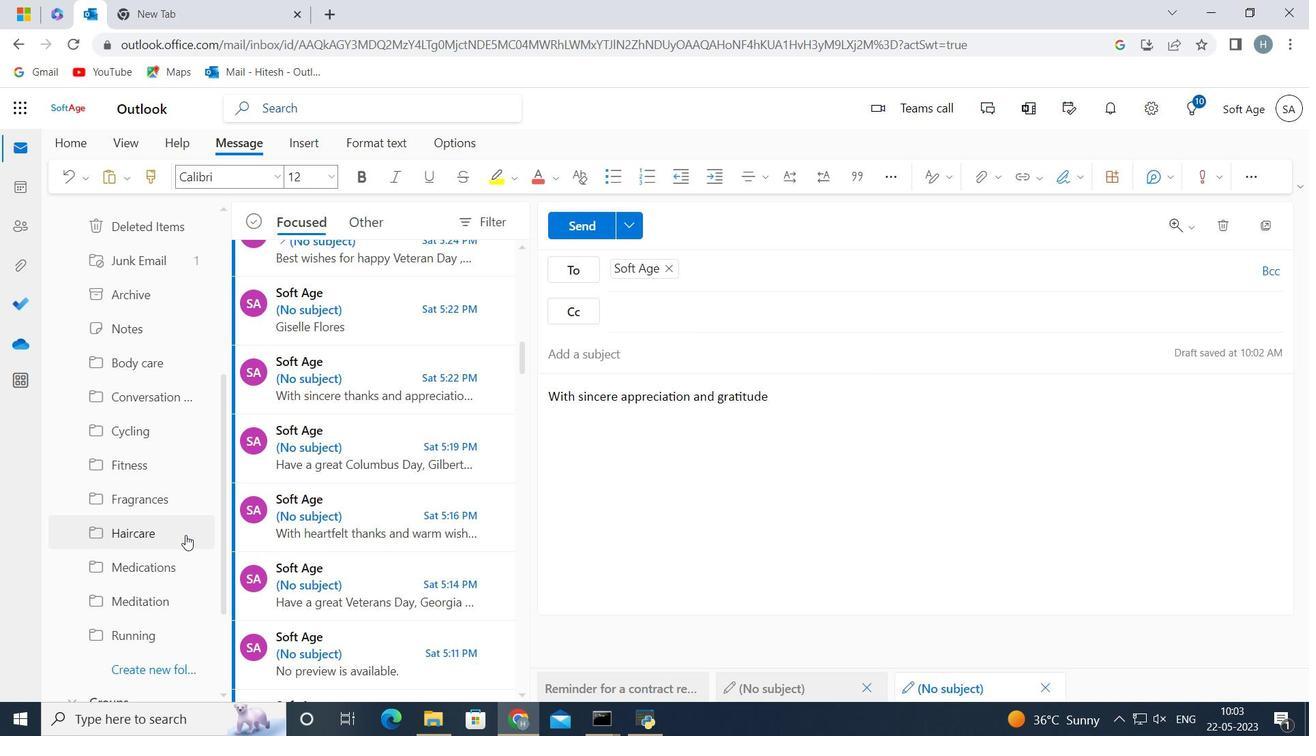 
Action: Mouse scrolled (171, 516) with delta (0, 0)
Screenshot: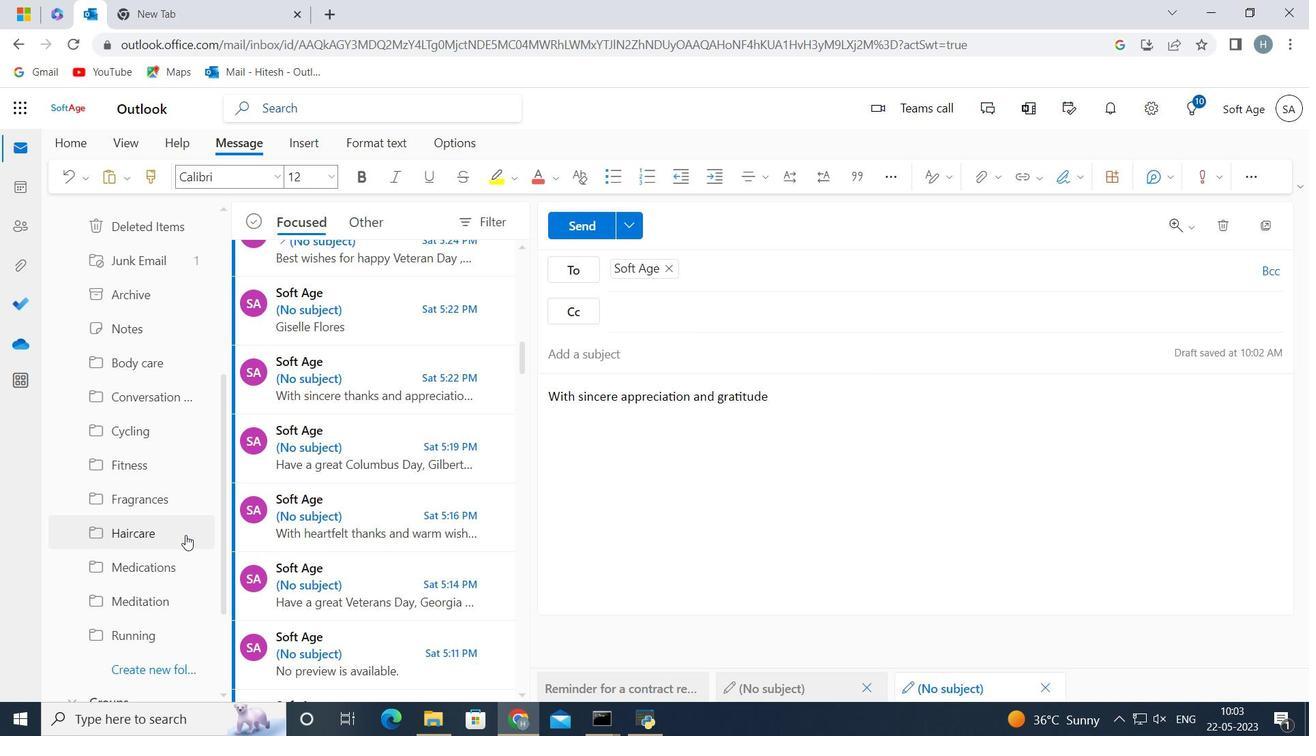 
Action: Mouse moved to (173, 539)
Screenshot: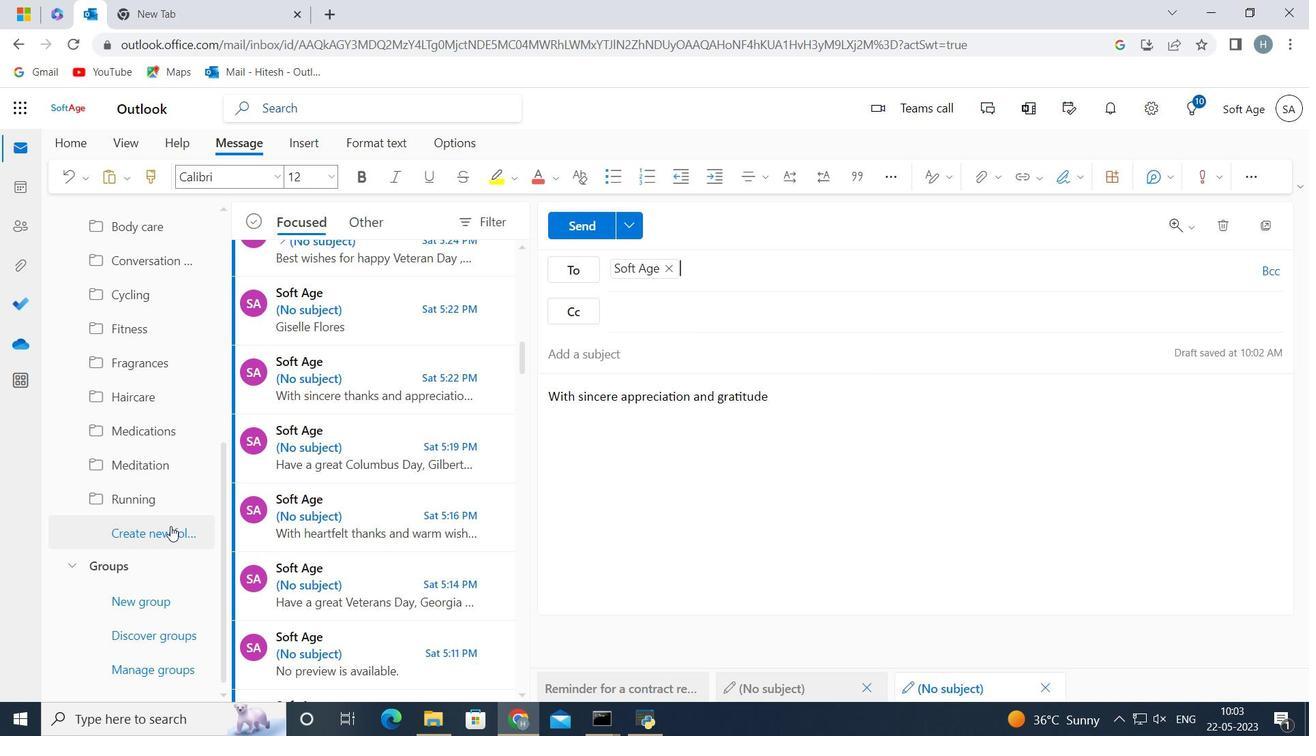 
Action: Mouse pressed left at (173, 539)
Screenshot: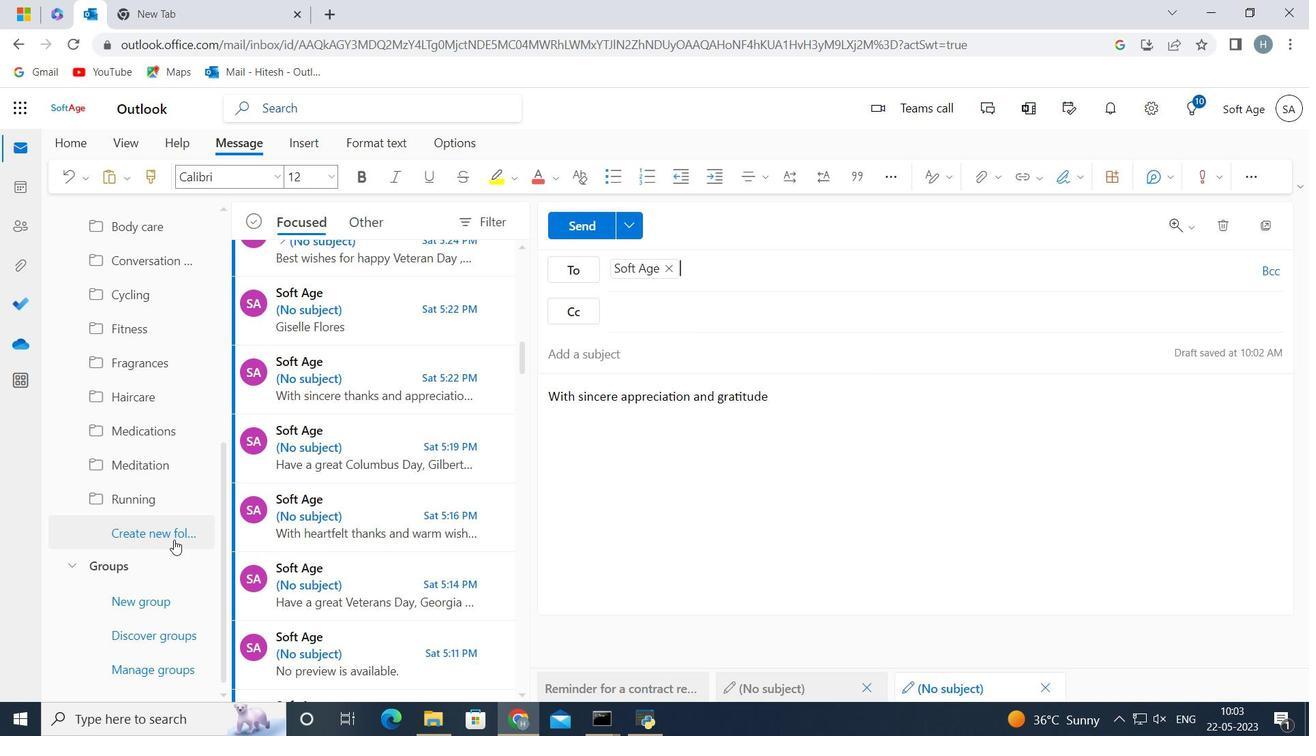 
Action: Key pressed <Key.shift><Key.shift><Key.shift><Key.shift><Key.shift><Key.shift><Key.shift><Key.shift><Key.shift><Key.shift><Key.shift>Swimming
Screenshot: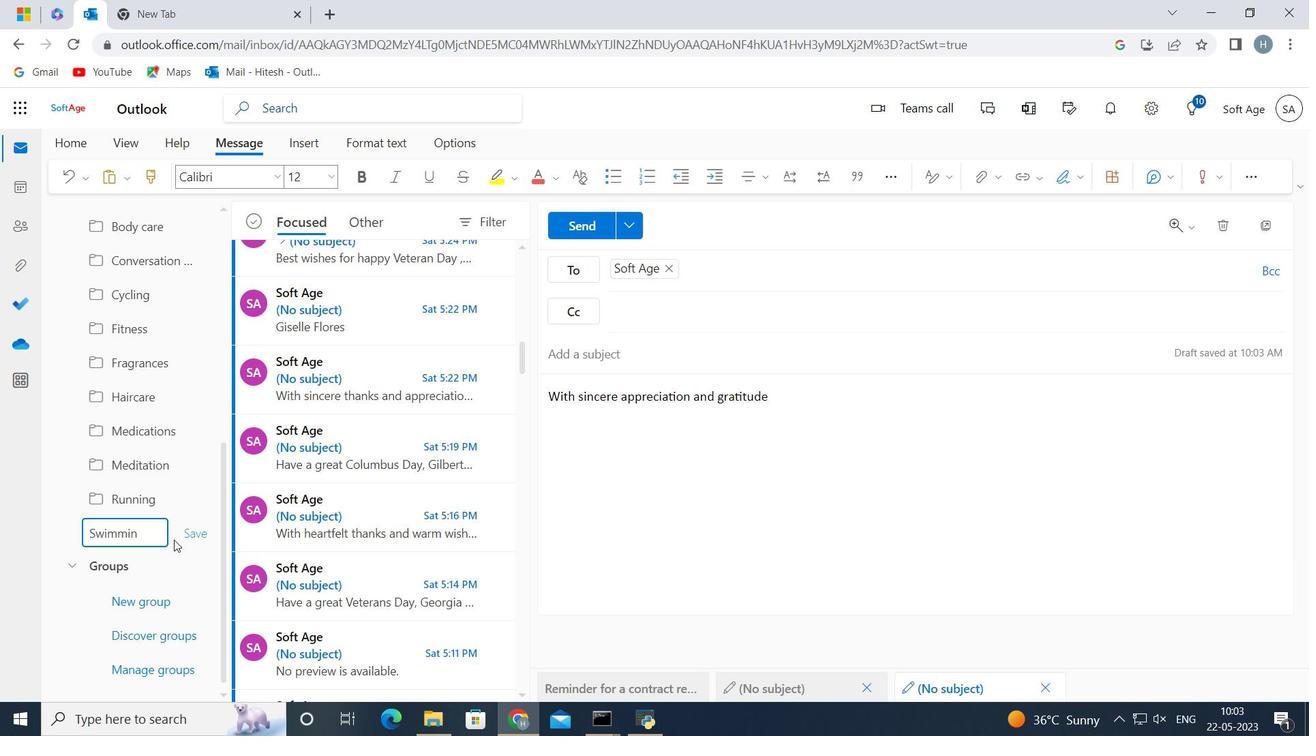 
Action: Mouse moved to (190, 532)
Screenshot: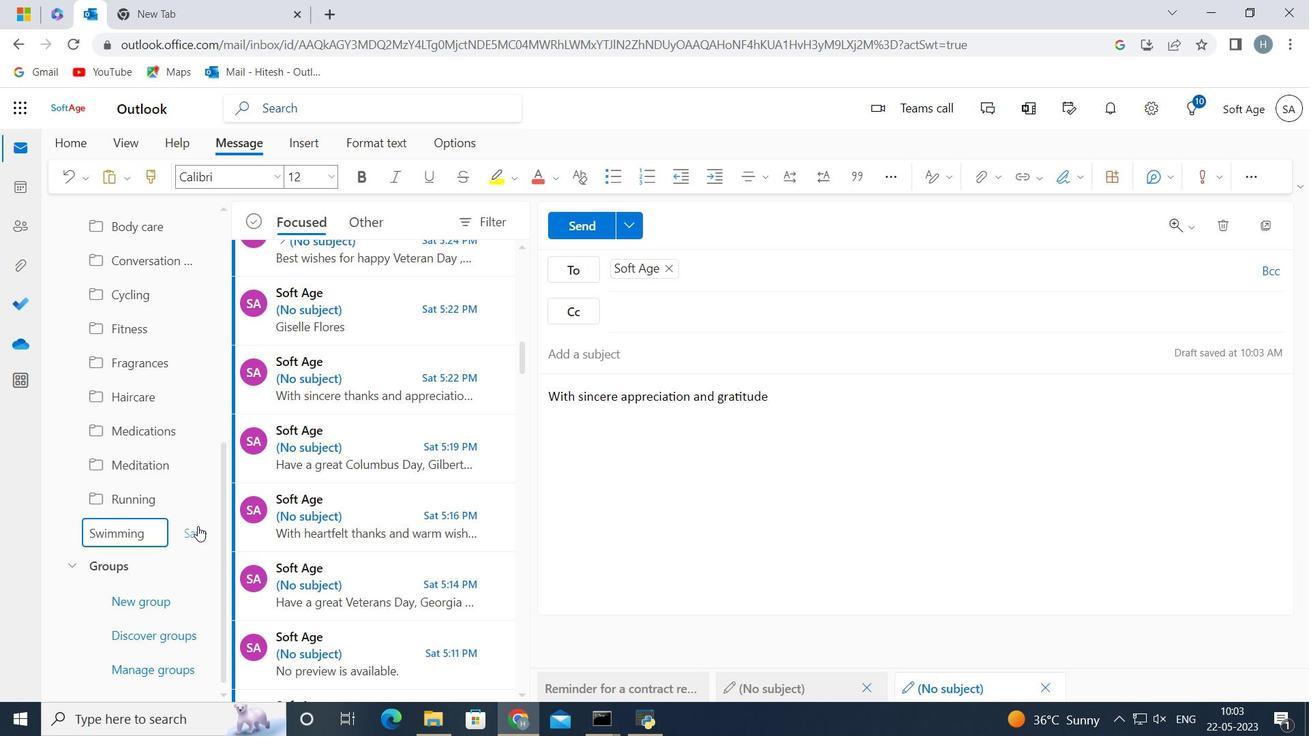 
Action: Mouse pressed left at (190, 532)
Screenshot: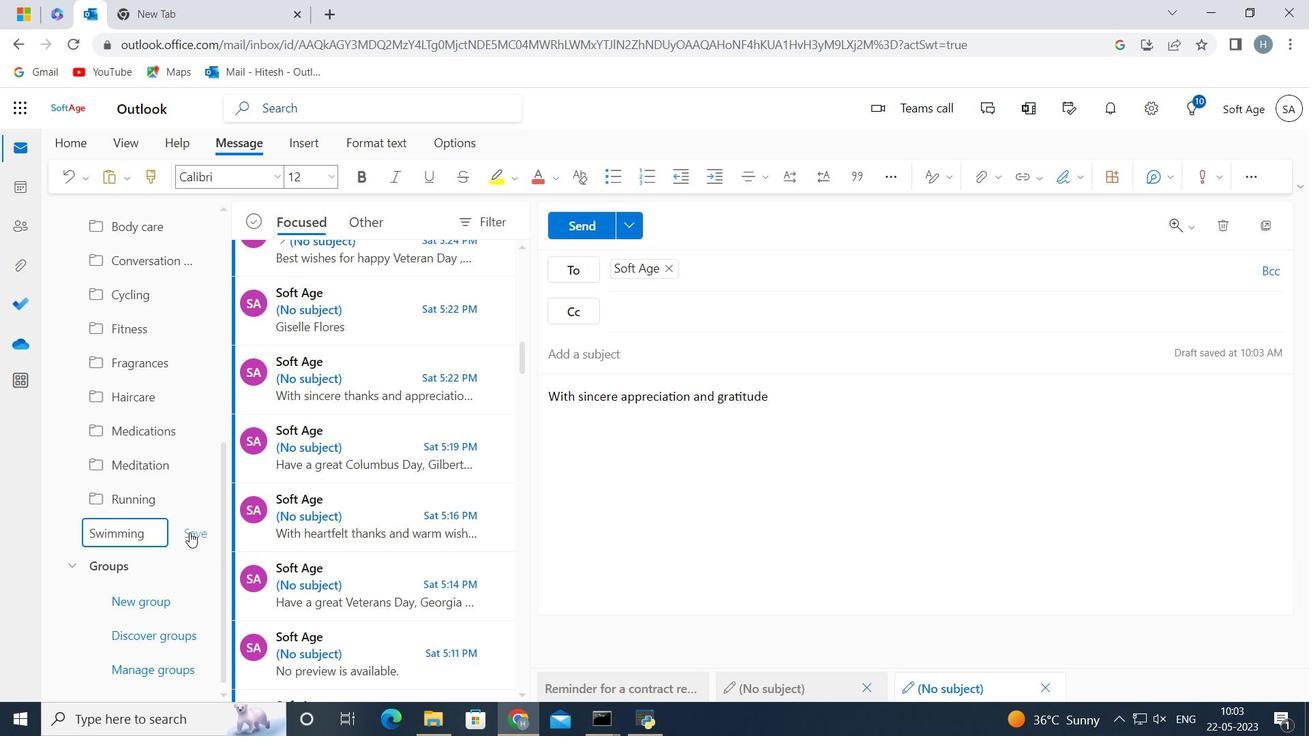 
Action: Mouse moved to (587, 221)
Screenshot: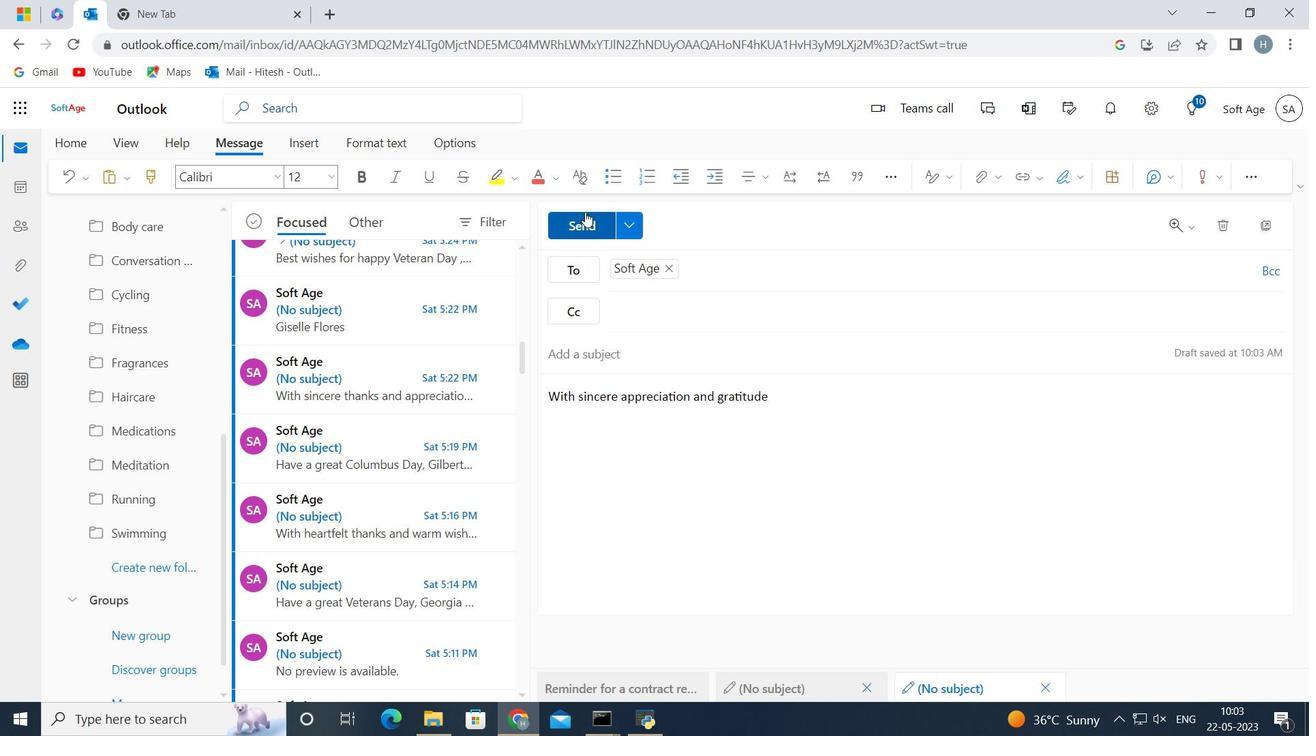 
Action: Mouse pressed left at (587, 221)
Screenshot: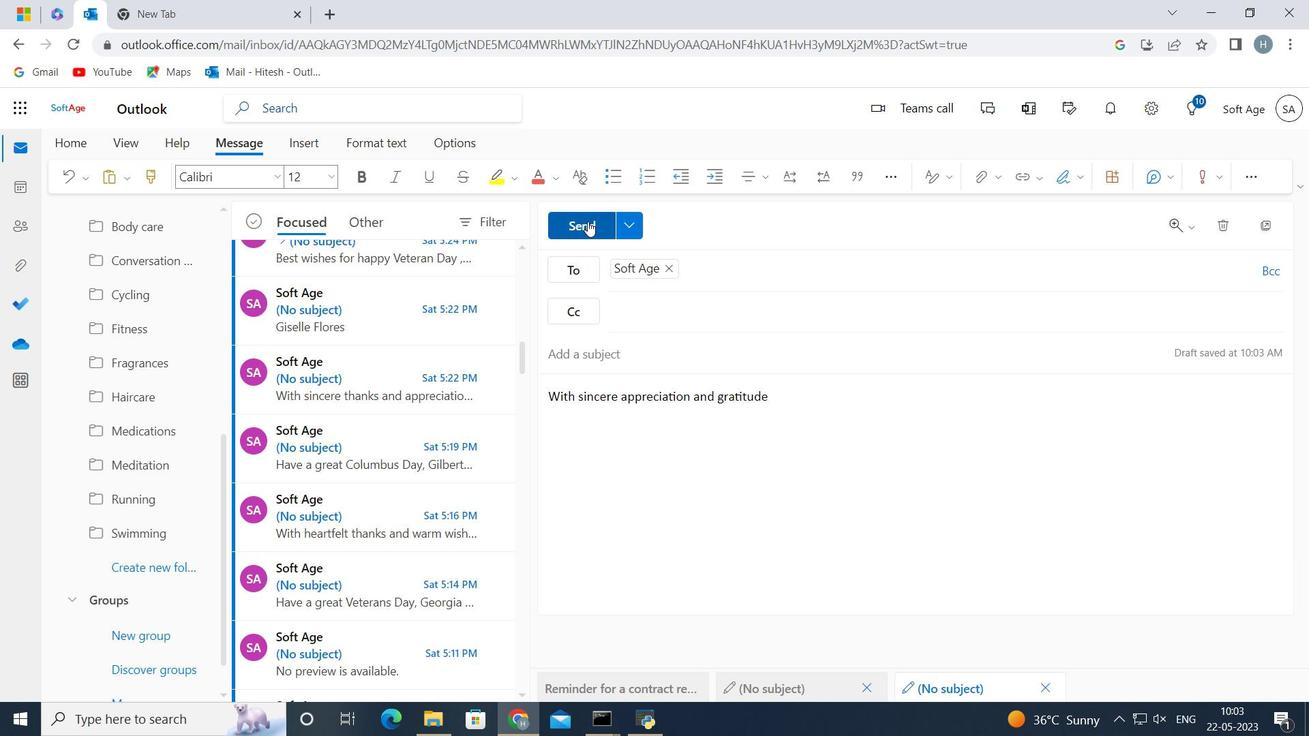 
Action: Mouse moved to (653, 437)
Screenshot: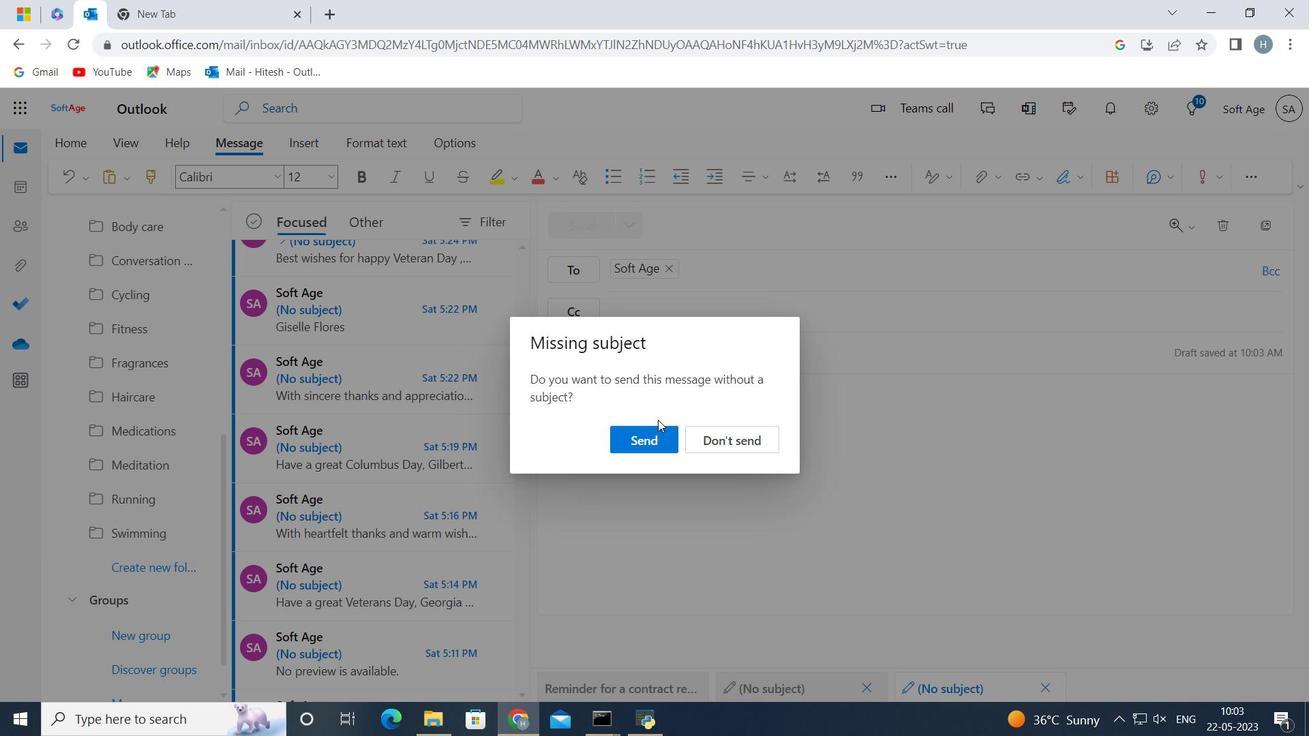 
Action: Mouse pressed left at (653, 437)
Screenshot: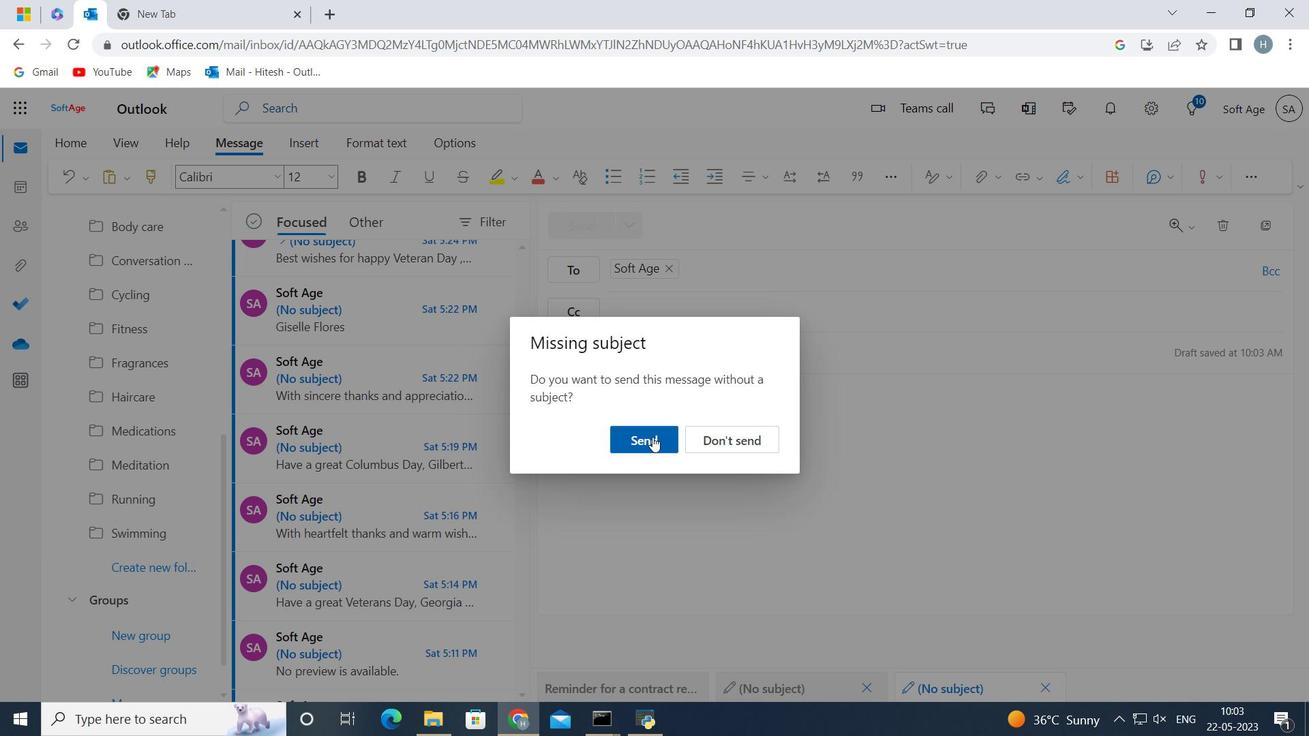 
